 Task: Find connections with filter location Muhammadābād with filter topic #Mobileapplicationswith filter profile language German with filter current company EaseMyTrip.com with filter school N M A M Institute of Technology, NITTE with filter industry Plastics and Rubber Product Manufacturing with filter service category Videography with filter keywords title Market Researcher
Action: Mouse moved to (525, 60)
Screenshot: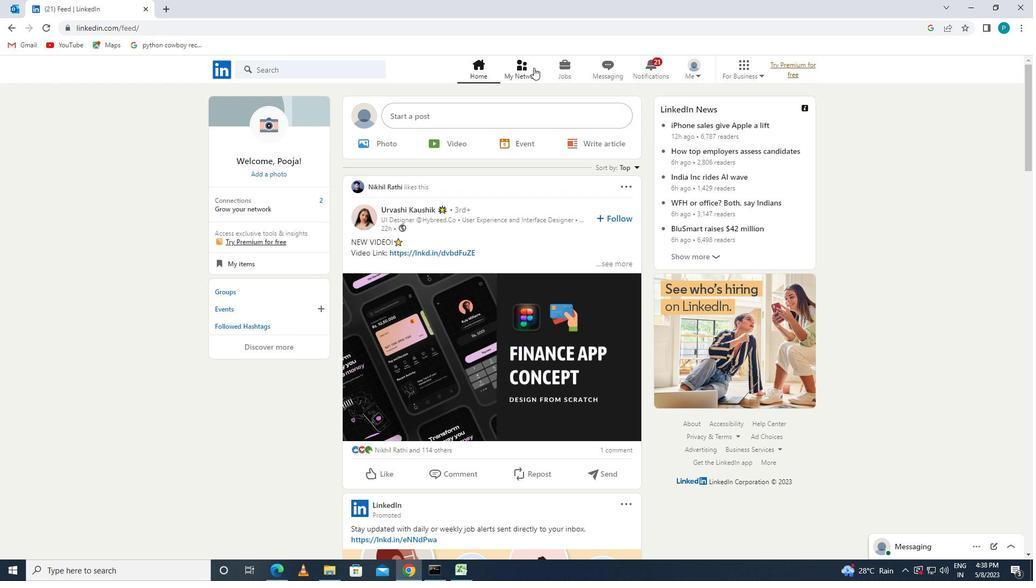 
Action: Mouse pressed left at (525, 60)
Screenshot: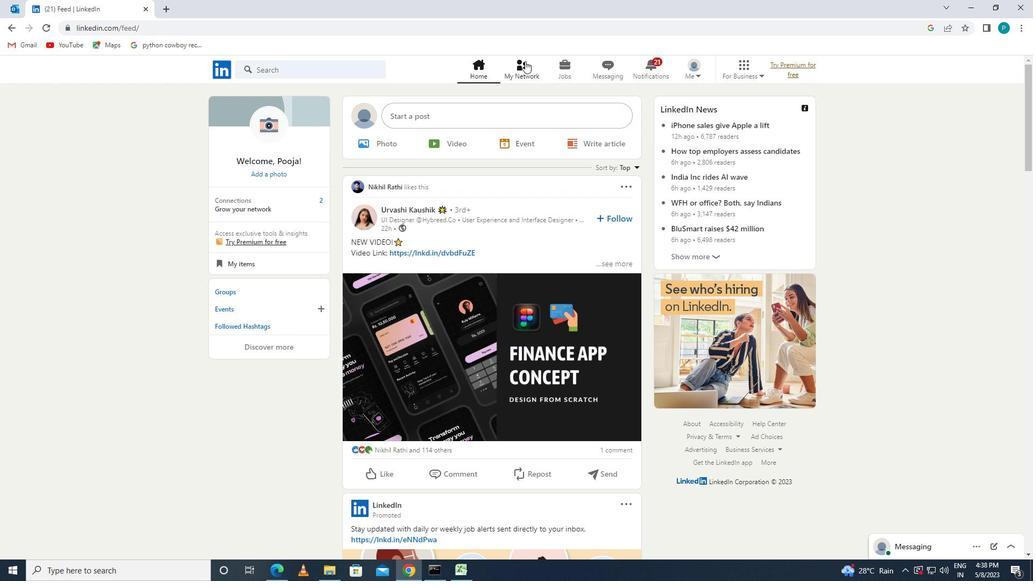 
Action: Mouse moved to (280, 130)
Screenshot: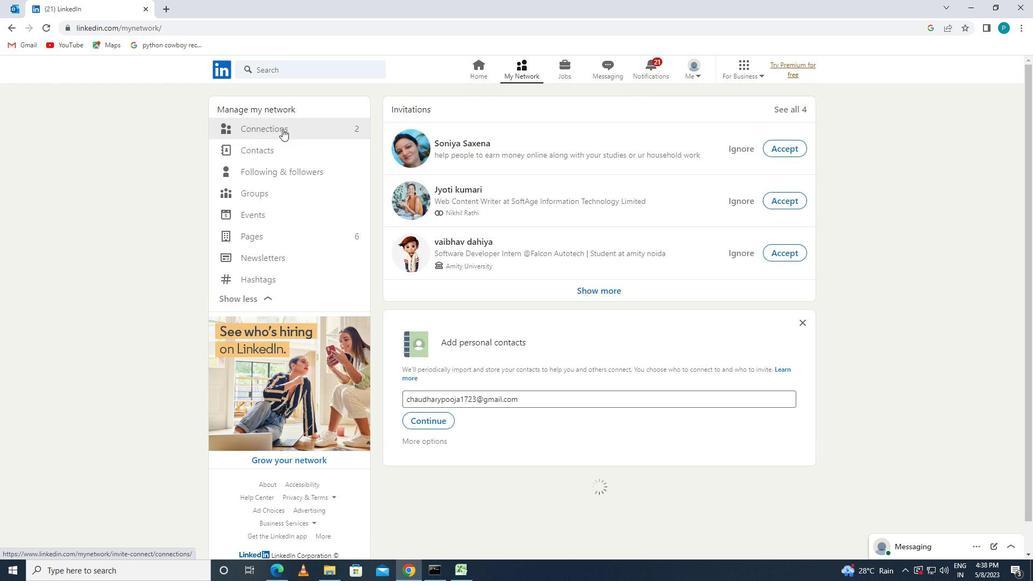 
Action: Mouse pressed left at (280, 130)
Screenshot: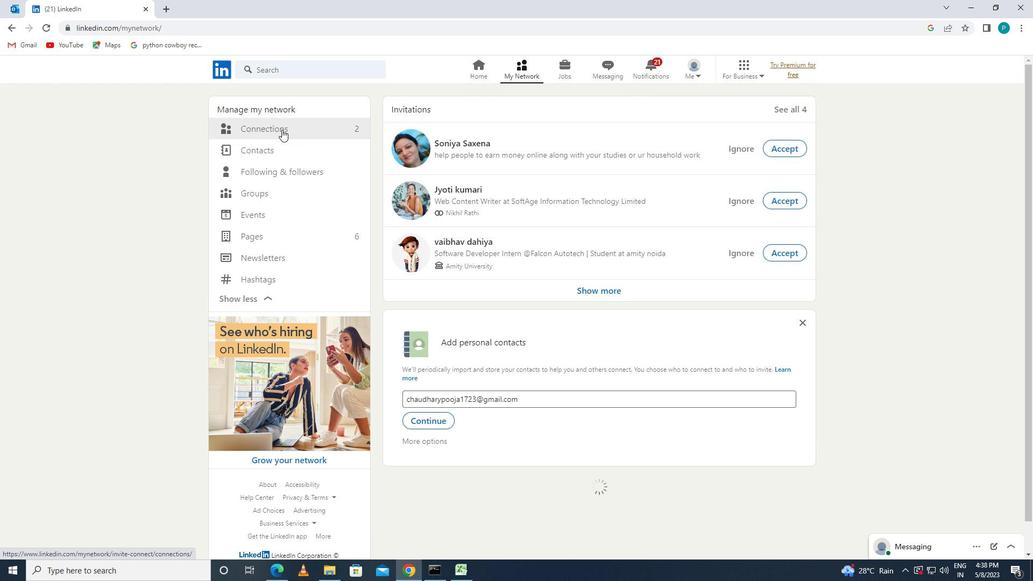 
Action: Mouse moved to (623, 125)
Screenshot: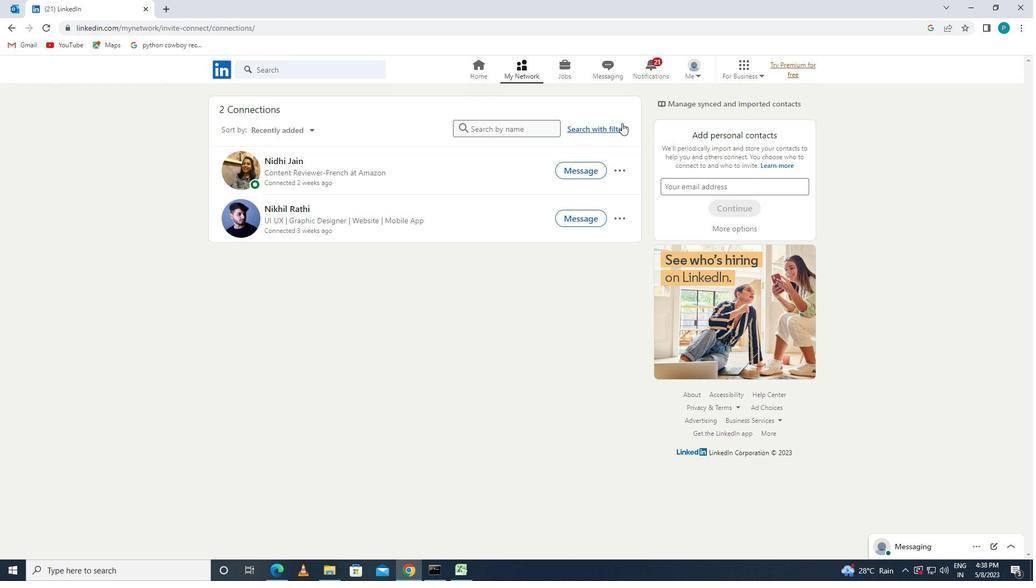 
Action: Mouse pressed left at (623, 125)
Screenshot: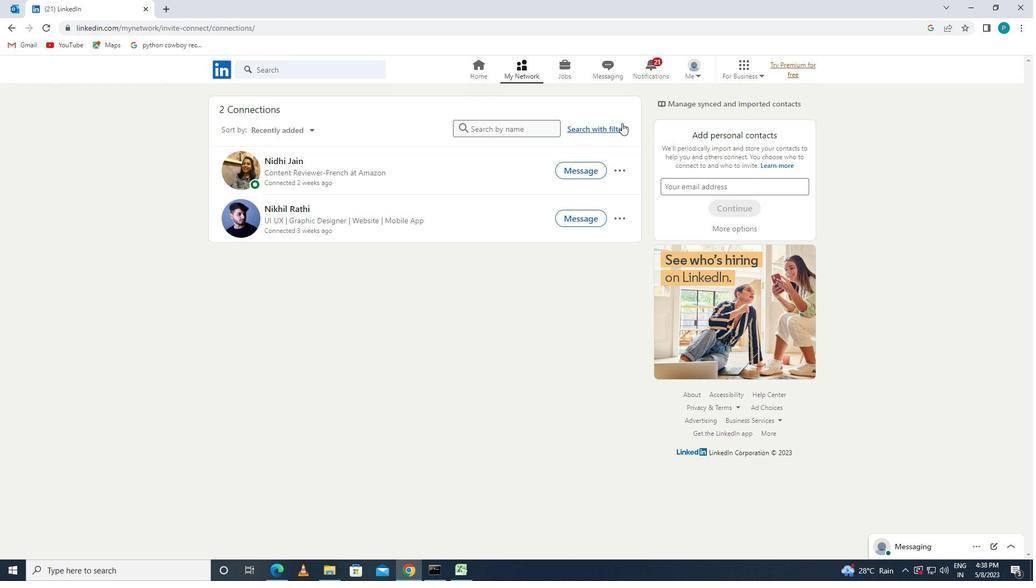 
Action: Mouse moved to (542, 98)
Screenshot: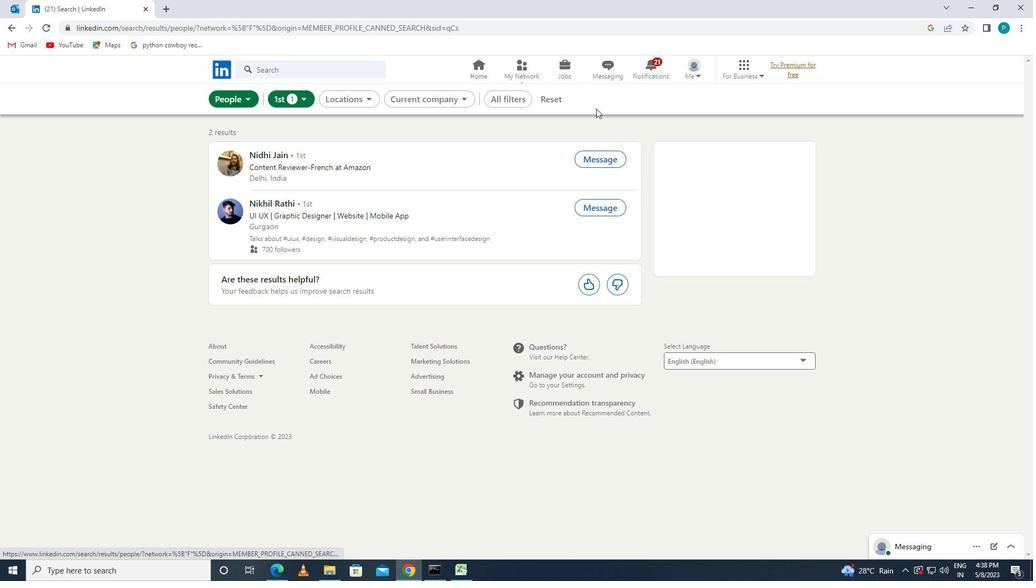 
Action: Mouse pressed left at (542, 98)
Screenshot: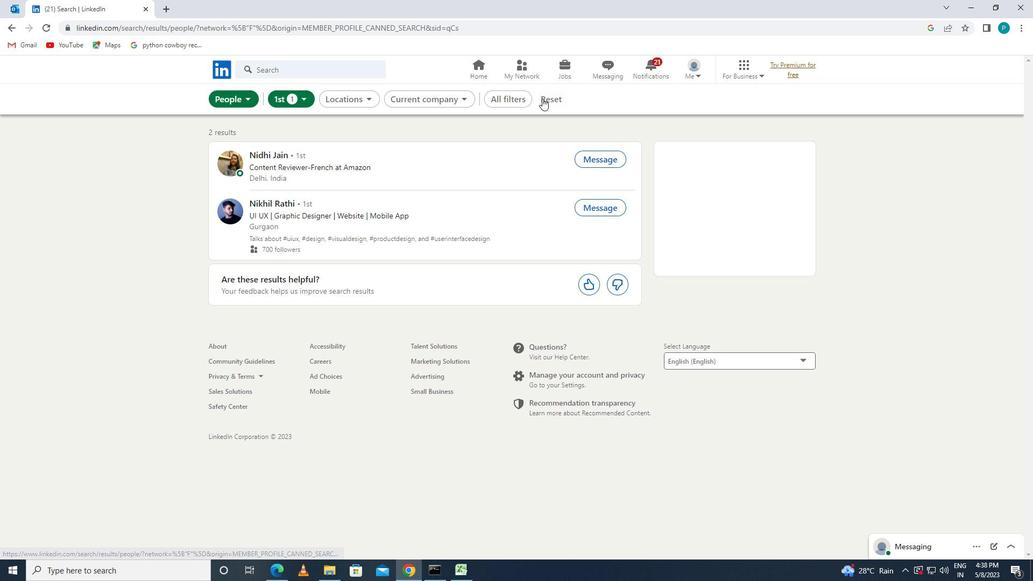 
Action: Mouse moved to (533, 96)
Screenshot: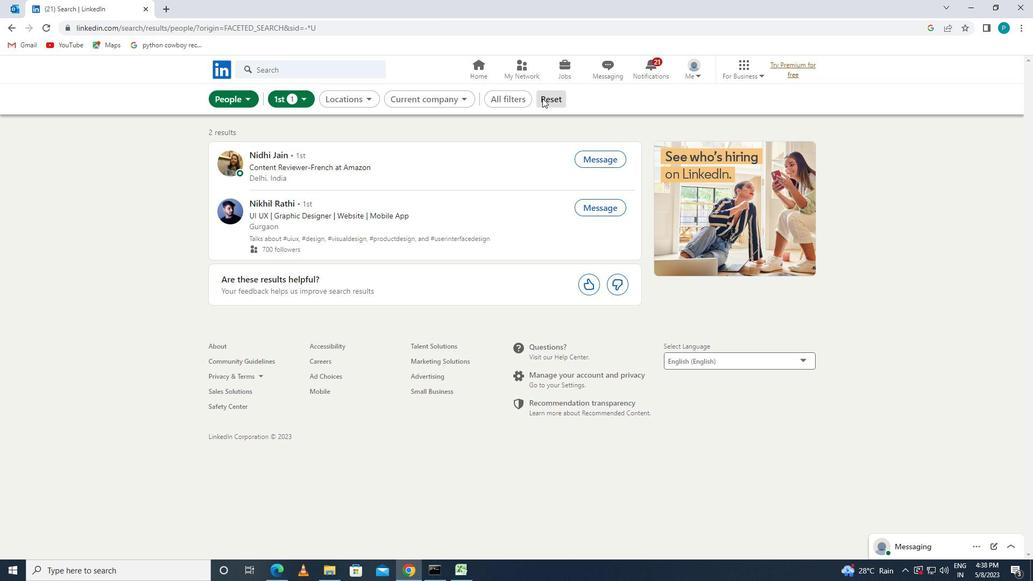
Action: Mouse pressed left at (533, 96)
Screenshot: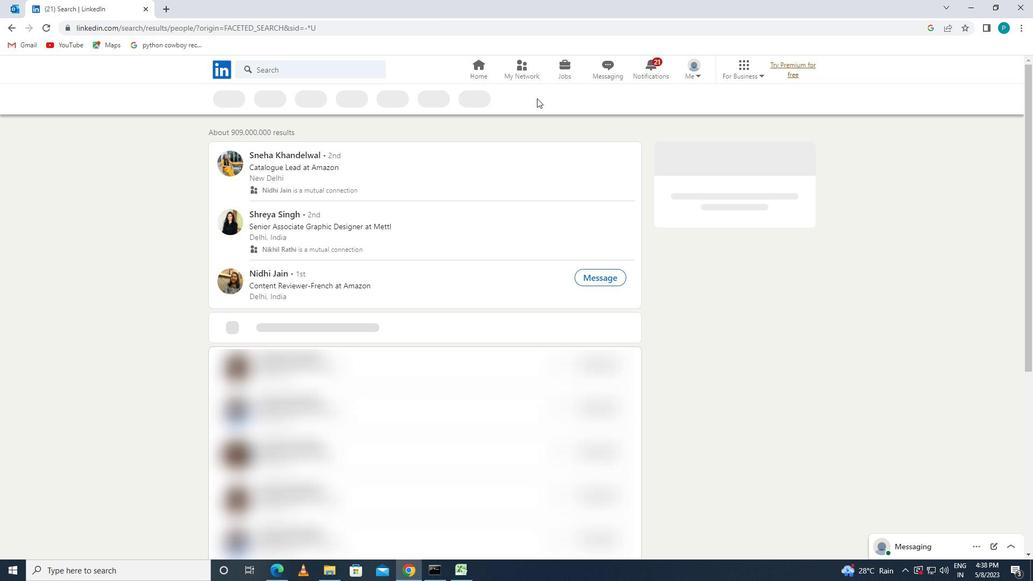
Action: Mouse moved to (848, 380)
Screenshot: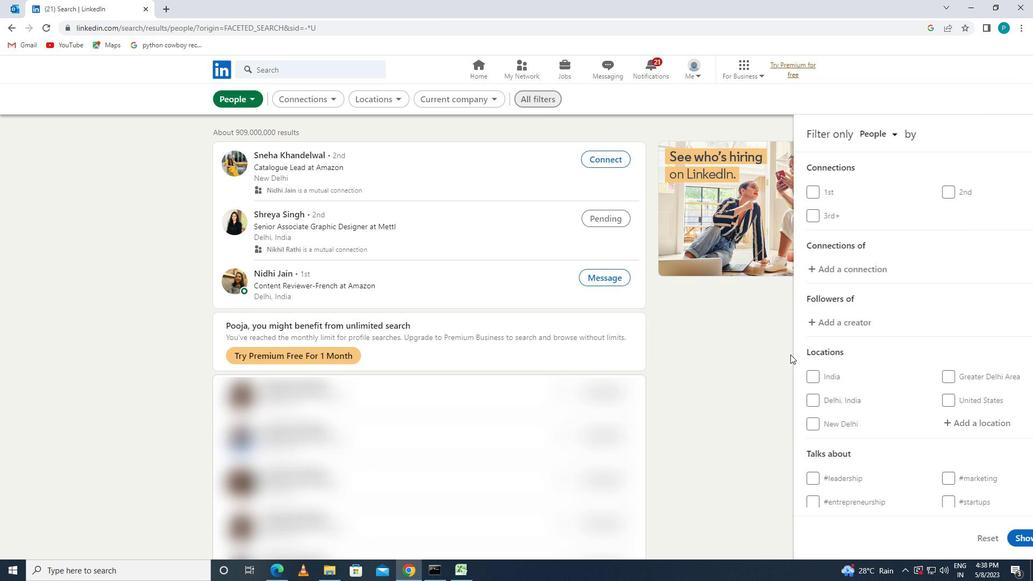 
Action: Mouse scrolled (848, 380) with delta (0, 0)
Screenshot: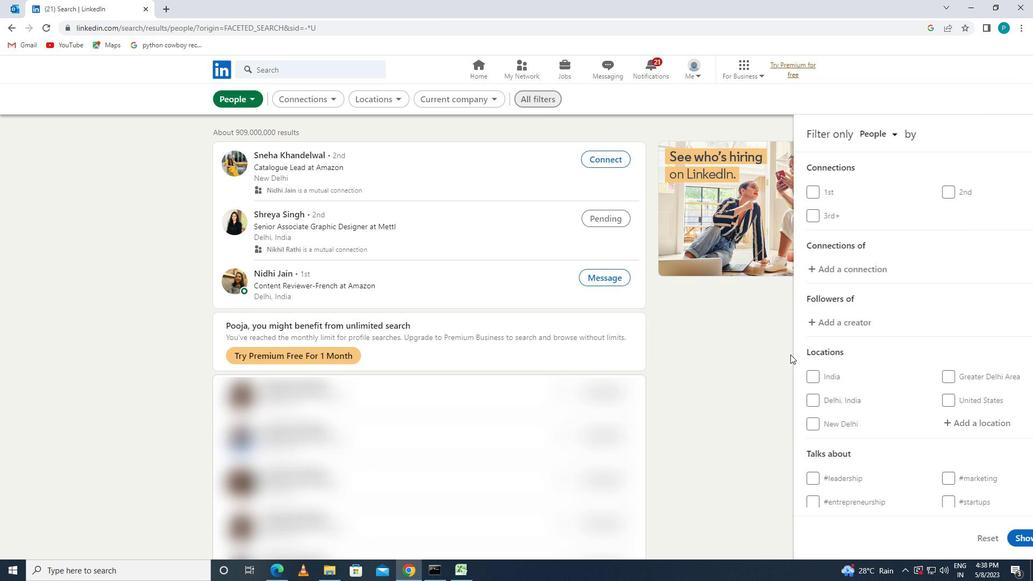 
Action: Mouse moved to (849, 382)
Screenshot: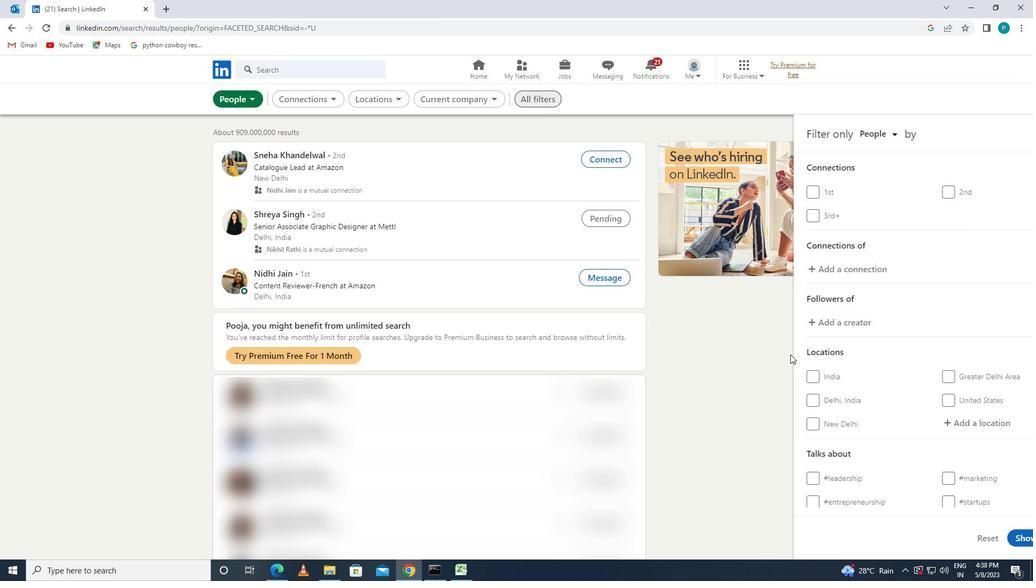 
Action: Mouse scrolled (849, 381) with delta (0, 0)
Screenshot: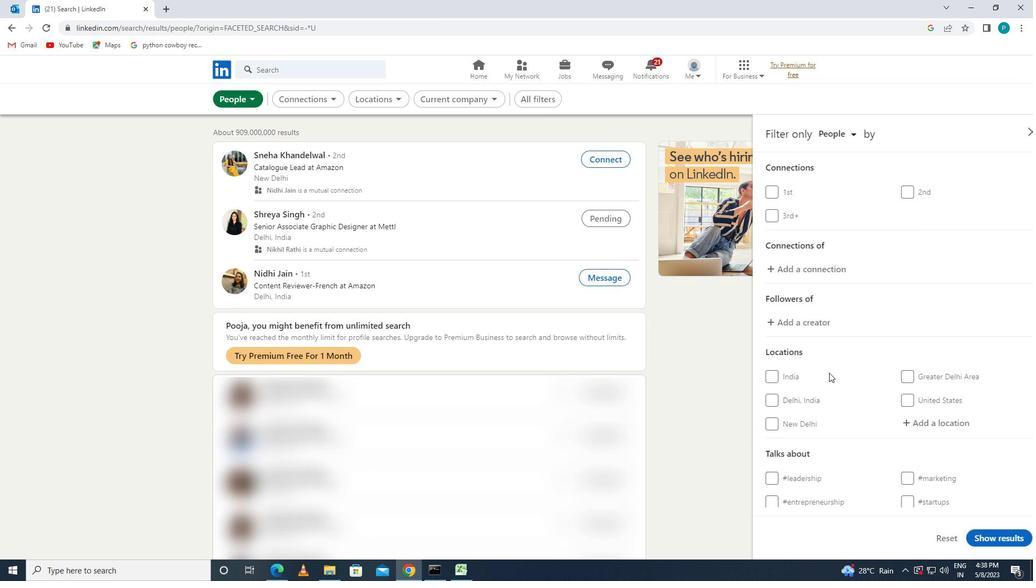 
Action: Mouse moved to (899, 317)
Screenshot: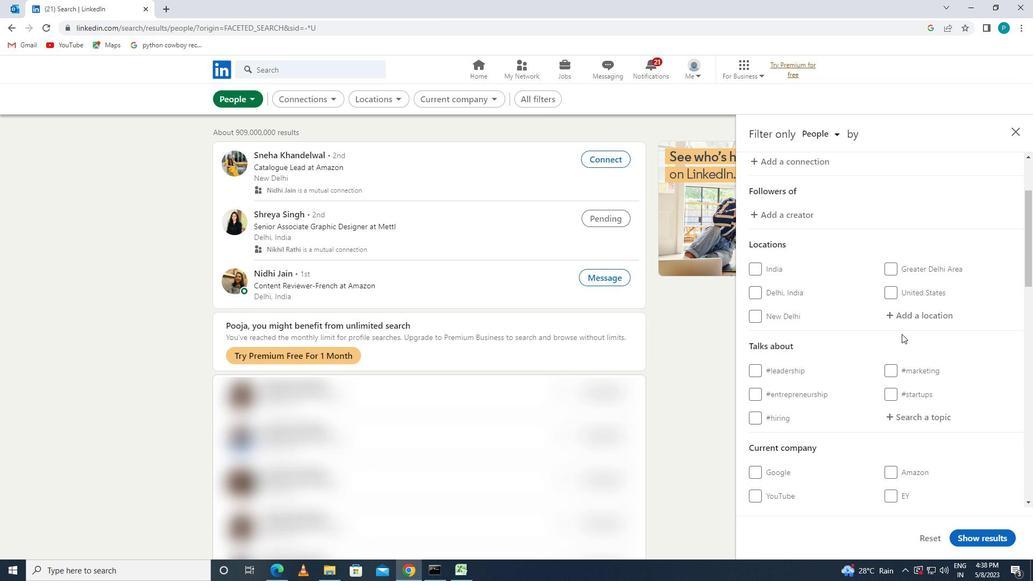 
Action: Mouse pressed left at (899, 317)
Screenshot: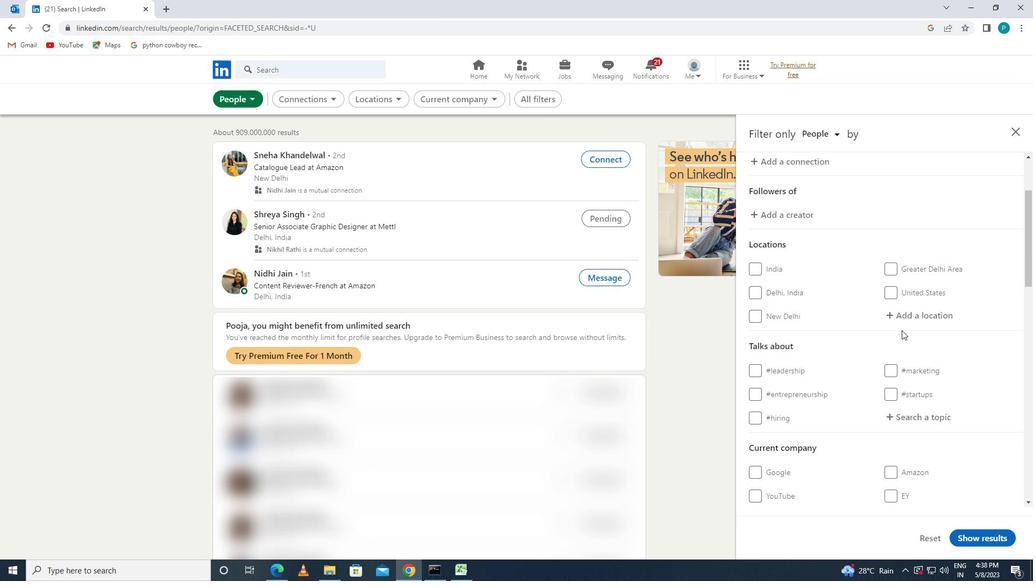 
Action: Key pressed <Key.caps_lock>m<Key.caps_lock>uhammada
Screenshot: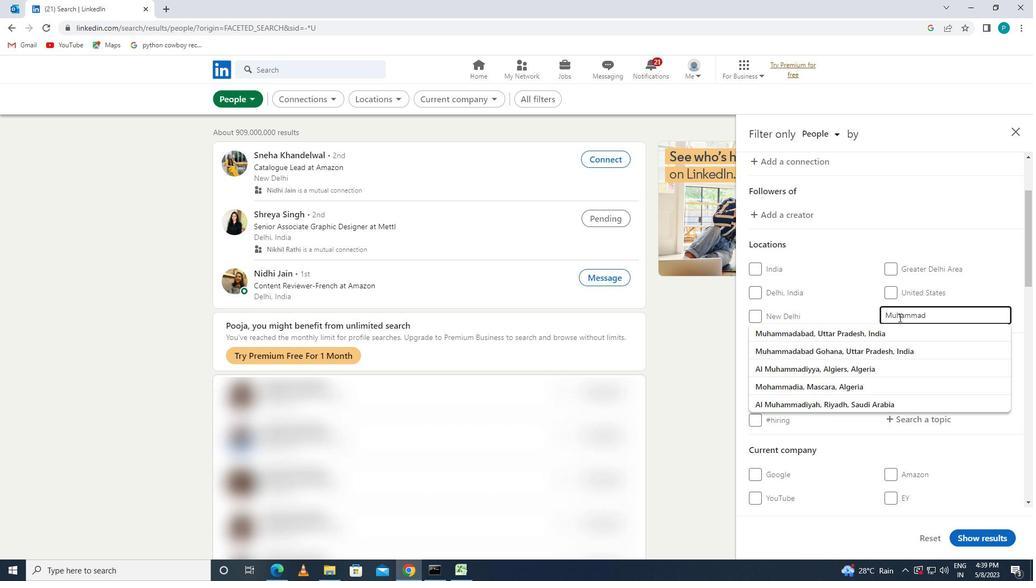 
Action: Mouse moved to (836, 333)
Screenshot: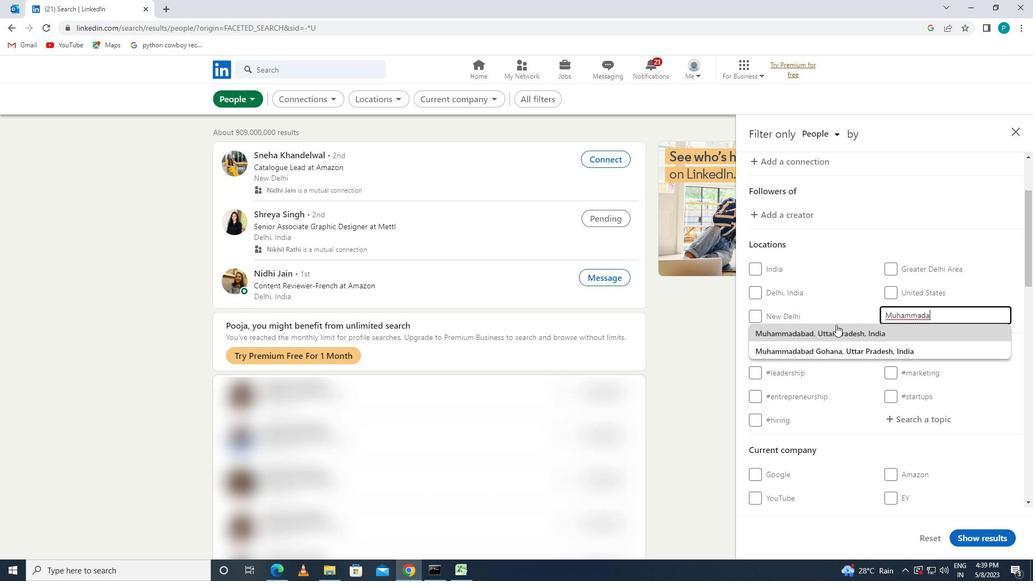 
Action: Mouse pressed left at (836, 333)
Screenshot: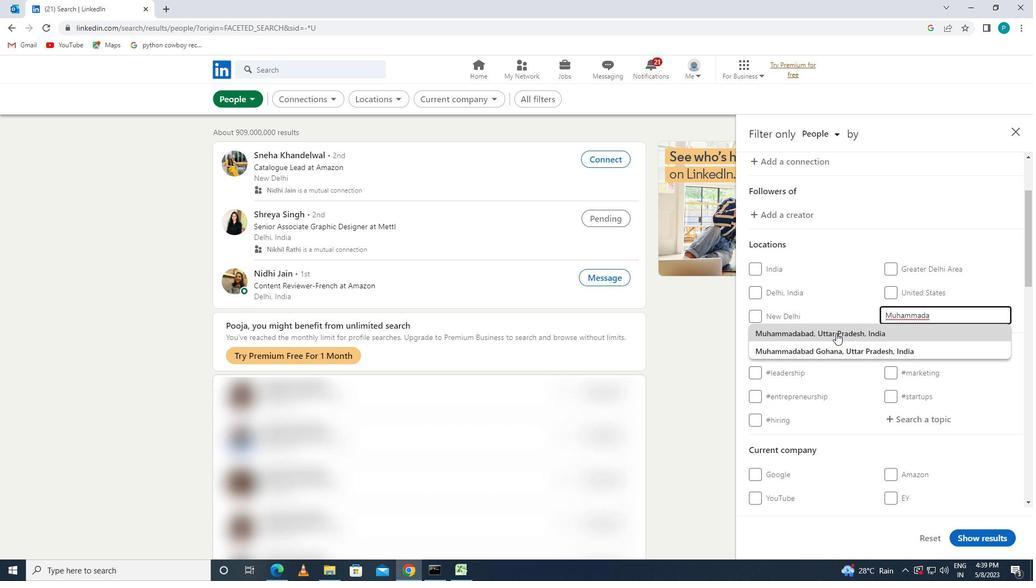 
Action: Mouse moved to (914, 445)
Screenshot: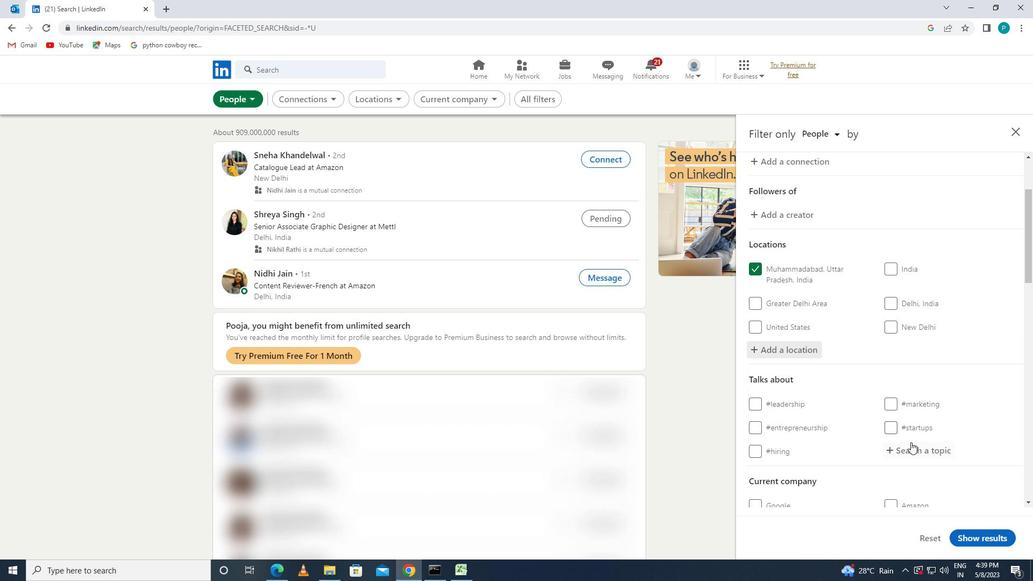 
Action: Mouse pressed left at (914, 445)
Screenshot: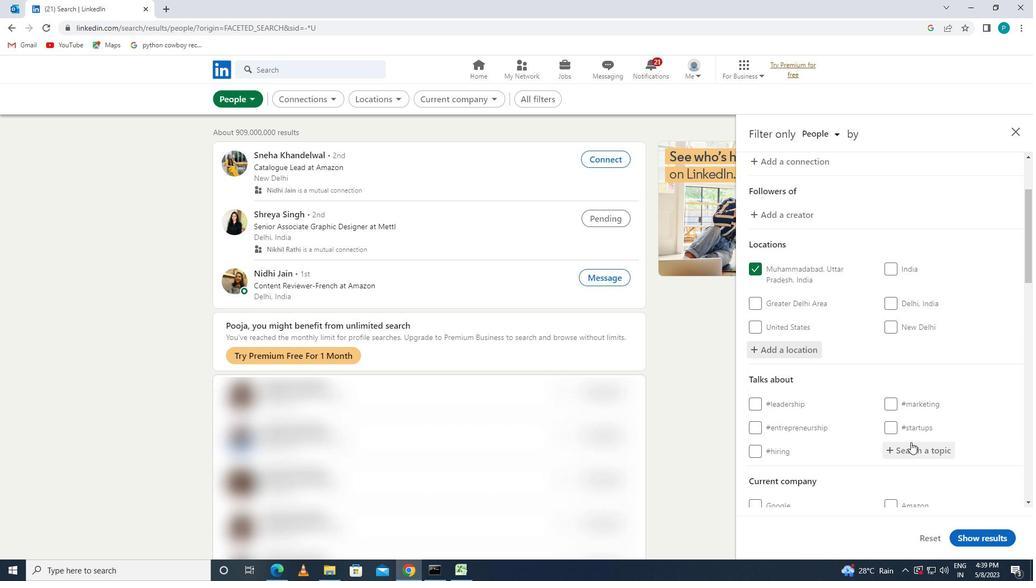 
Action: Mouse moved to (915, 445)
Screenshot: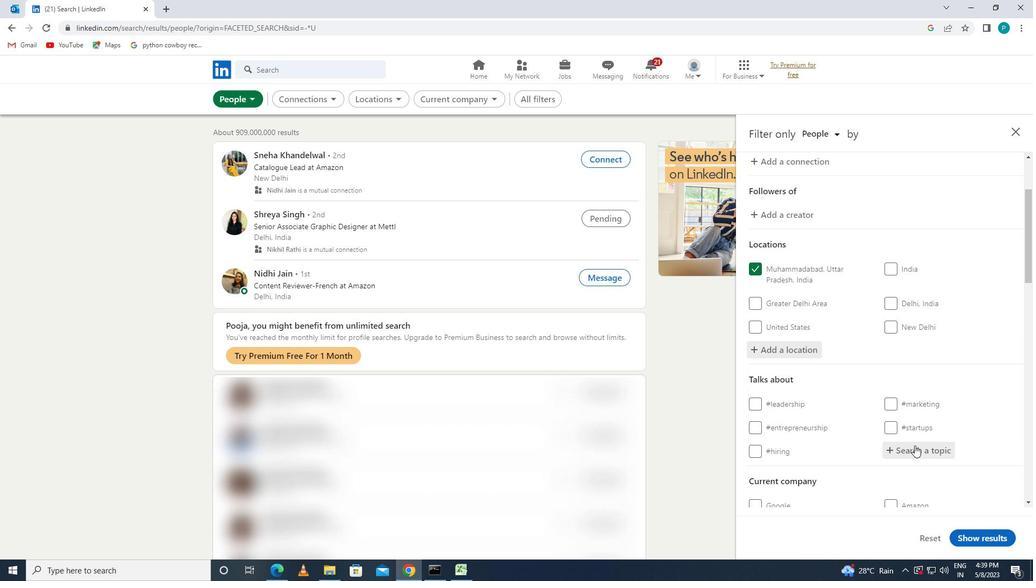 
Action: Key pressed <Key.shift>#<Key.caps_lock>M<Key.caps_lock>OBILEAPPLICATIONS
Screenshot: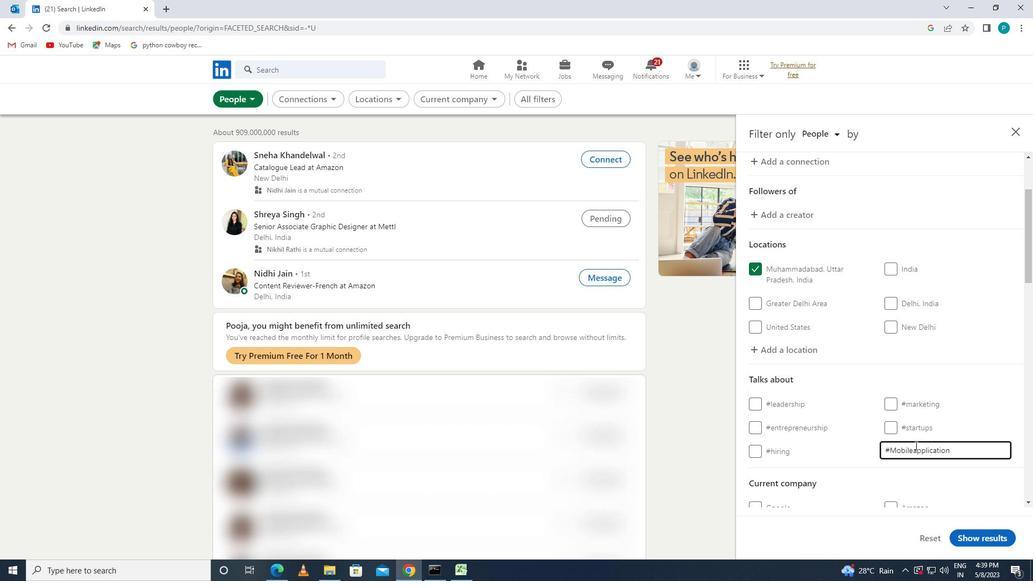 
Action: Mouse moved to (887, 419)
Screenshot: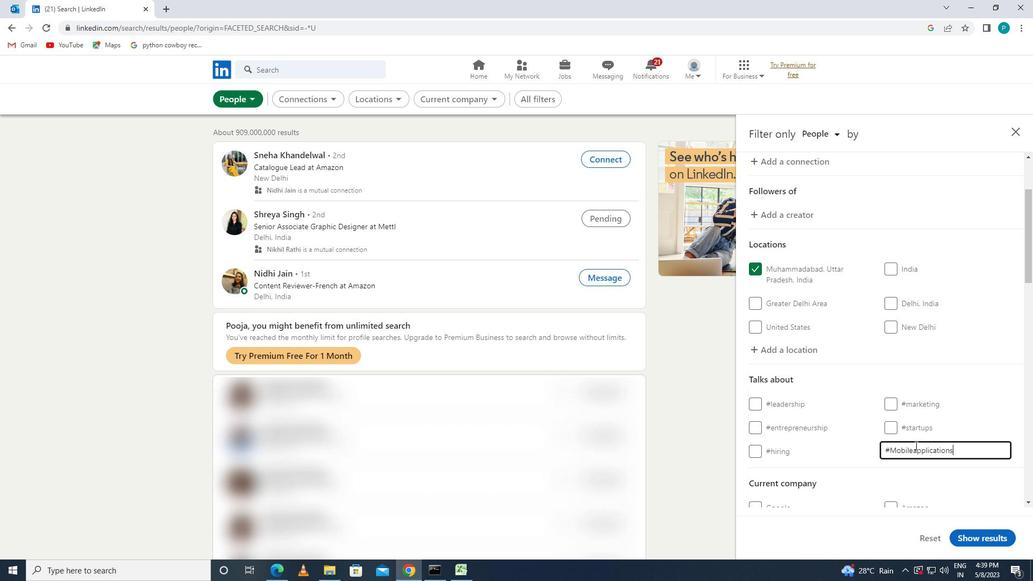 
Action: Mouse scrolled (887, 419) with delta (0, 0)
Screenshot: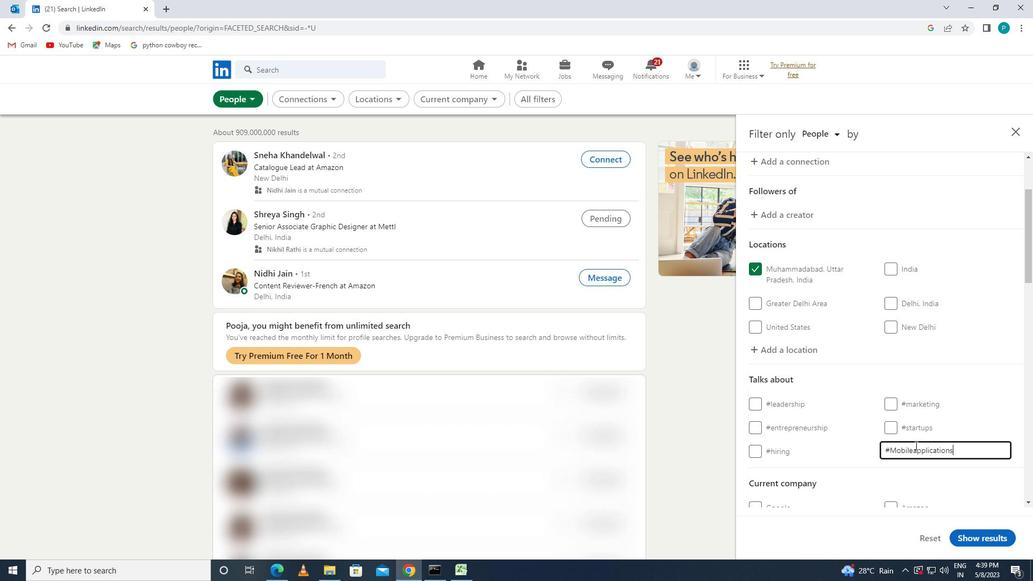 
Action: Mouse scrolled (887, 419) with delta (0, 0)
Screenshot: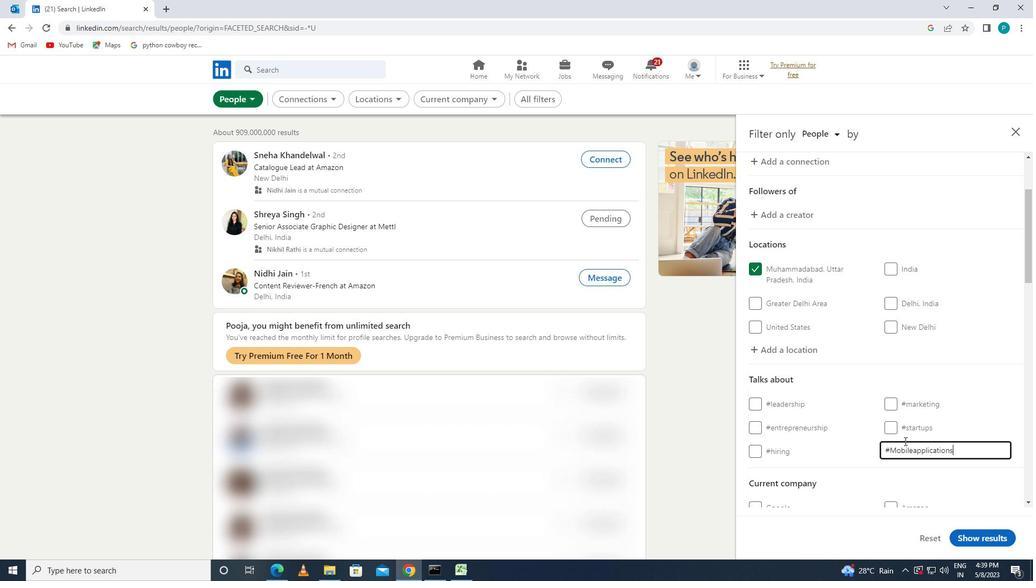 
Action: Mouse moved to (886, 419)
Screenshot: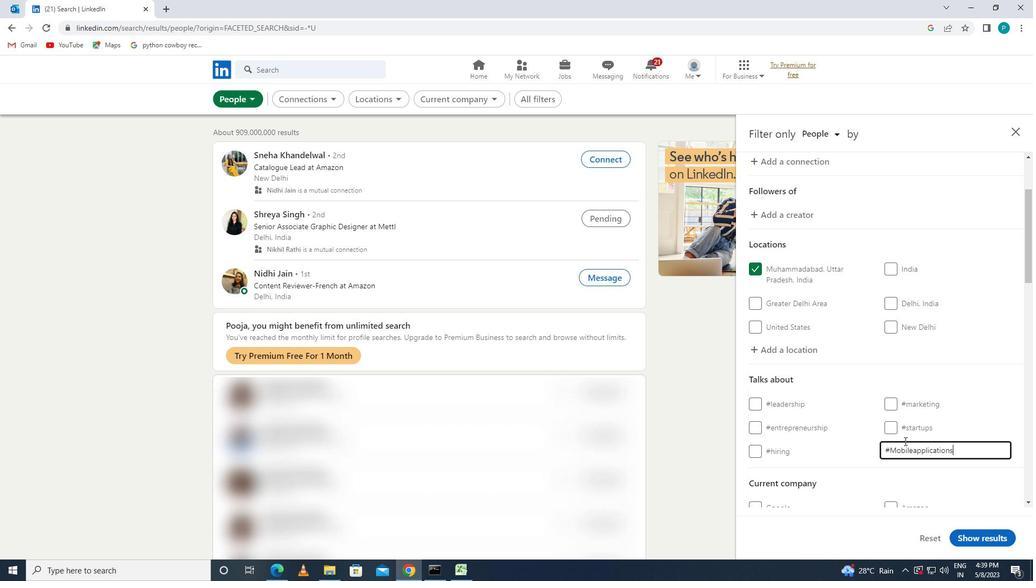 
Action: Mouse scrolled (886, 418) with delta (0, 0)
Screenshot: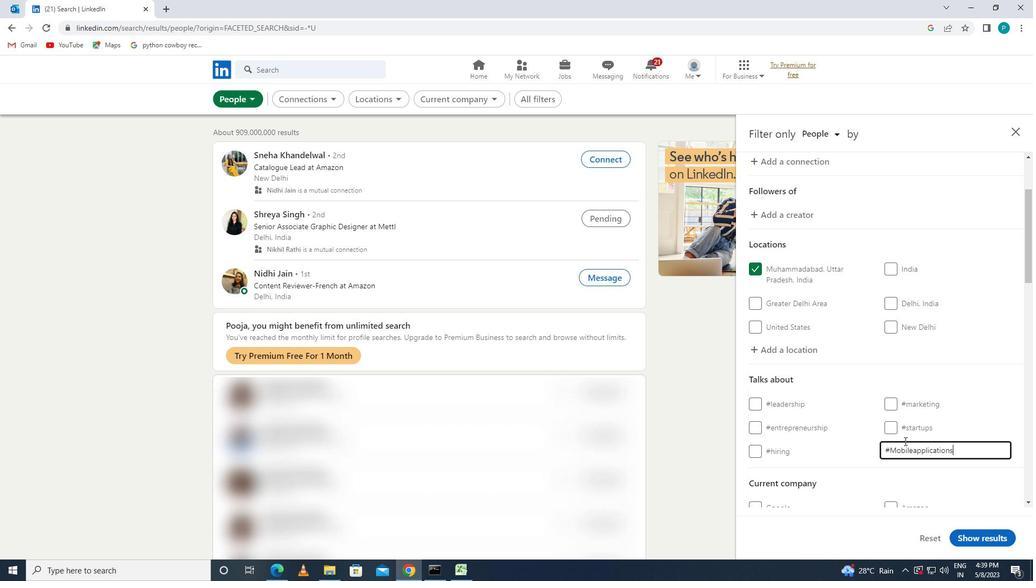 
Action: Mouse scrolled (886, 418) with delta (0, 0)
Screenshot: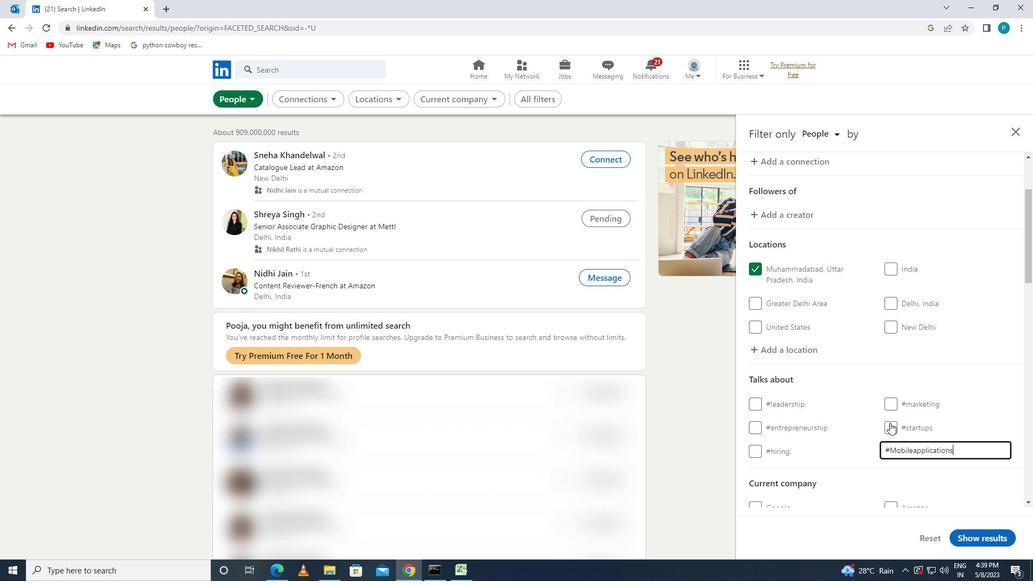 
Action: Mouse moved to (823, 423)
Screenshot: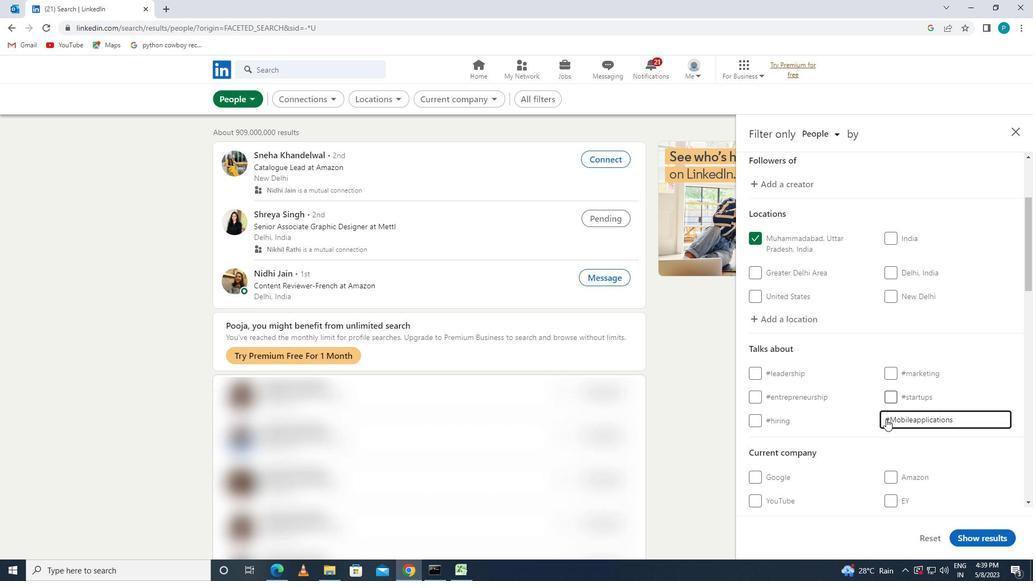 
Action: Mouse scrolled (823, 422) with delta (0, 0)
Screenshot: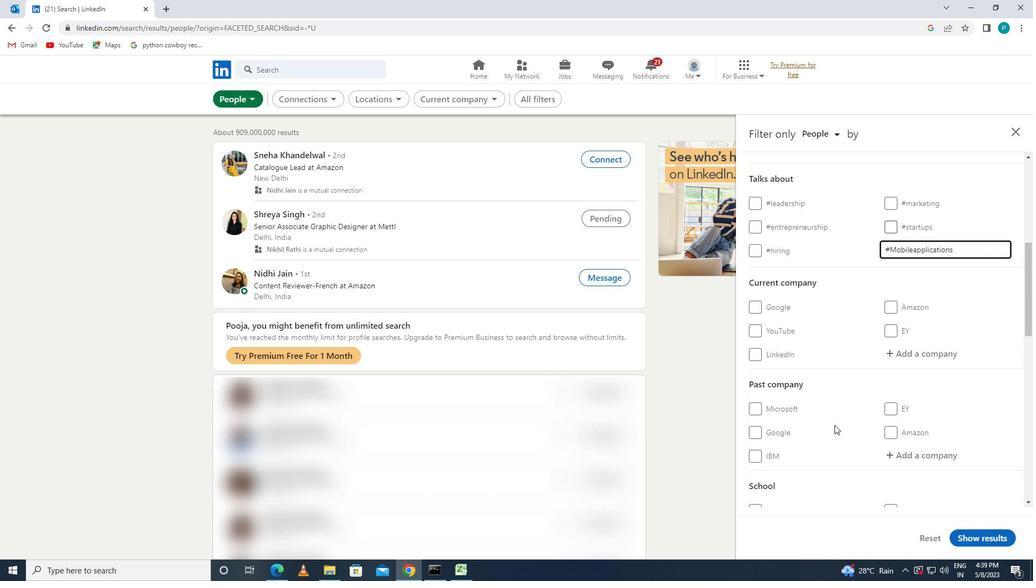 
Action: Mouse scrolled (823, 422) with delta (0, 0)
Screenshot: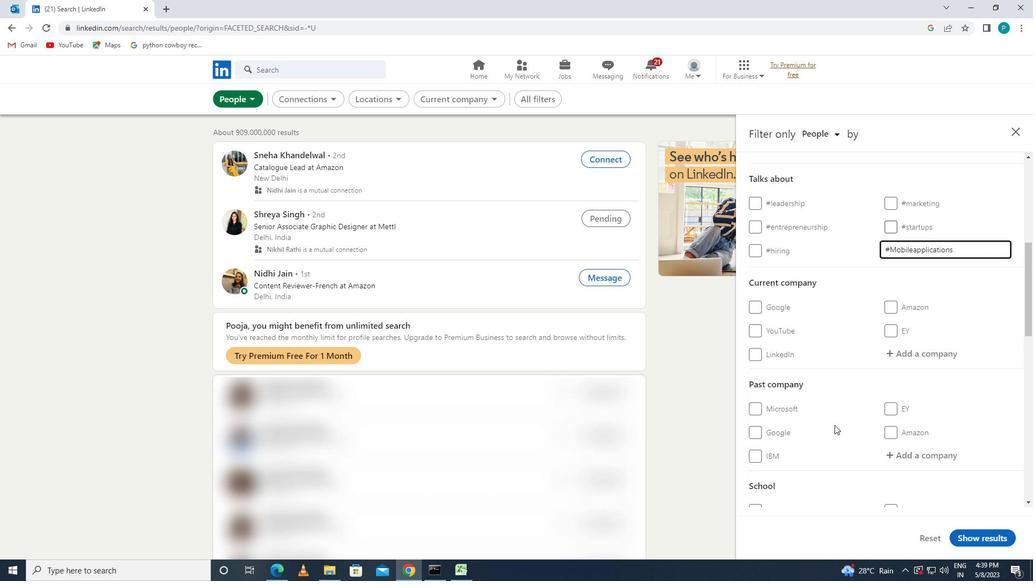 
Action: Mouse scrolled (823, 422) with delta (0, 0)
Screenshot: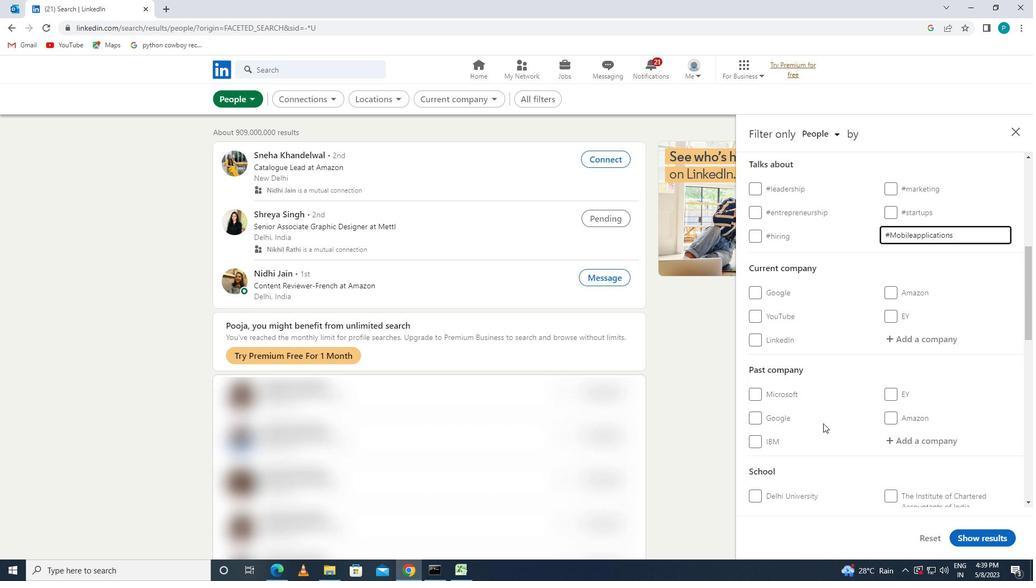 
Action: Mouse moved to (768, 421)
Screenshot: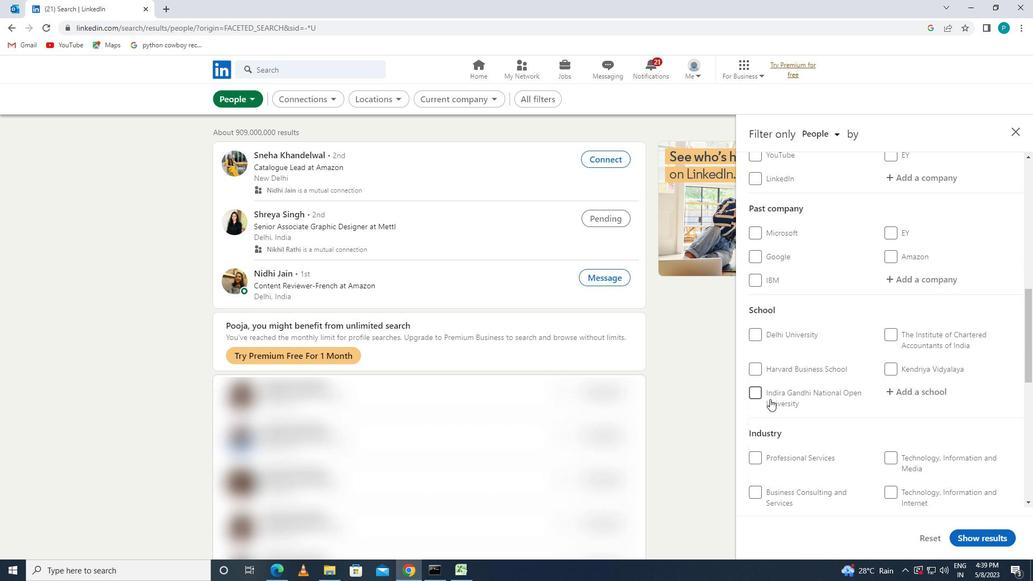 
Action: Mouse scrolled (768, 420) with delta (0, 0)
Screenshot: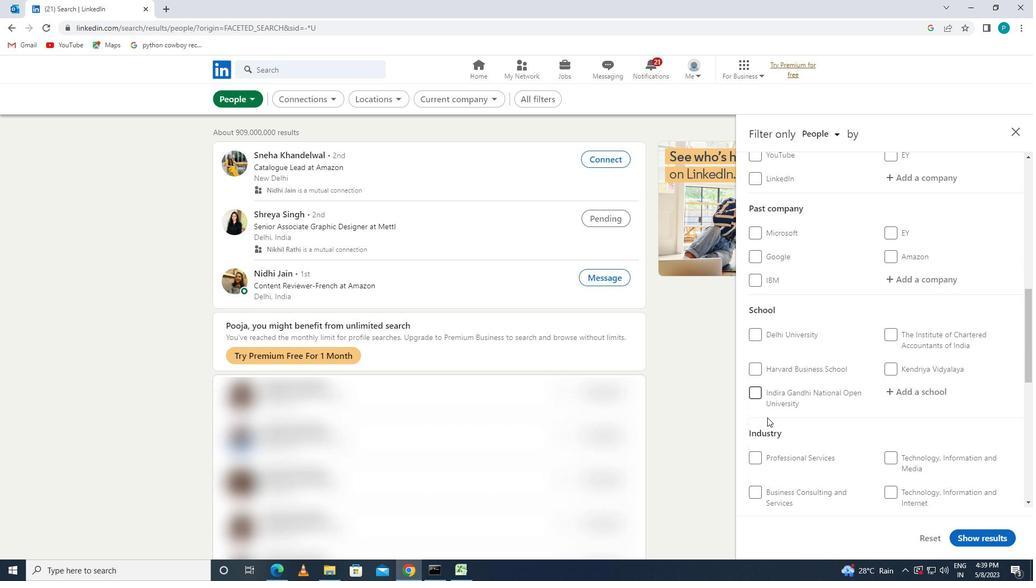 
Action: Mouse scrolled (768, 420) with delta (0, 0)
Screenshot: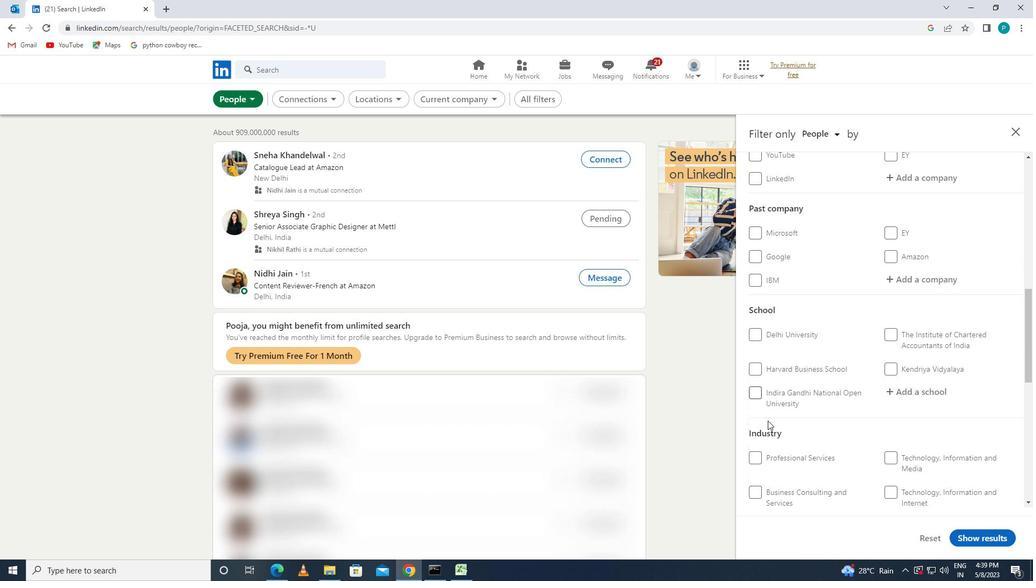 
Action: Mouse moved to (776, 484)
Screenshot: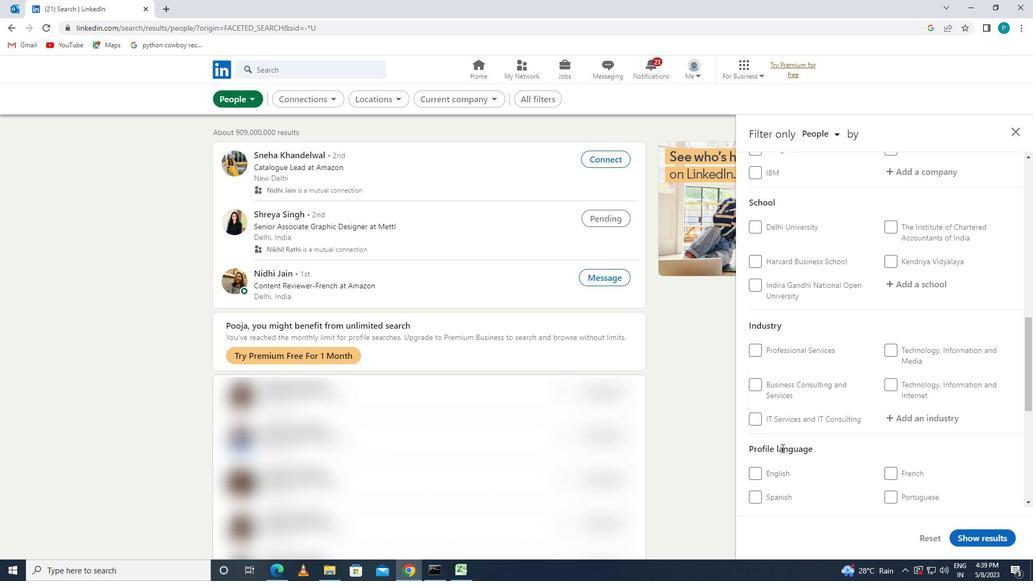 
Action: Mouse scrolled (776, 483) with delta (0, 0)
Screenshot: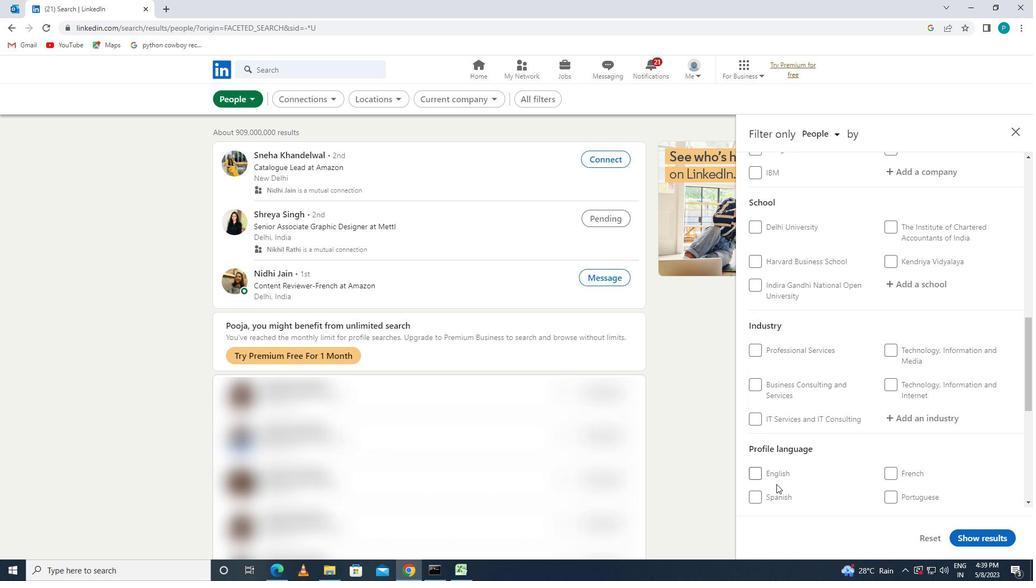 
Action: Mouse moved to (778, 470)
Screenshot: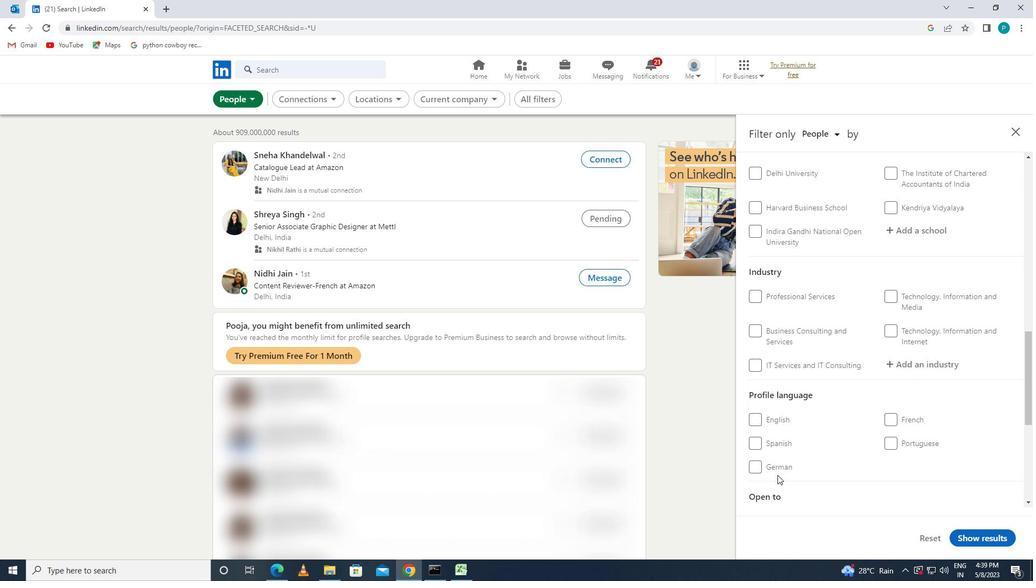
Action: Mouse pressed left at (778, 470)
Screenshot: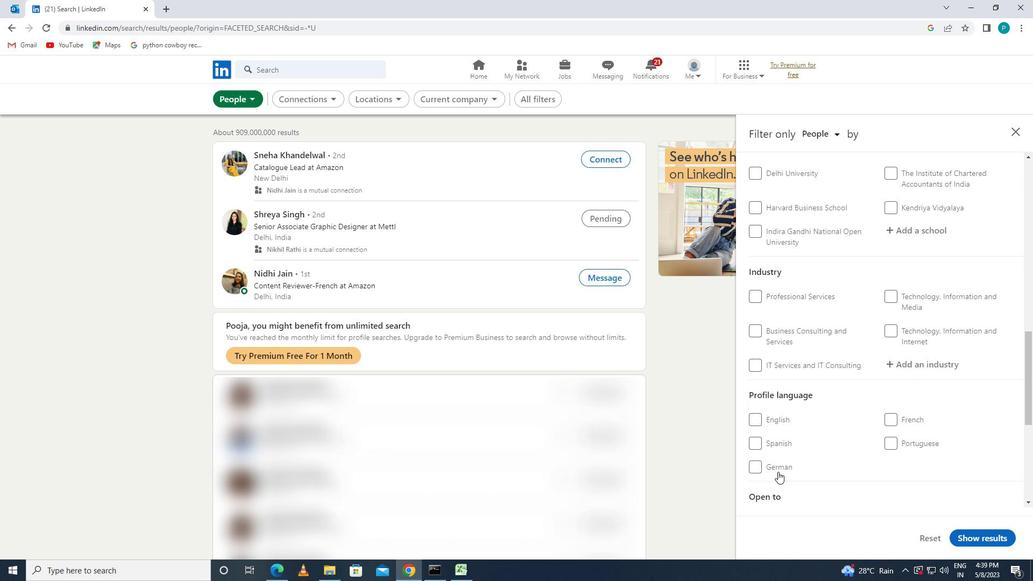 
Action: Mouse moved to (907, 450)
Screenshot: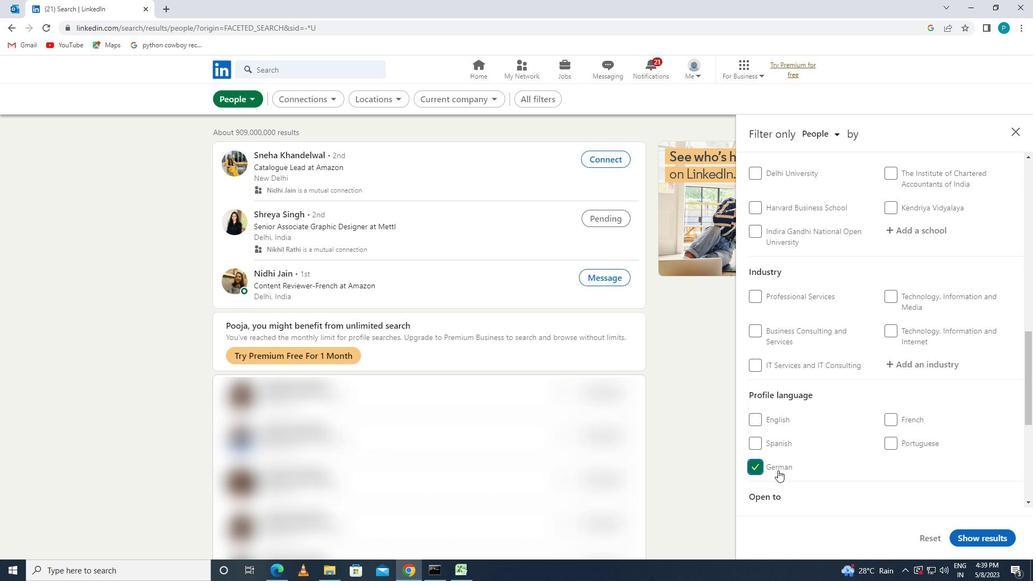 
Action: Mouse scrolled (907, 451) with delta (0, 0)
Screenshot: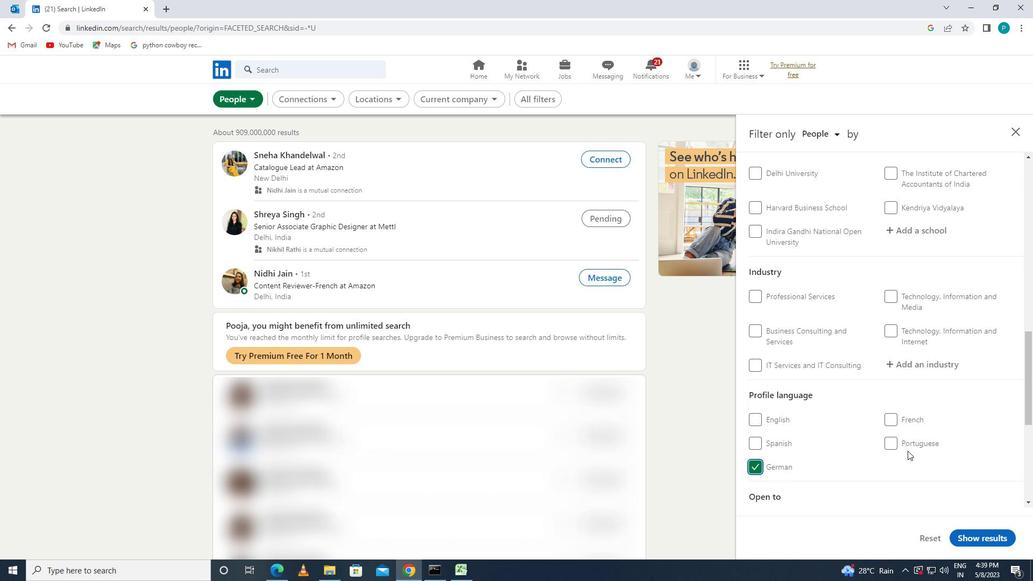 
Action: Mouse scrolled (907, 451) with delta (0, 0)
Screenshot: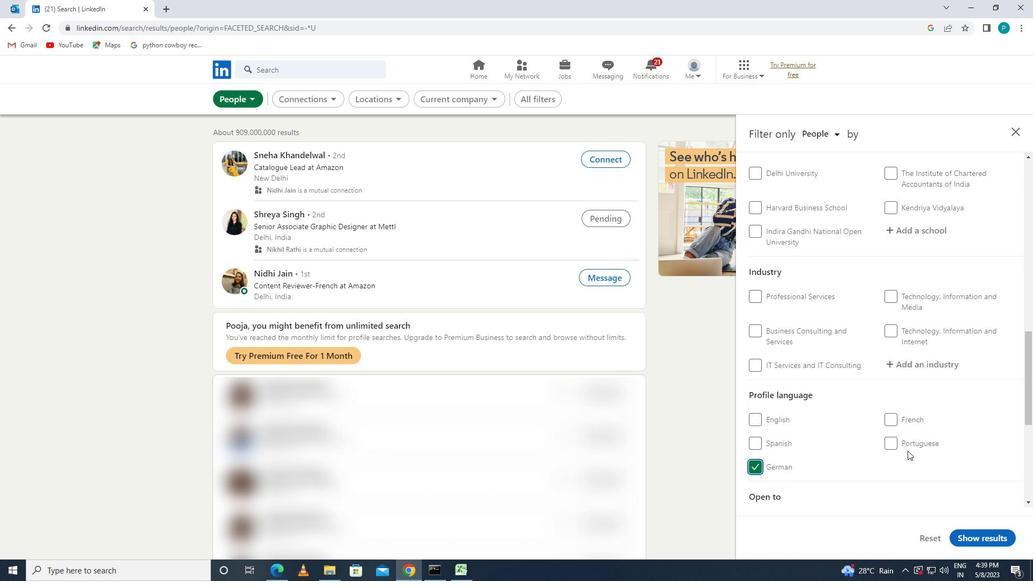 
Action: Mouse scrolled (907, 451) with delta (0, 0)
Screenshot: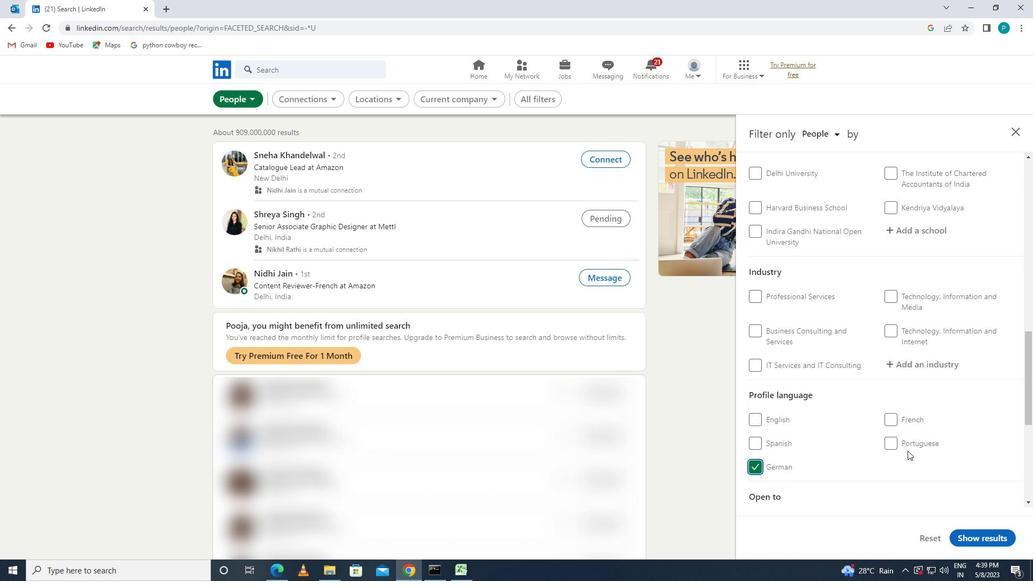 
Action: Mouse scrolled (907, 451) with delta (0, 0)
Screenshot: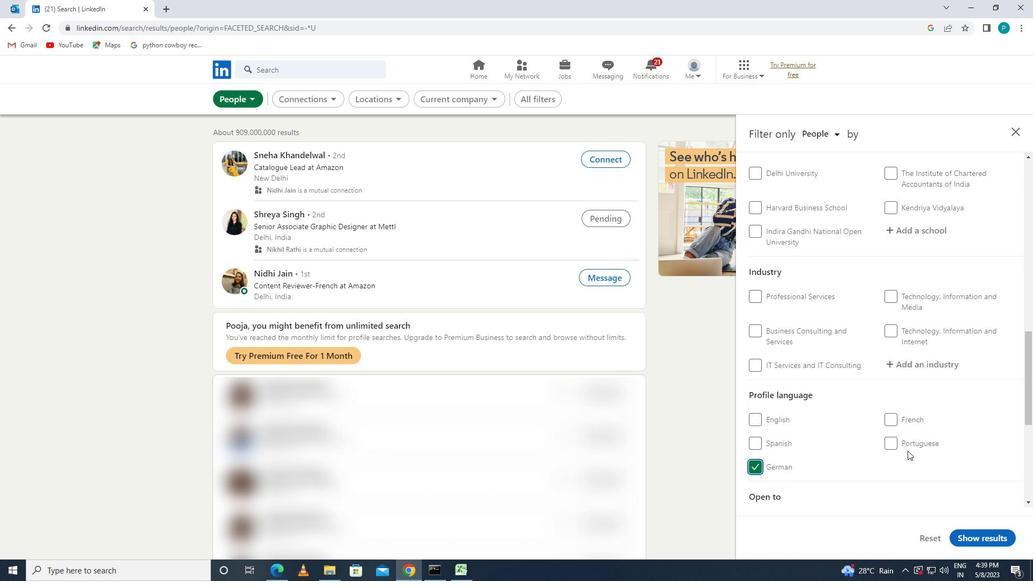 
Action: Mouse moved to (927, 422)
Screenshot: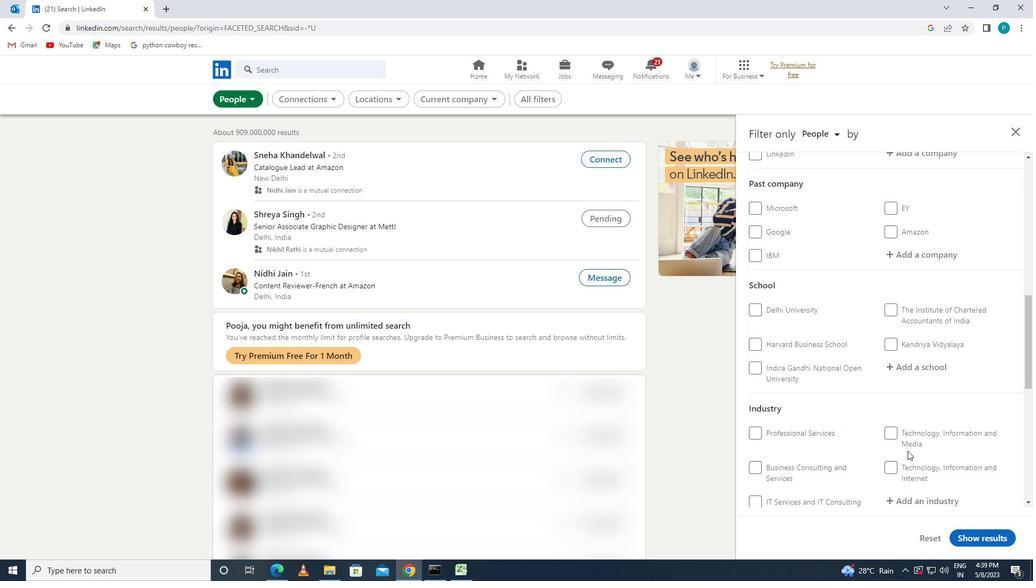 
Action: Mouse scrolled (927, 422) with delta (0, 0)
Screenshot: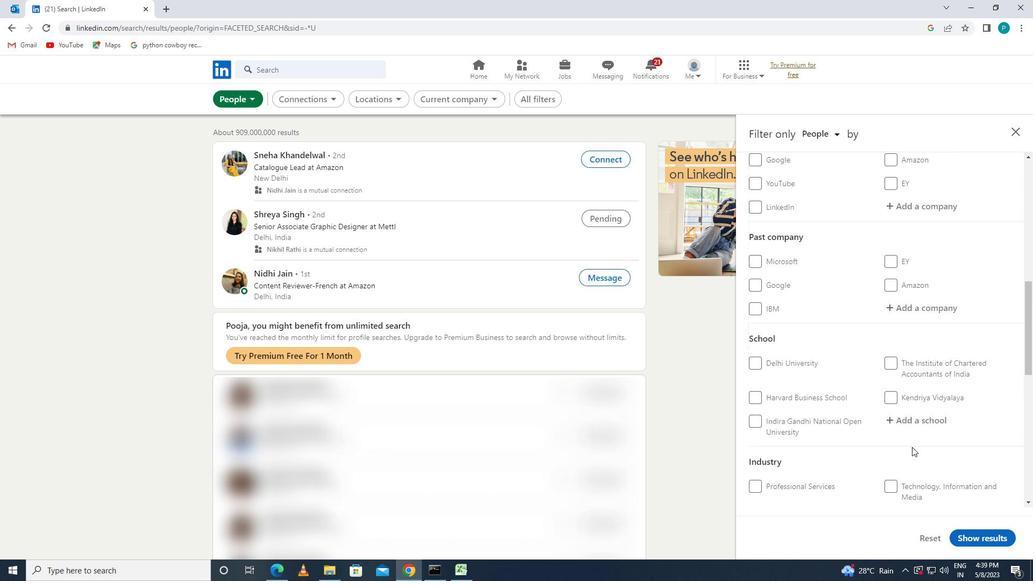 
Action: Mouse scrolled (927, 422) with delta (0, 0)
Screenshot: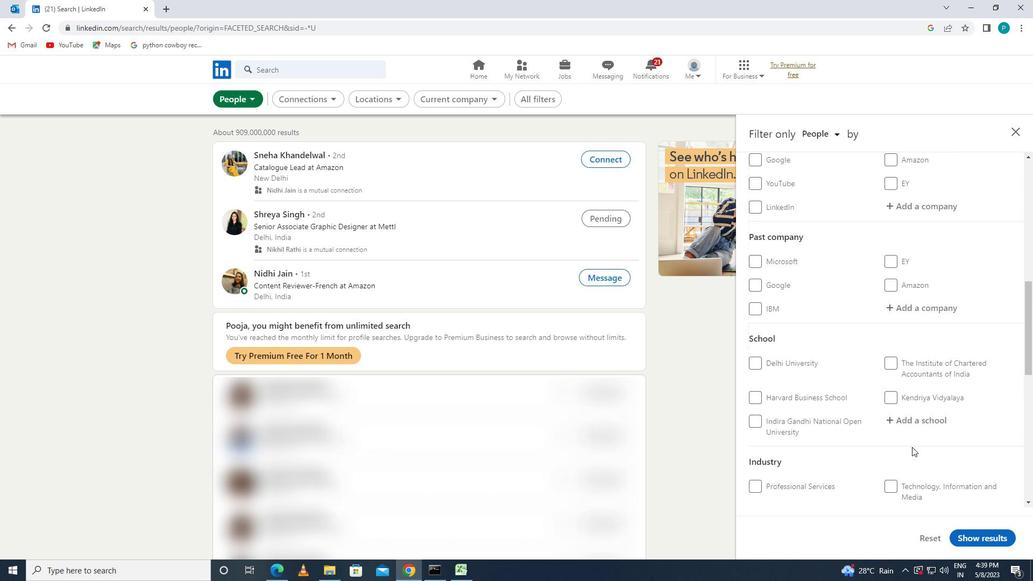 
Action: Mouse scrolled (927, 422) with delta (0, 0)
Screenshot: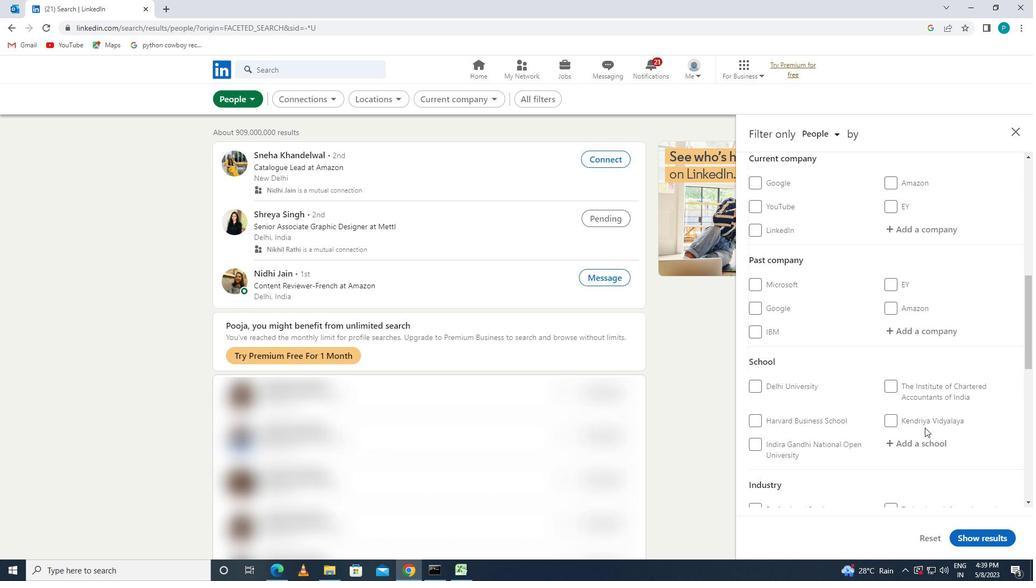
Action: Mouse moved to (932, 399)
Screenshot: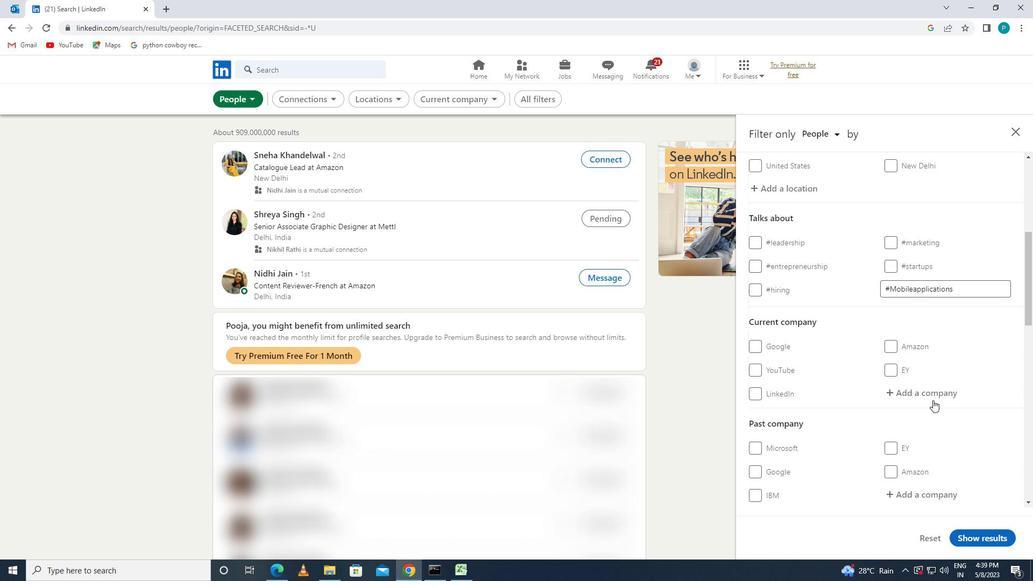 
Action: Mouse pressed left at (932, 399)
Screenshot: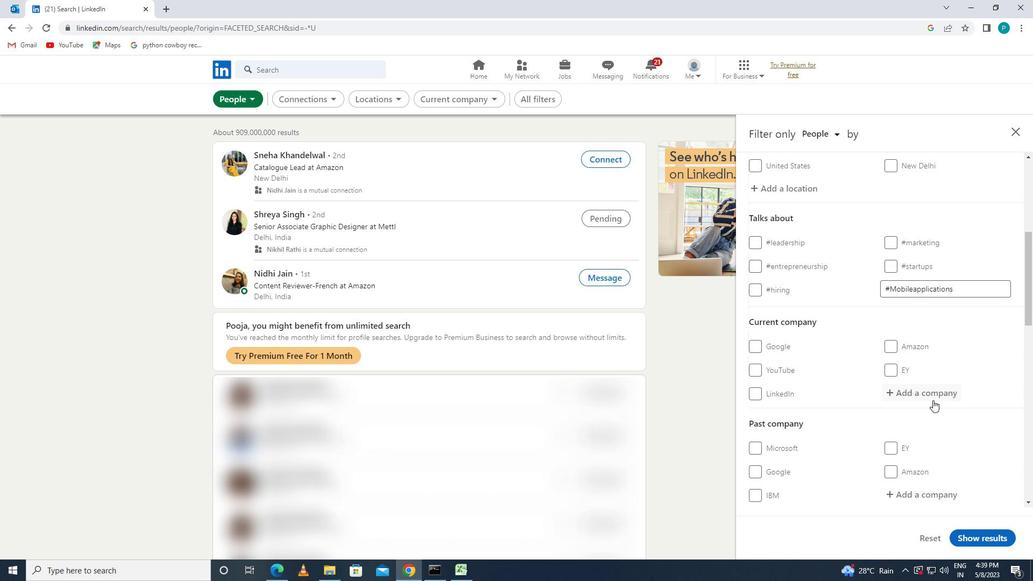 
Action: Key pressed <Key.caps_lock>E<Key.caps_lock>ASE
Screenshot: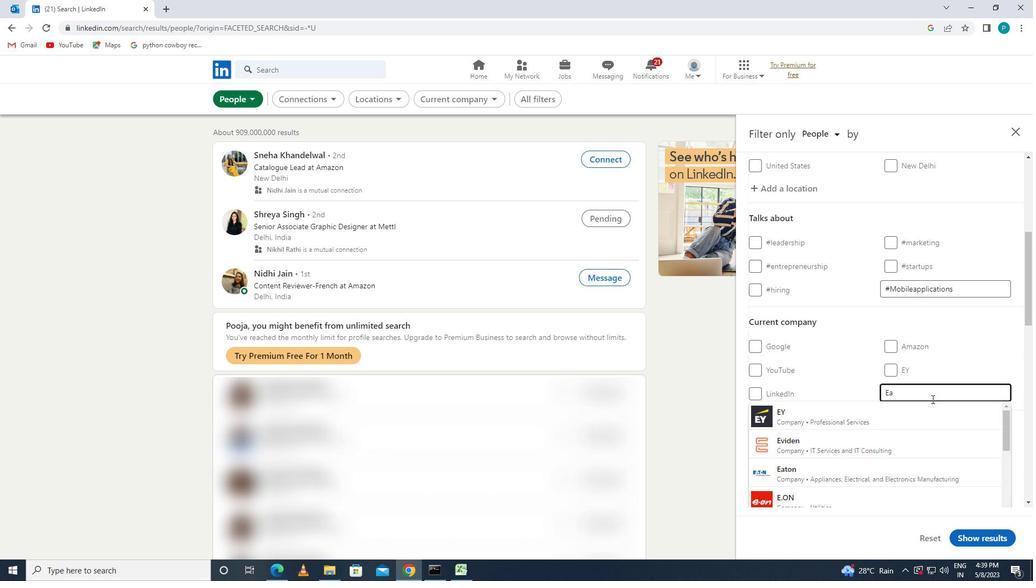 
Action: Mouse moved to (854, 446)
Screenshot: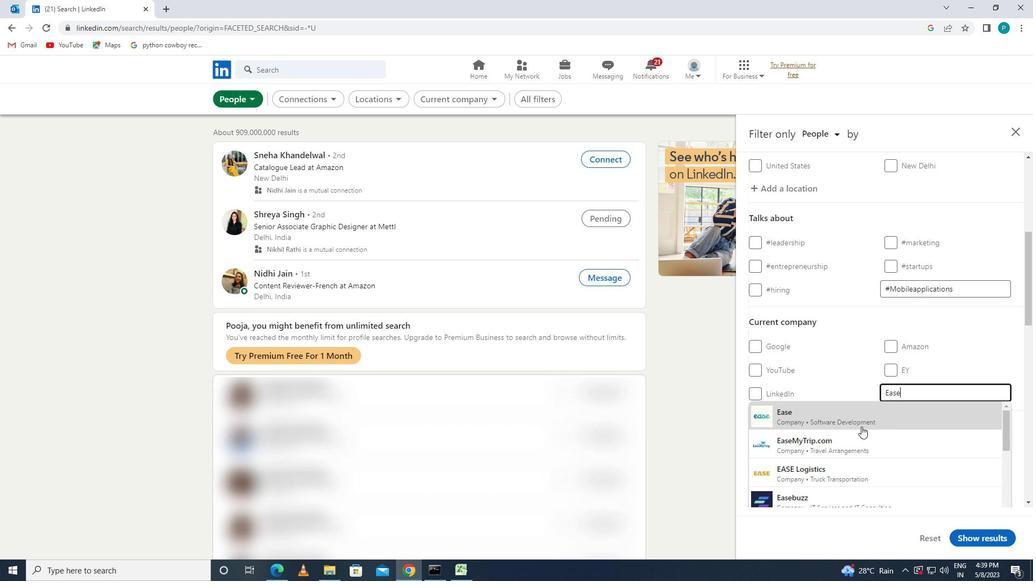 
Action: Mouse pressed left at (854, 446)
Screenshot: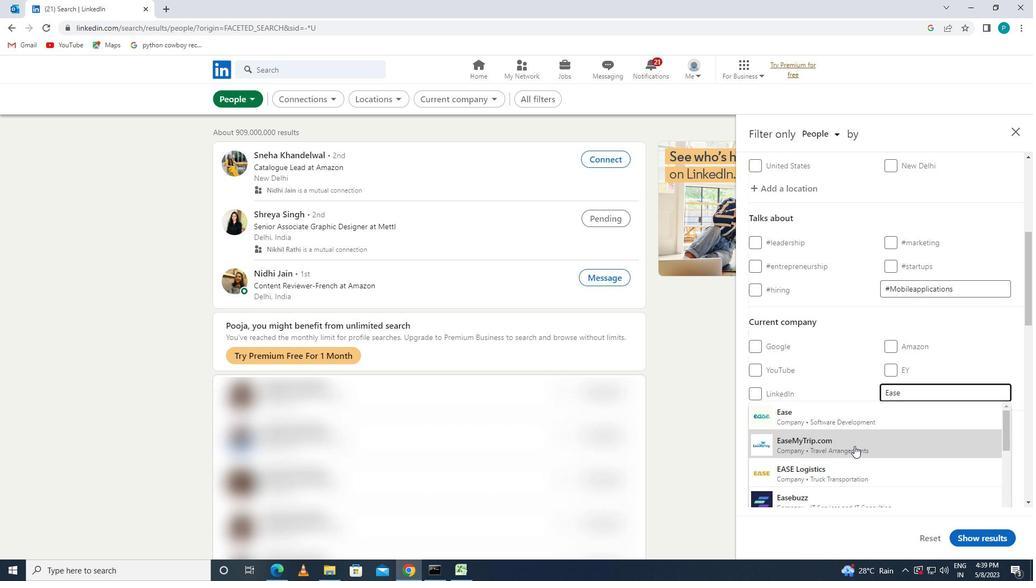 
Action: Mouse moved to (905, 426)
Screenshot: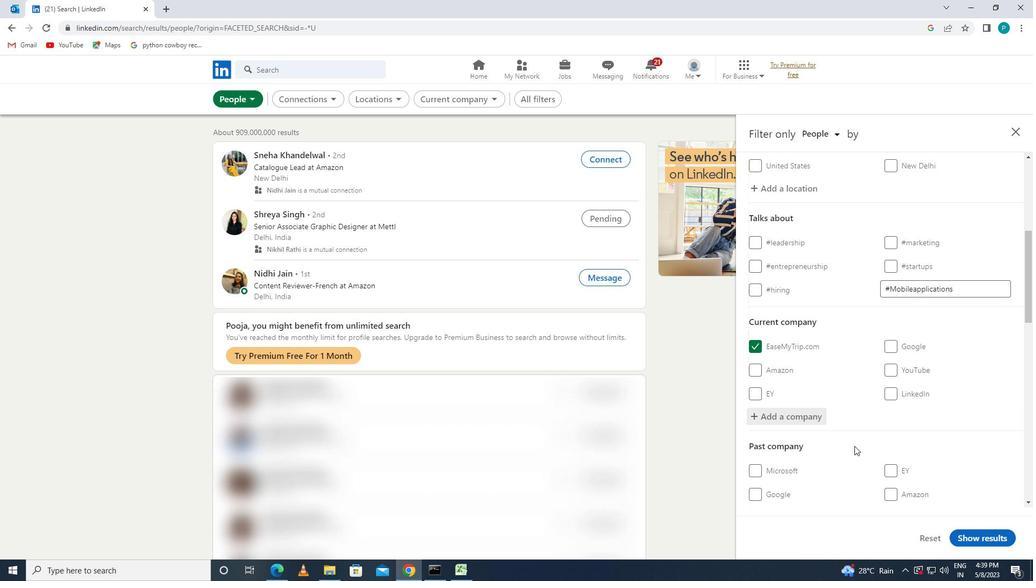 
Action: Mouse scrolled (905, 425) with delta (0, 0)
Screenshot: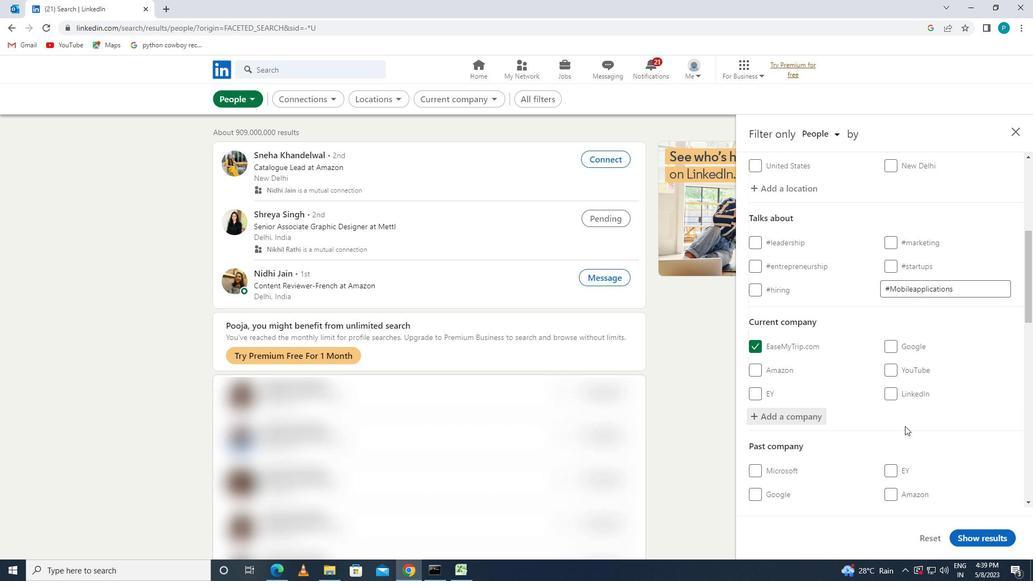 
Action: Mouse scrolled (905, 425) with delta (0, 0)
Screenshot: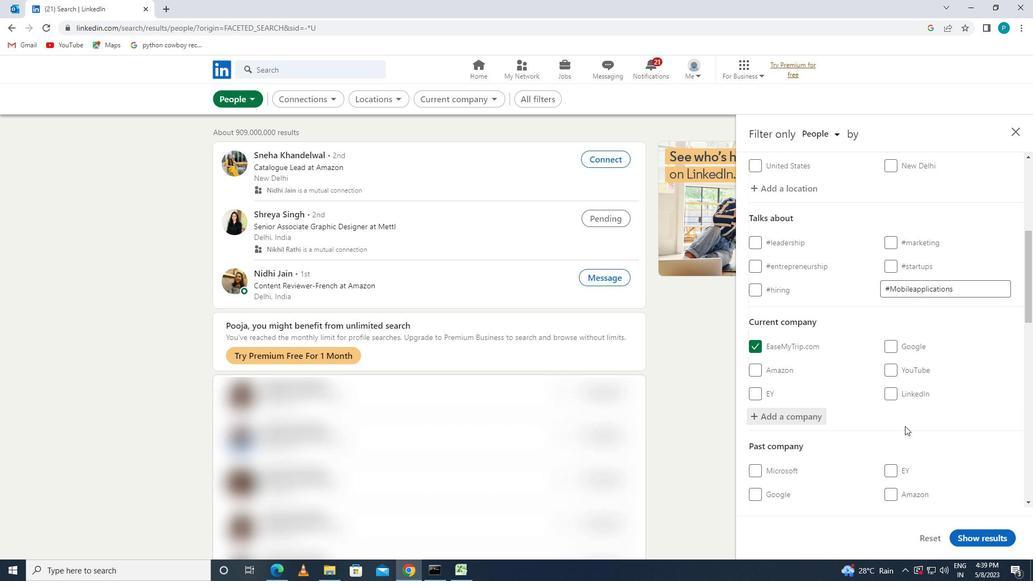 
Action: Mouse scrolled (905, 425) with delta (0, 0)
Screenshot: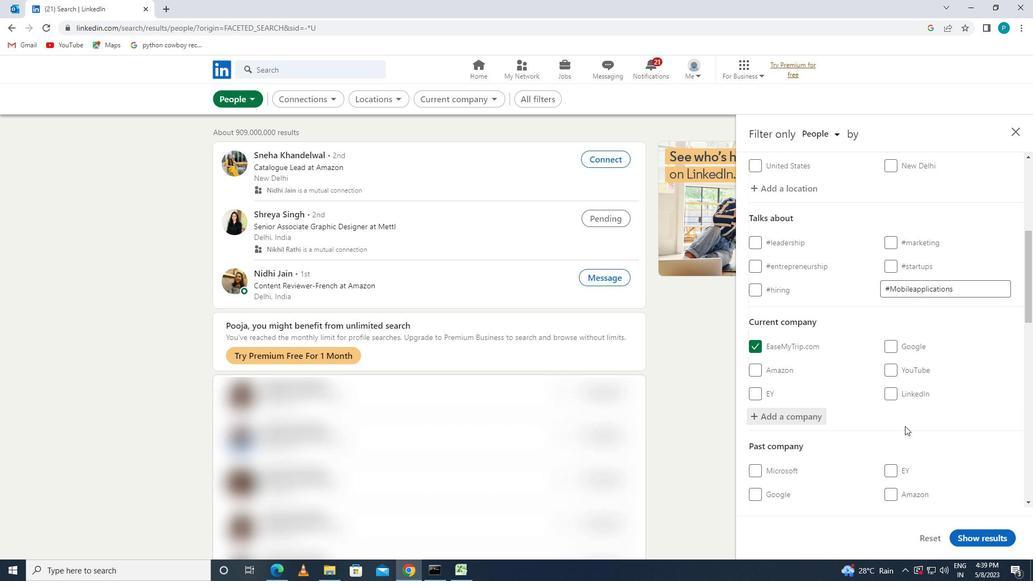 
Action: Mouse moved to (903, 400)
Screenshot: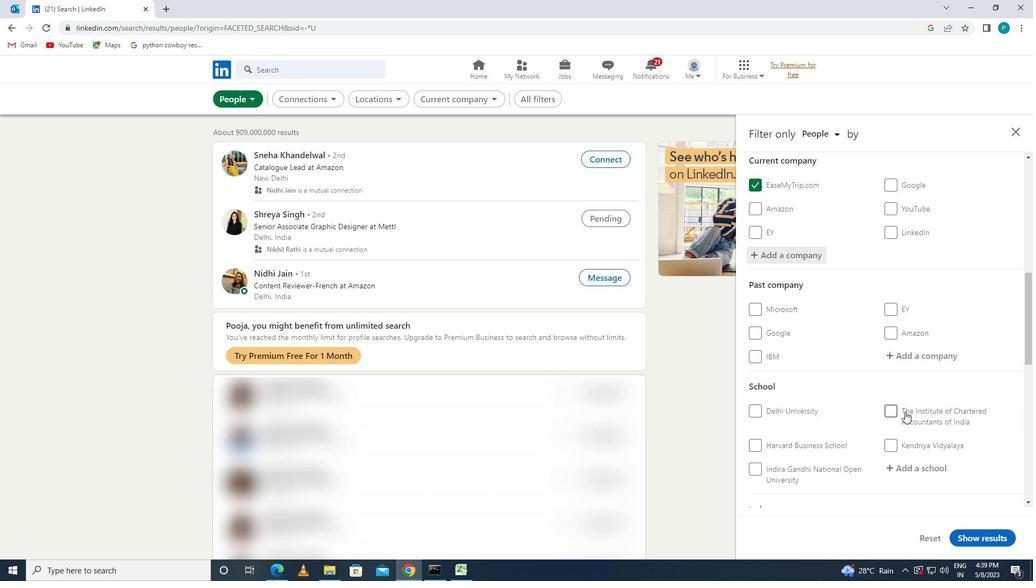 
Action: Mouse scrolled (903, 400) with delta (0, 0)
Screenshot: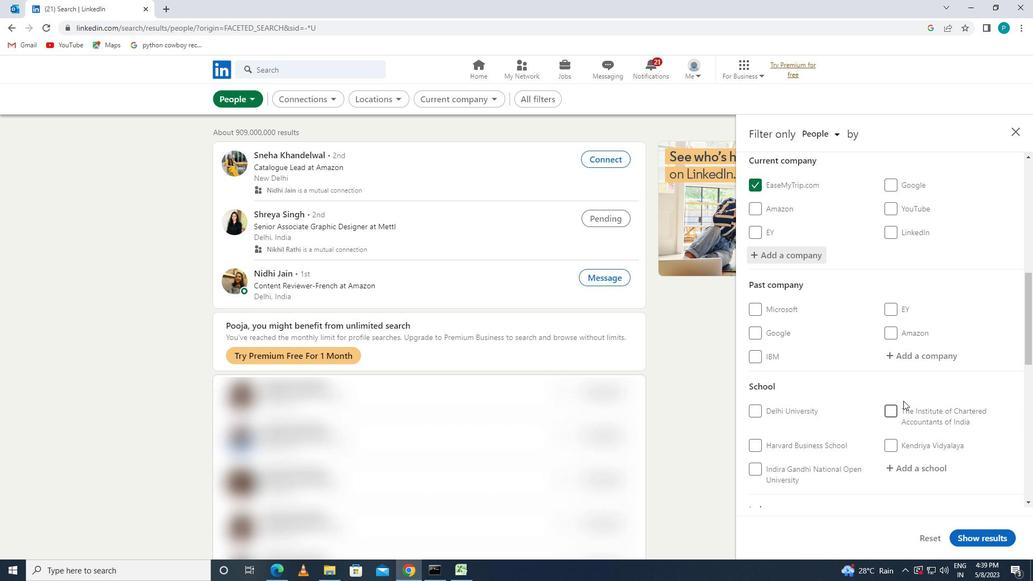 
Action: Mouse moved to (904, 408)
Screenshot: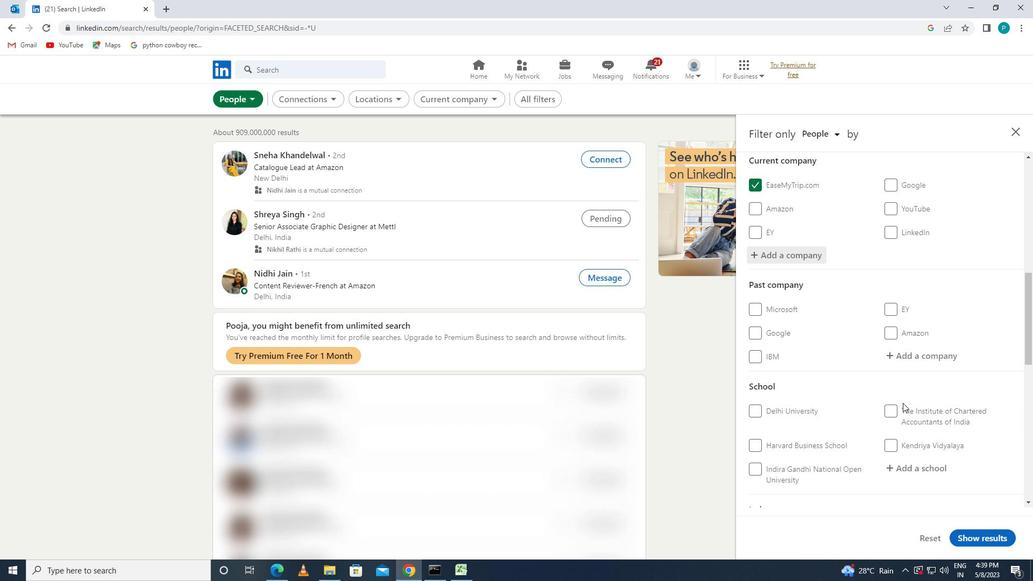 
Action: Mouse pressed left at (904, 408)
Screenshot: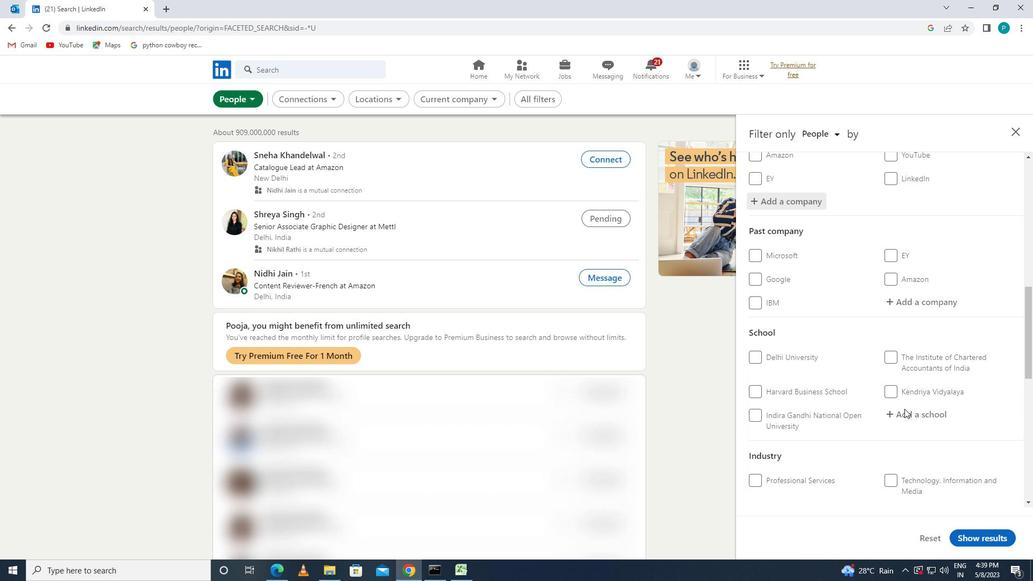 
Action: Key pressed <Key.caps_lock>NA<Key.backspace>MAM
Screenshot: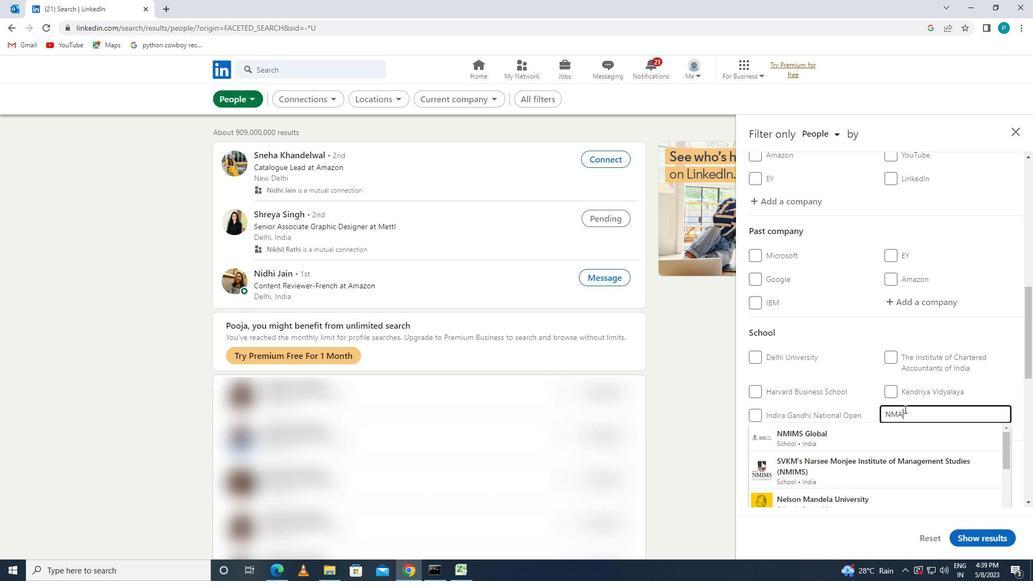 
Action: Mouse moved to (942, 390)
Screenshot: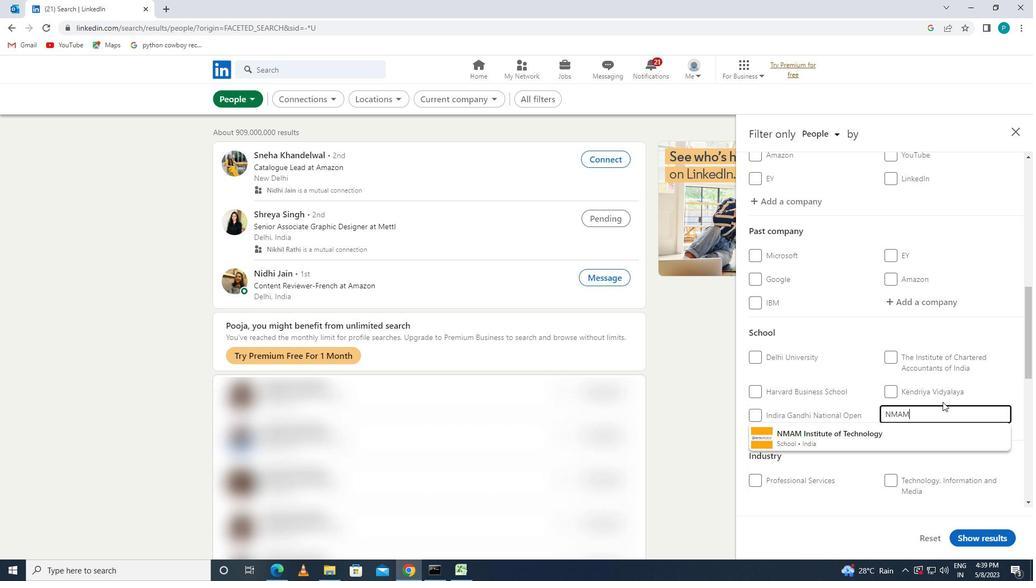 
Action: Key pressed <Key.backspace><Key.backspace><Key.backspace><Key.space>M<Key.space>A<Key.space>M
Screenshot: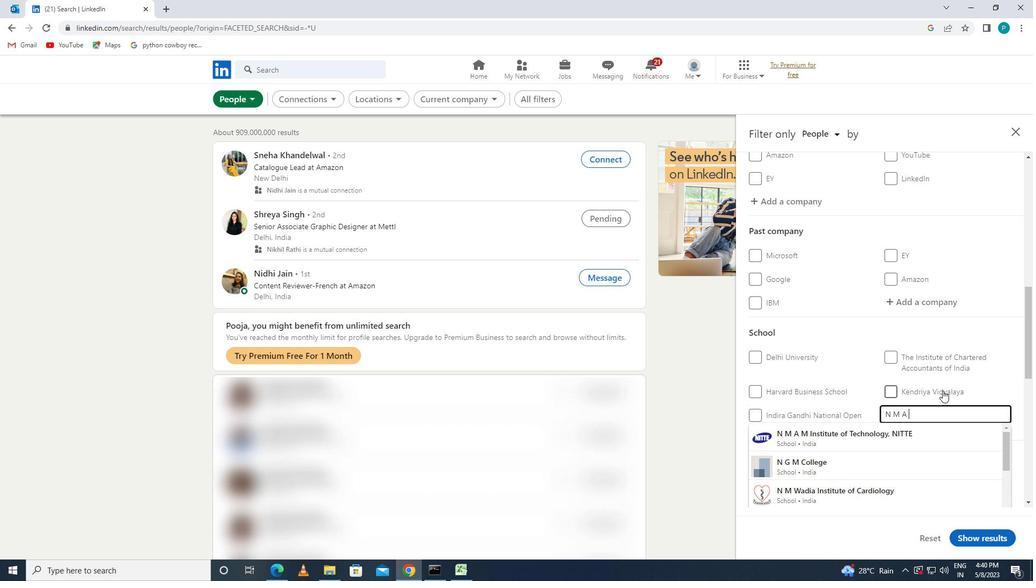 
Action: Mouse moved to (927, 435)
Screenshot: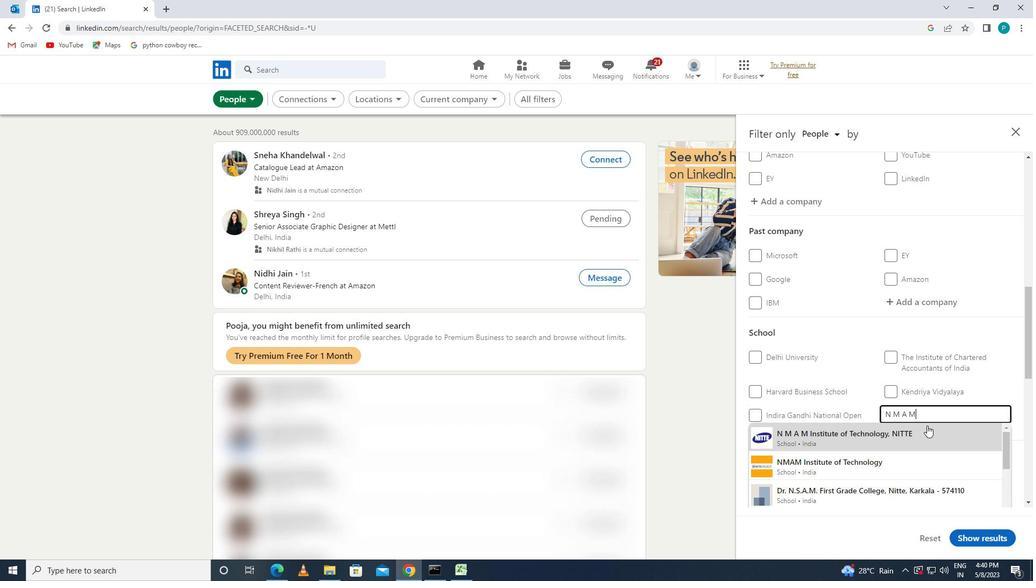 
Action: Mouse pressed left at (927, 435)
Screenshot: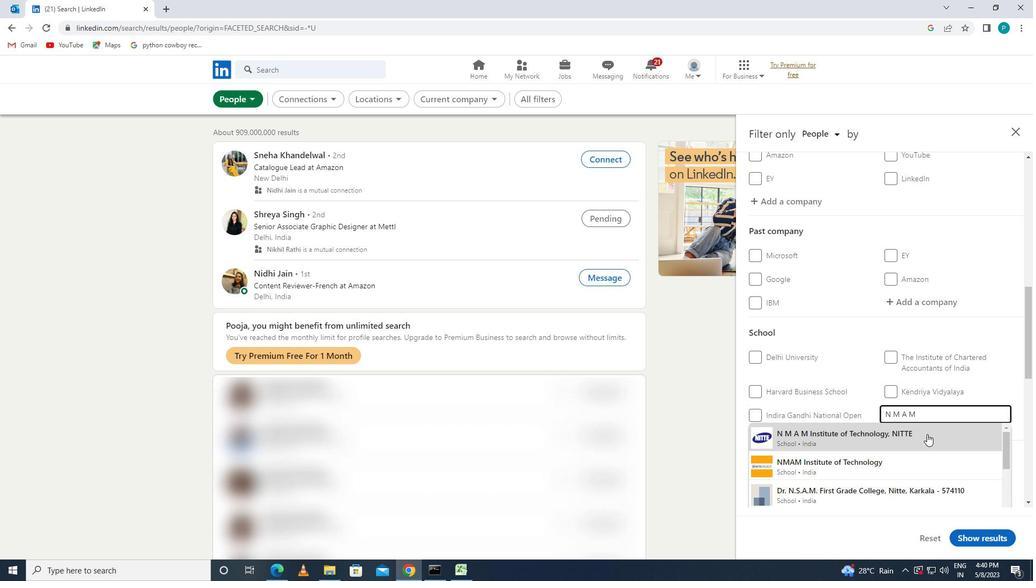 
Action: Mouse moved to (997, 379)
Screenshot: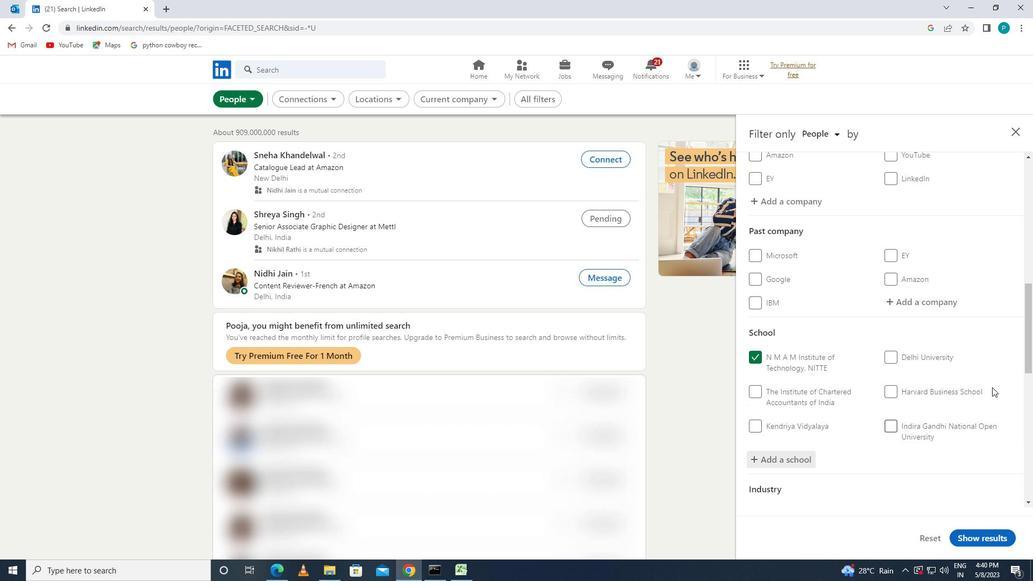 
Action: Mouse scrolled (997, 379) with delta (0, 0)
Screenshot: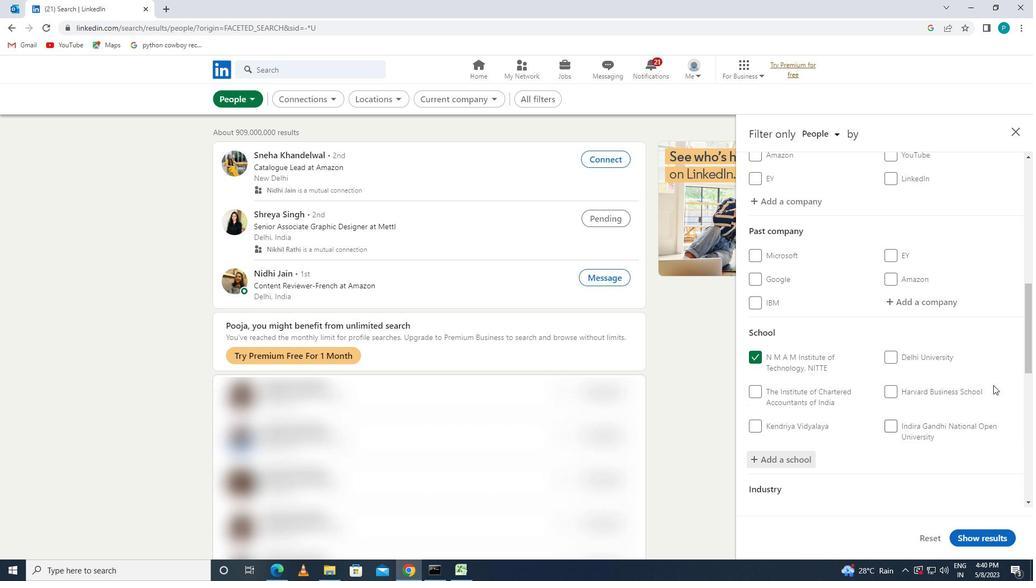 
Action: Mouse scrolled (997, 379) with delta (0, 0)
Screenshot: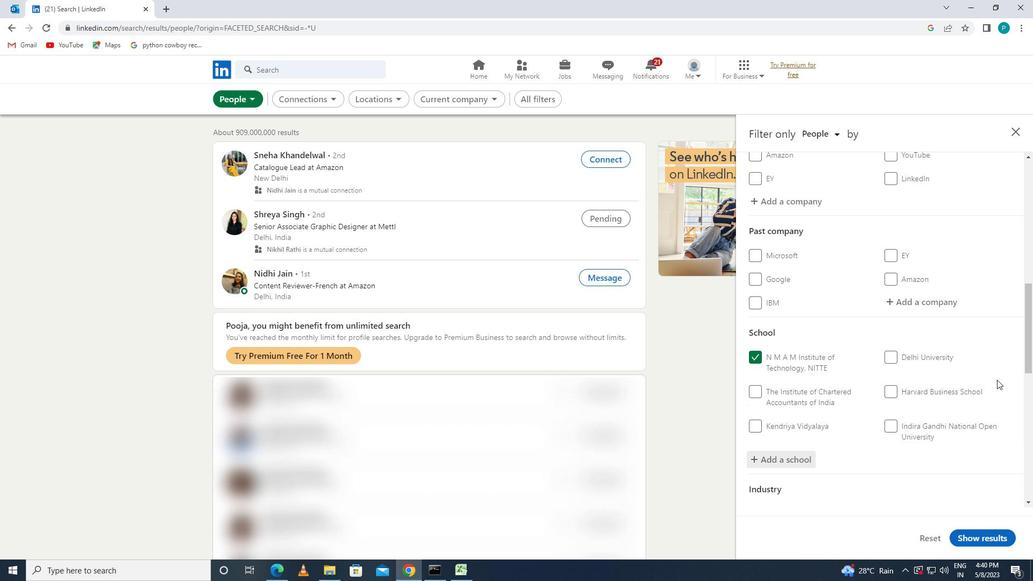 
Action: Mouse scrolled (997, 379) with delta (0, 0)
Screenshot: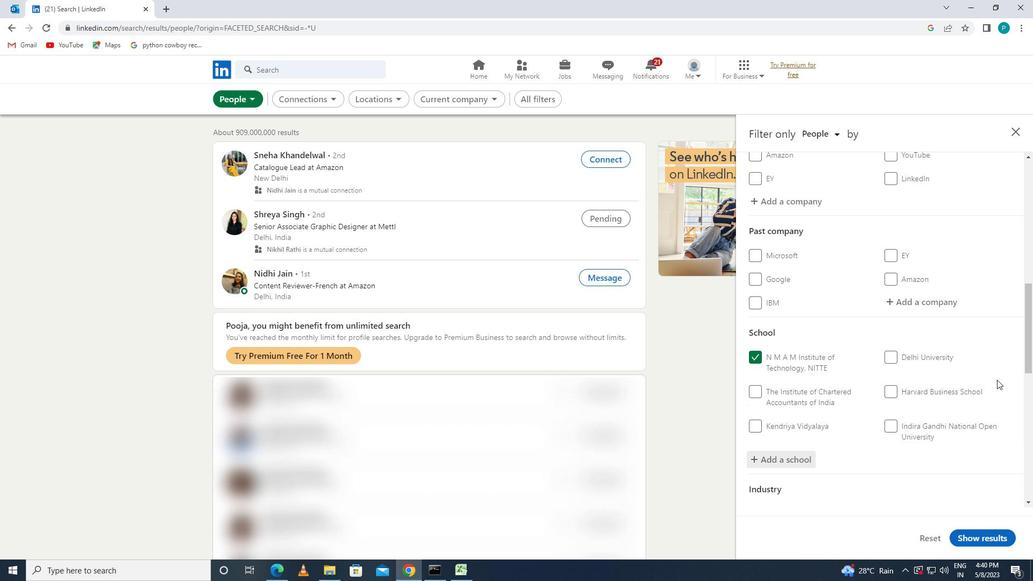 
Action: Mouse moved to (1007, 389)
Screenshot: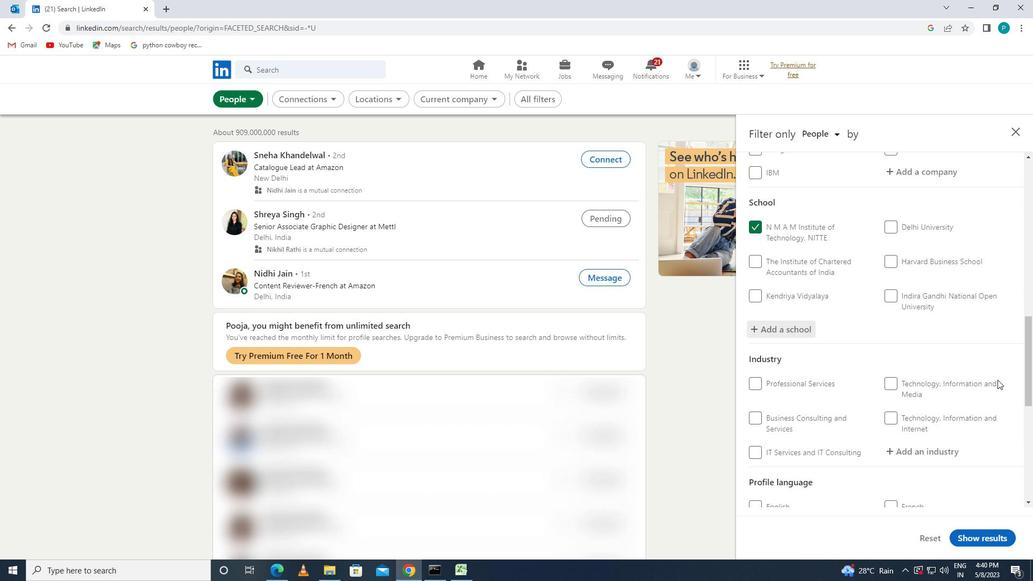 
Action: Mouse scrolled (1007, 388) with delta (0, 0)
Screenshot: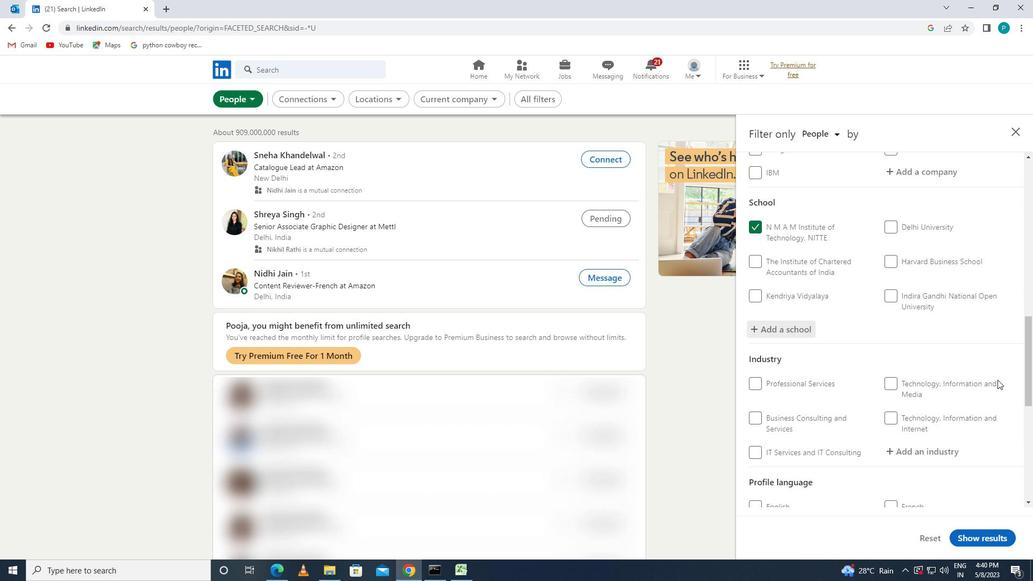 
Action: Mouse moved to (1009, 392)
Screenshot: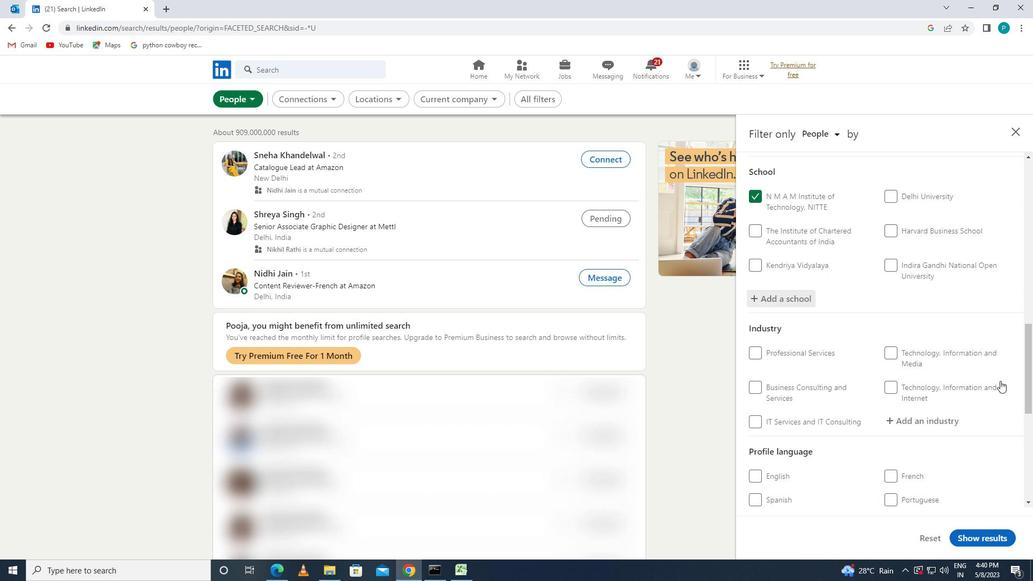 
Action: Mouse scrolled (1009, 392) with delta (0, 0)
Screenshot: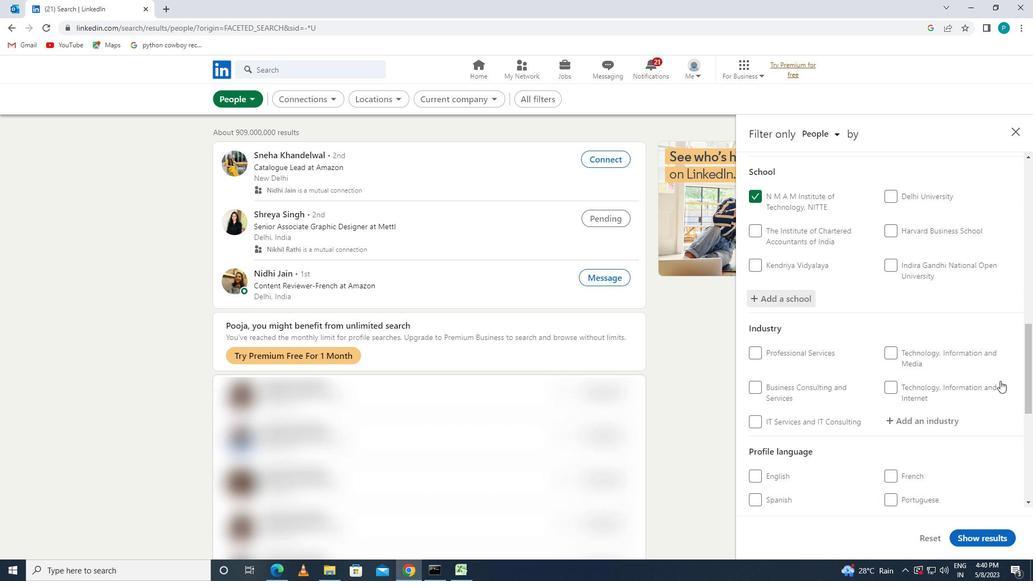 
Action: Mouse moved to (1009, 393)
Screenshot: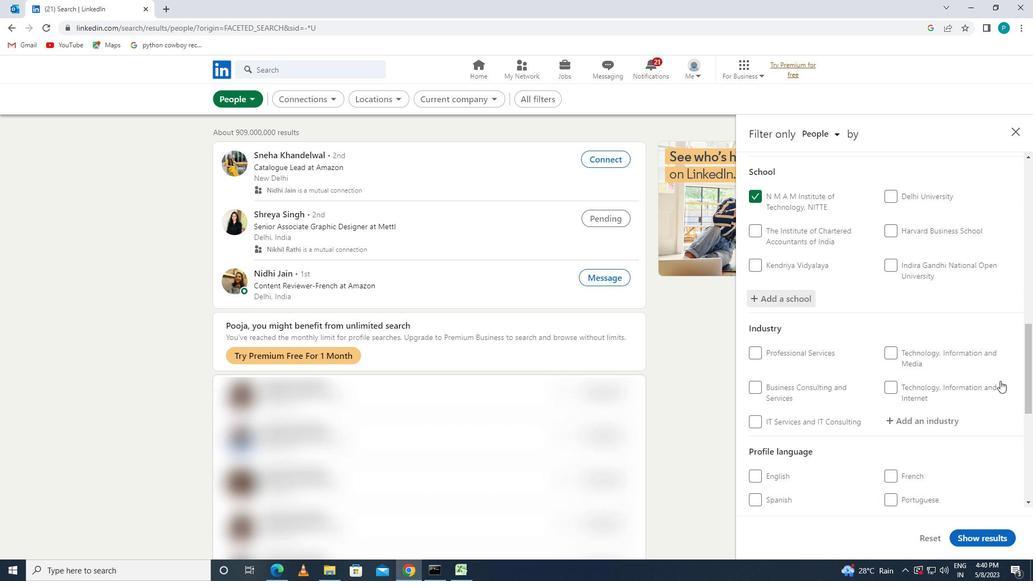 
Action: Mouse scrolled (1009, 392) with delta (0, 0)
Screenshot: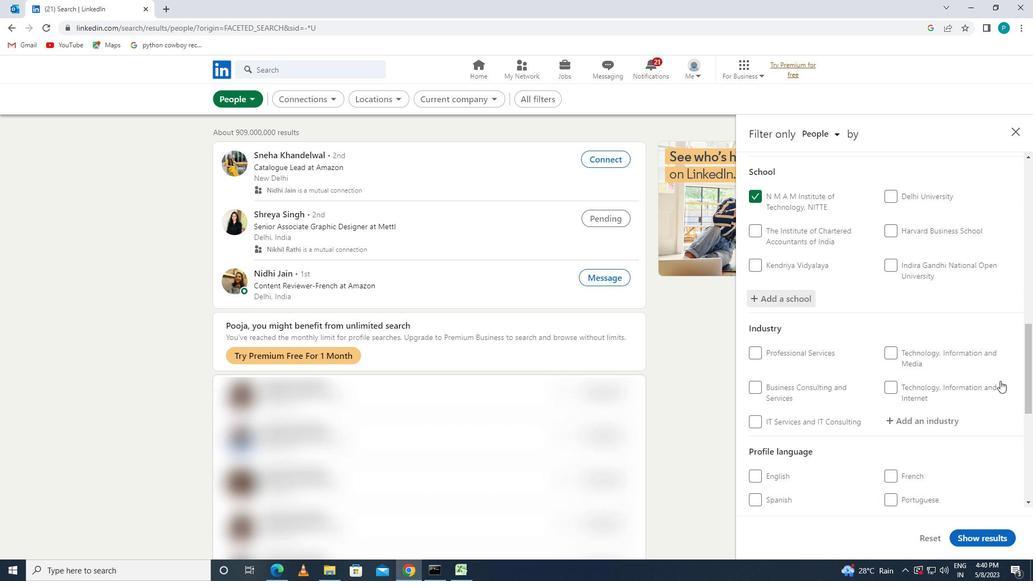 
Action: Mouse moved to (881, 263)
Screenshot: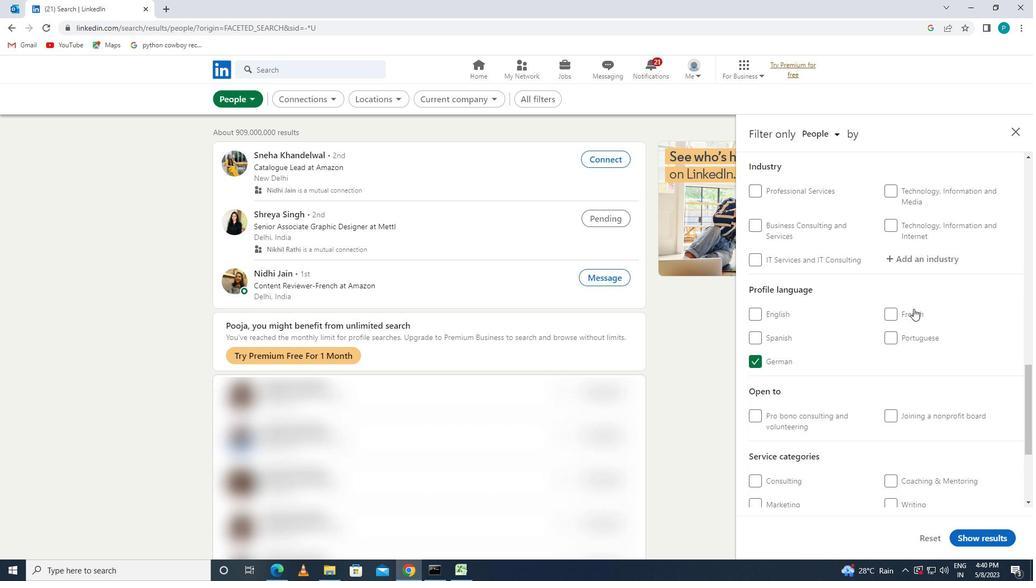 
Action: Mouse pressed left at (881, 263)
Screenshot: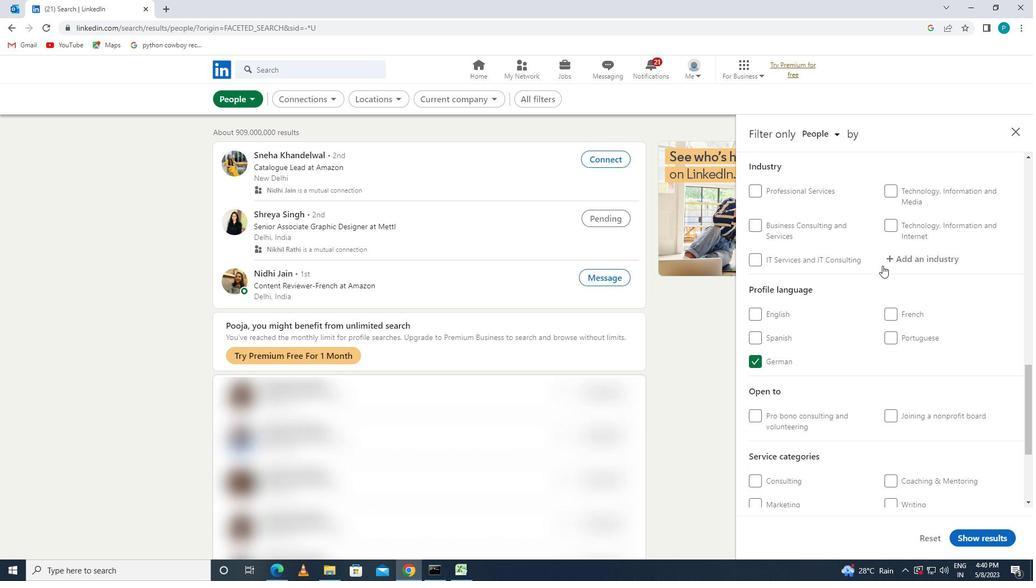 
Action: Mouse moved to (886, 259)
Screenshot: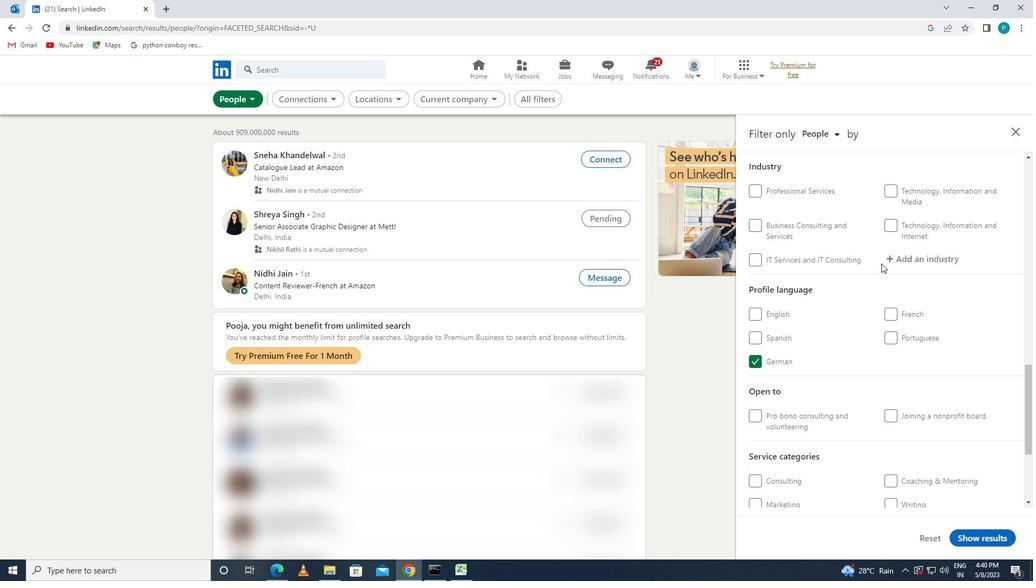 
Action: Mouse pressed left at (886, 259)
Screenshot: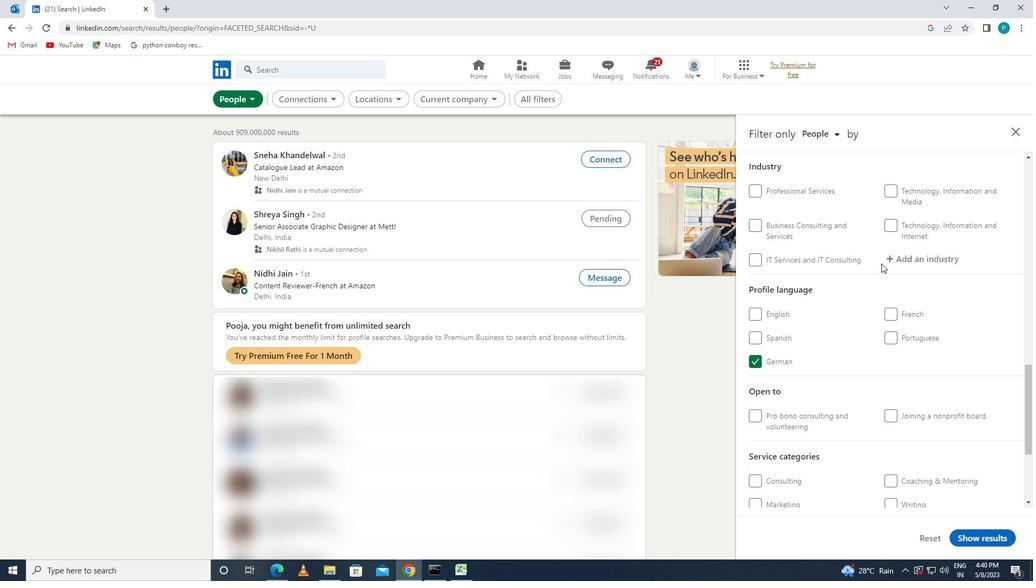 
Action: Mouse moved to (886, 259)
Screenshot: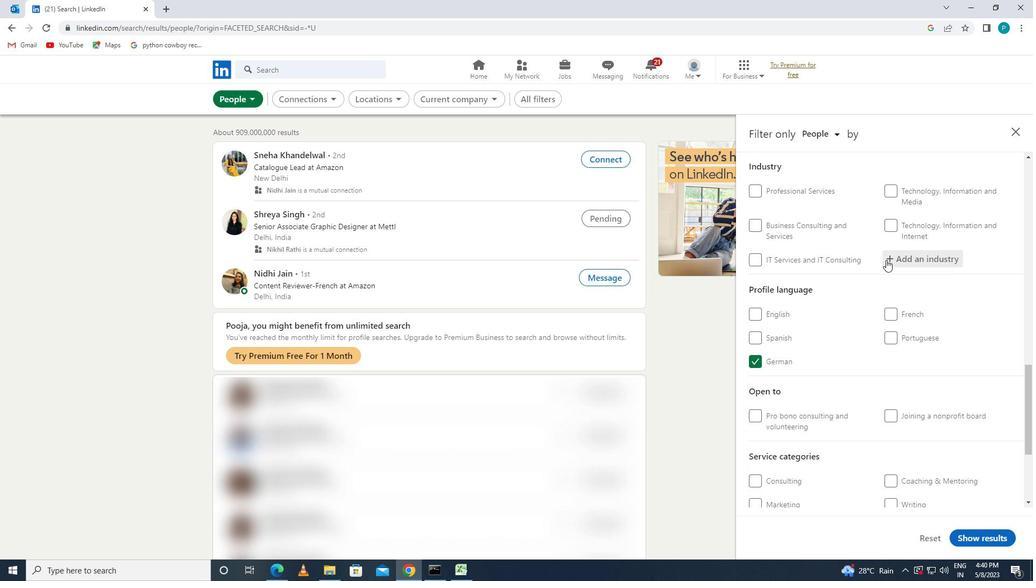 
Action: Key pressed <Key.caps_lock><Key.caps_lock>P<Key.caps_lock>LASTICS
Screenshot: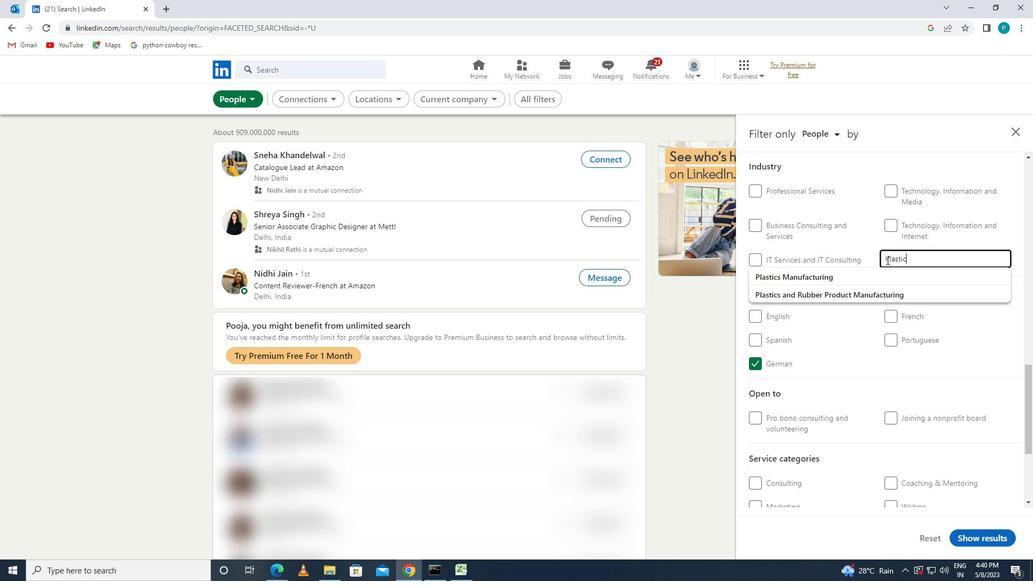 
Action: Mouse moved to (876, 291)
Screenshot: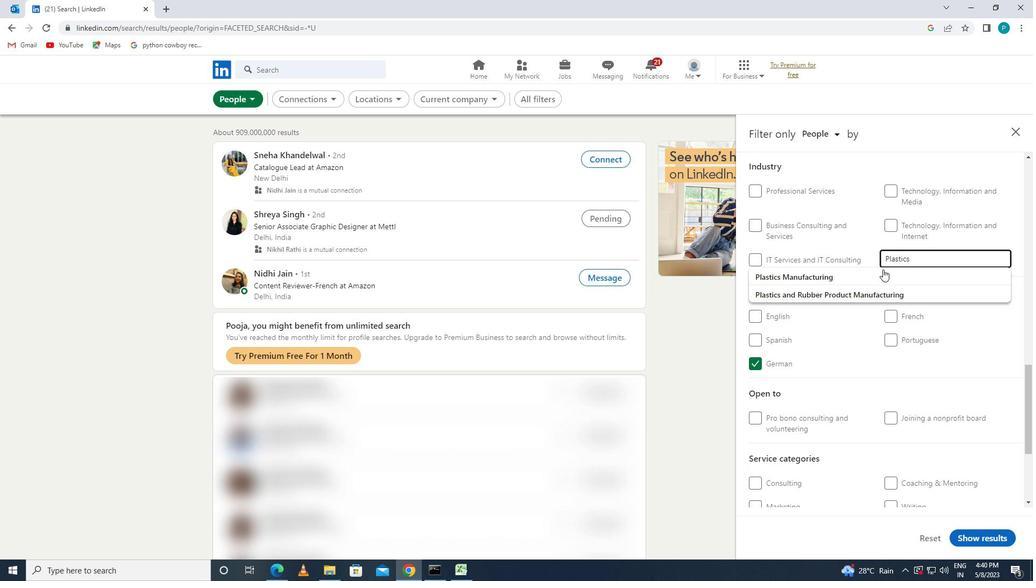 
Action: Mouse pressed left at (876, 291)
Screenshot: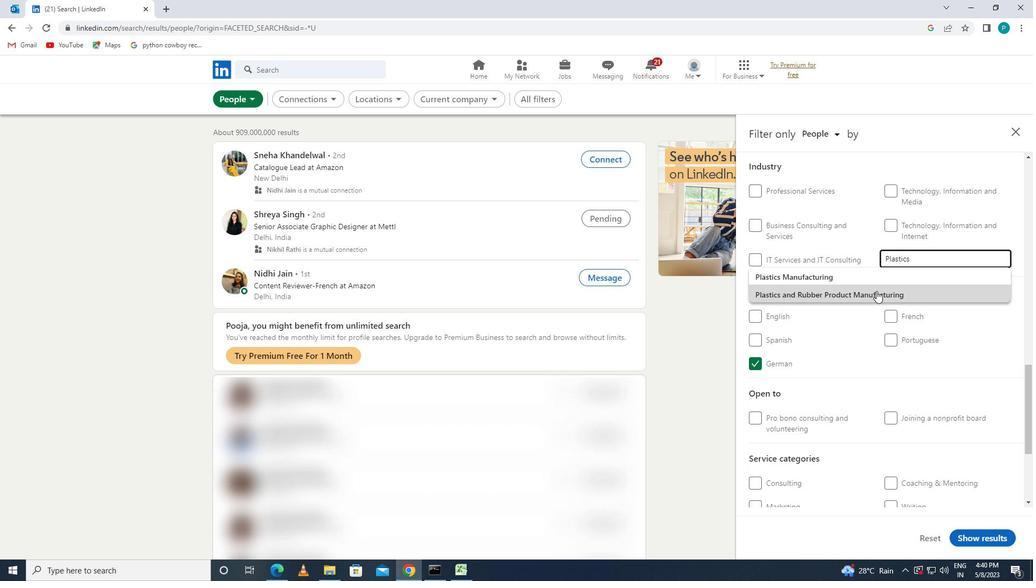 
Action: Mouse scrolled (876, 290) with delta (0, 0)
Screenshot: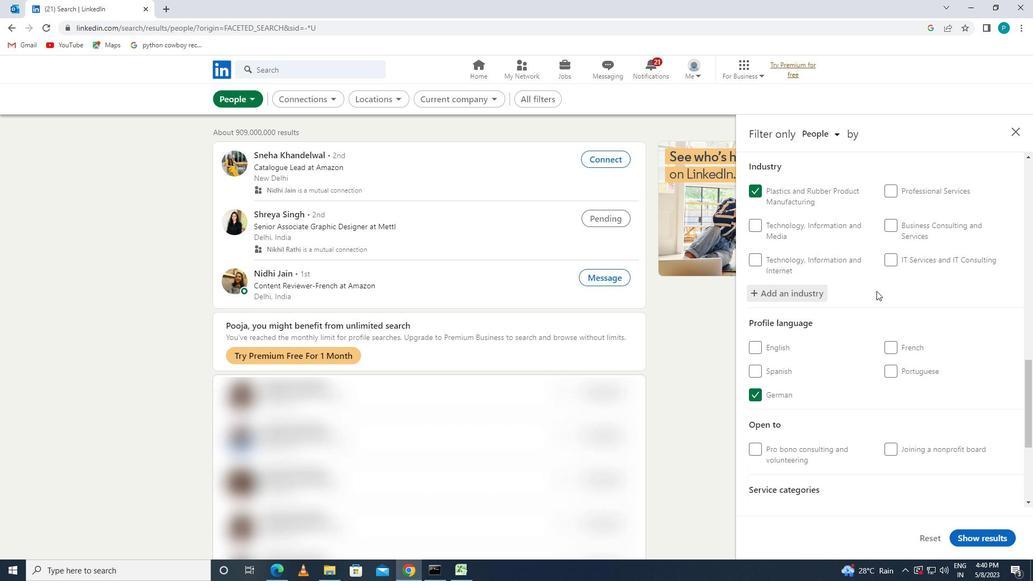 
Action: Mouse scrolled (876, 290) with delta (0, 0)
Screenshot: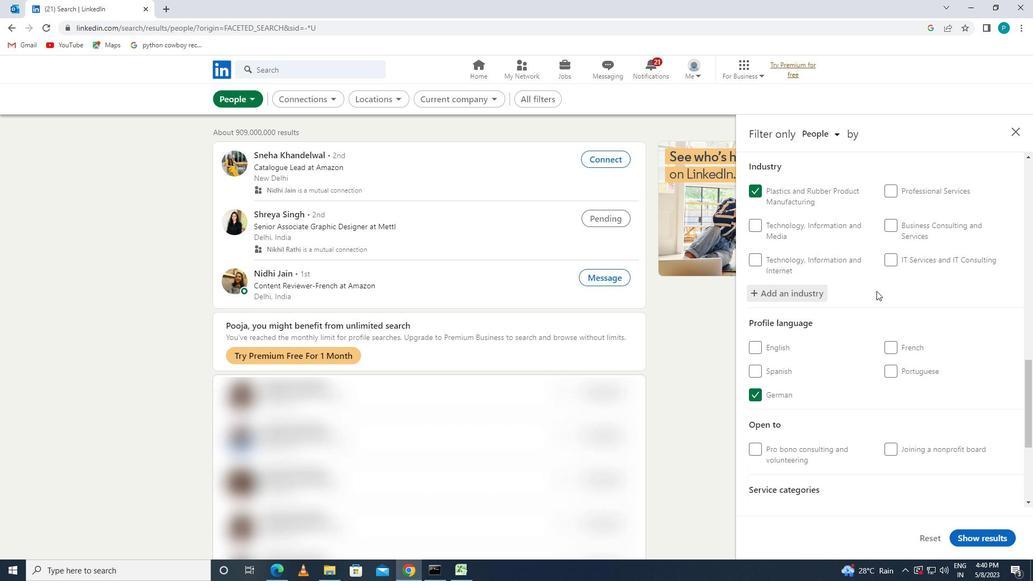 
Action: Mouse moved to (775, 272)
Screenshot: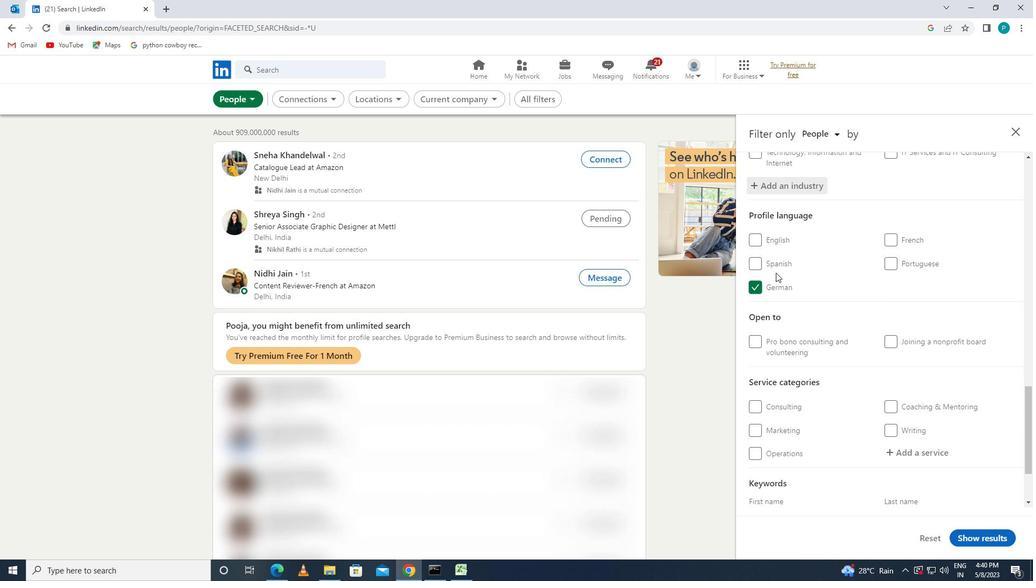 
Action: Mouse scrolled (775, 272) with delta (0, 0)
Screenshot: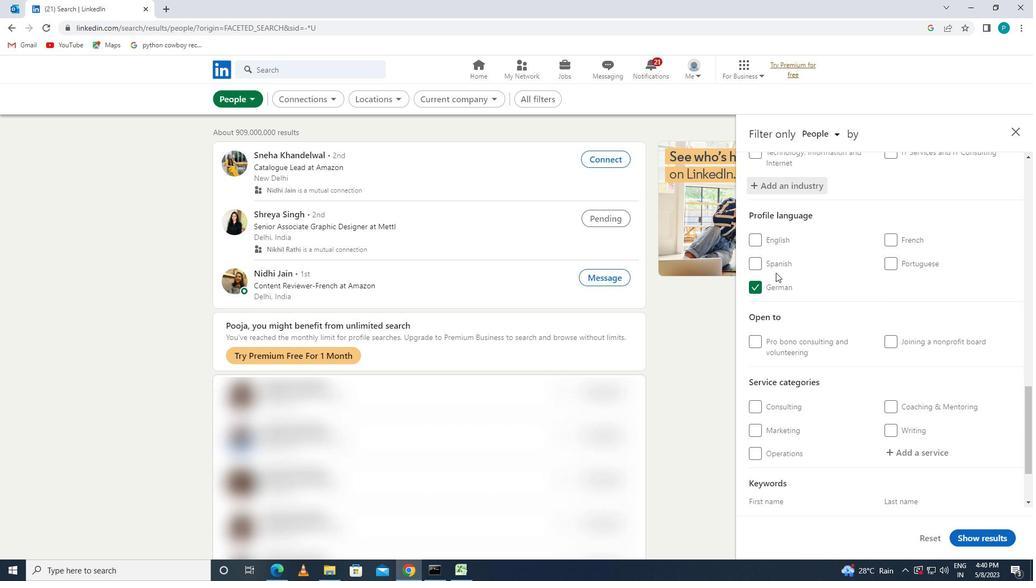 
Action: Mouse scrolled (775, 272) with delta (0, 0)
Screenshot: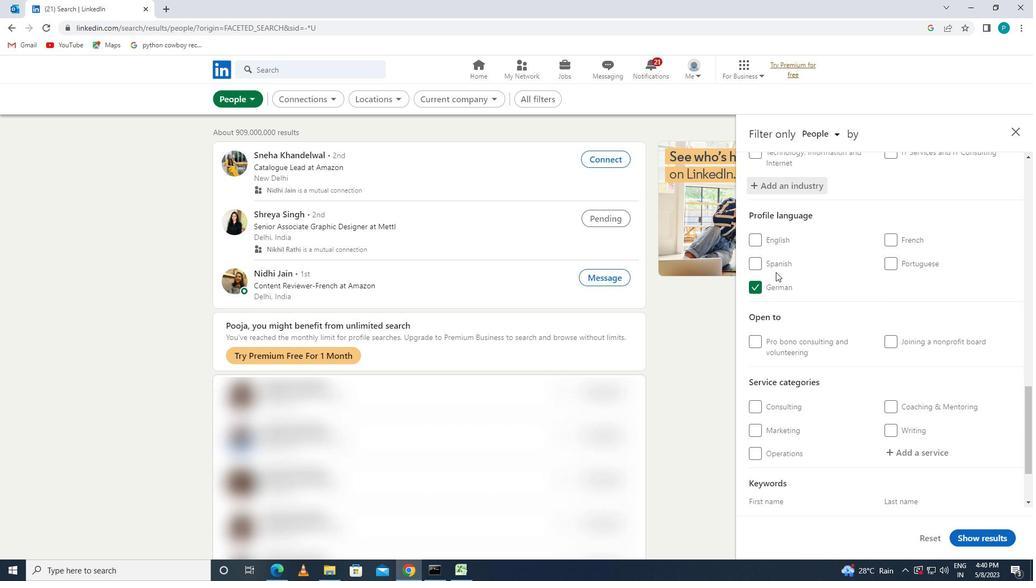 
Action: Mouse moved to (754, 188)
Screenshot: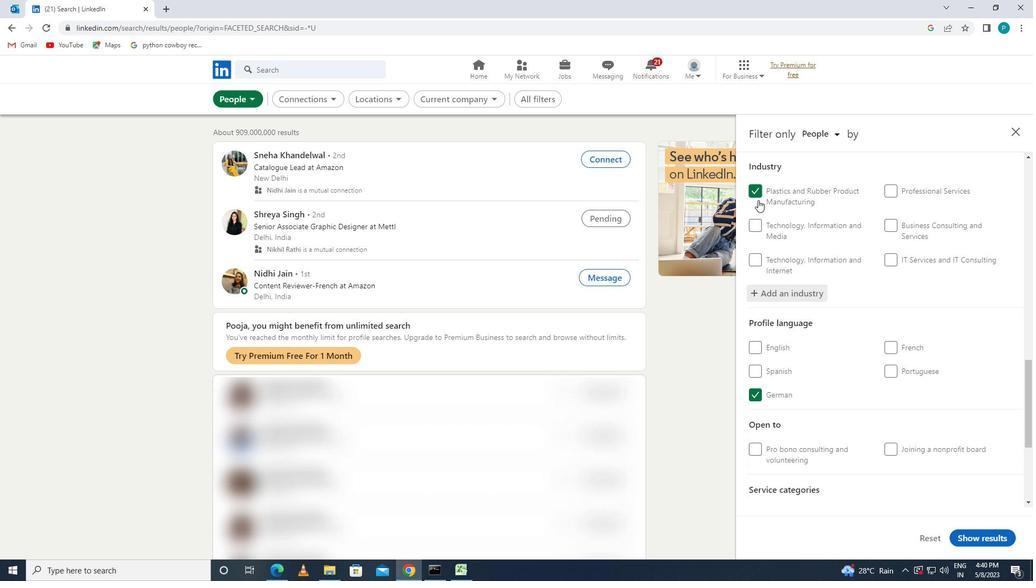 
Action: Mouse pressed left at (754, 188)
Screenshot: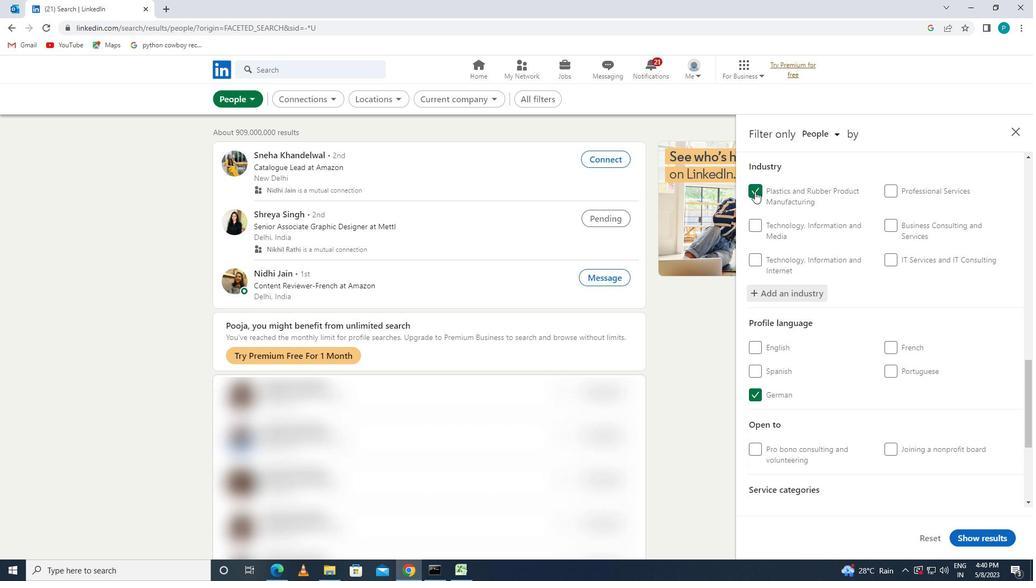 
Action: Mouse moved to (774, 302)
Screenshot: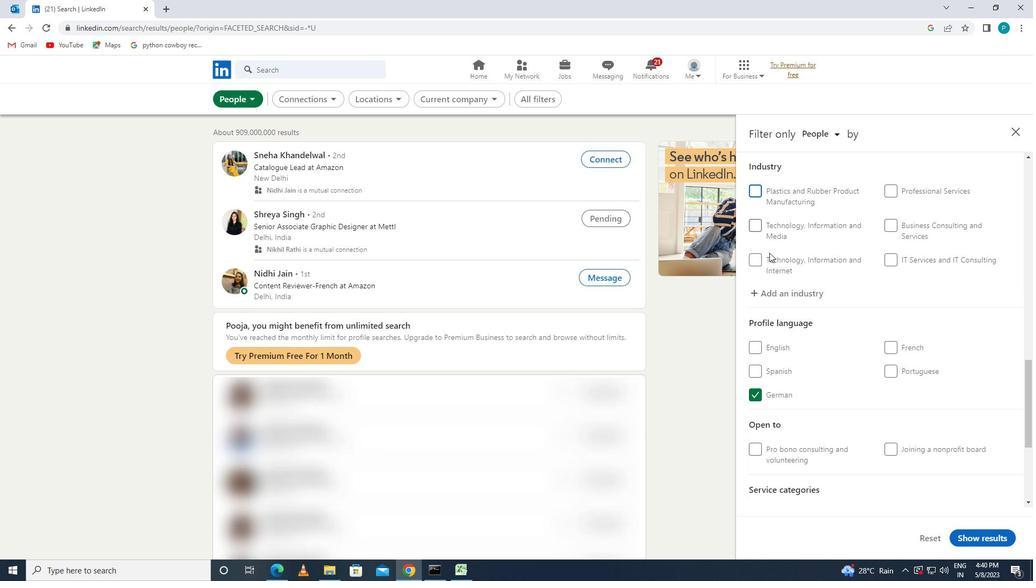 
Action: Mouse pressed left at (774, 302)
Screenshot: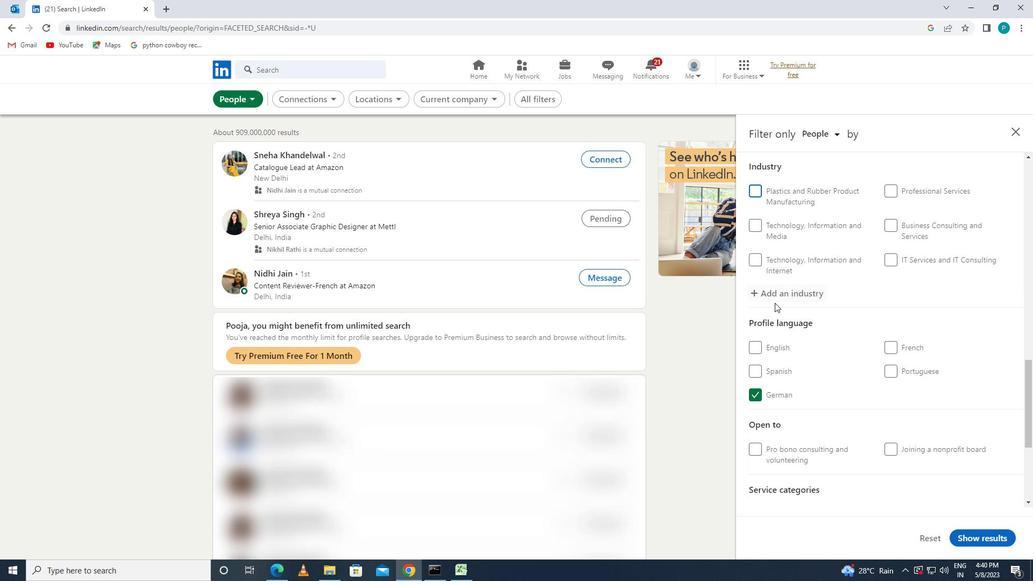 
Action: Mouse moved to (773, 294)
Screenshot: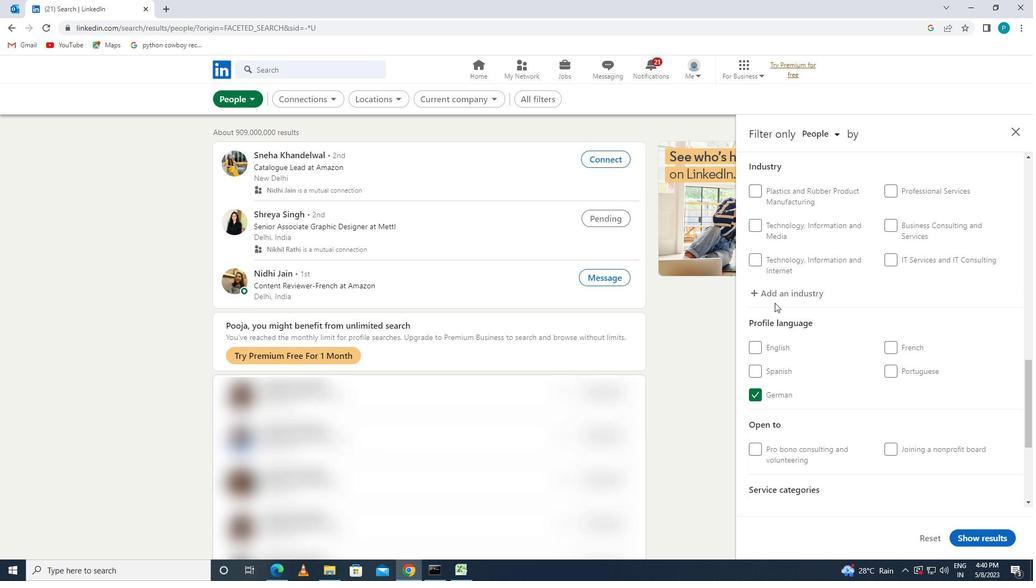 
Action: Mouse pressed left at (773, 294)
Screenshot: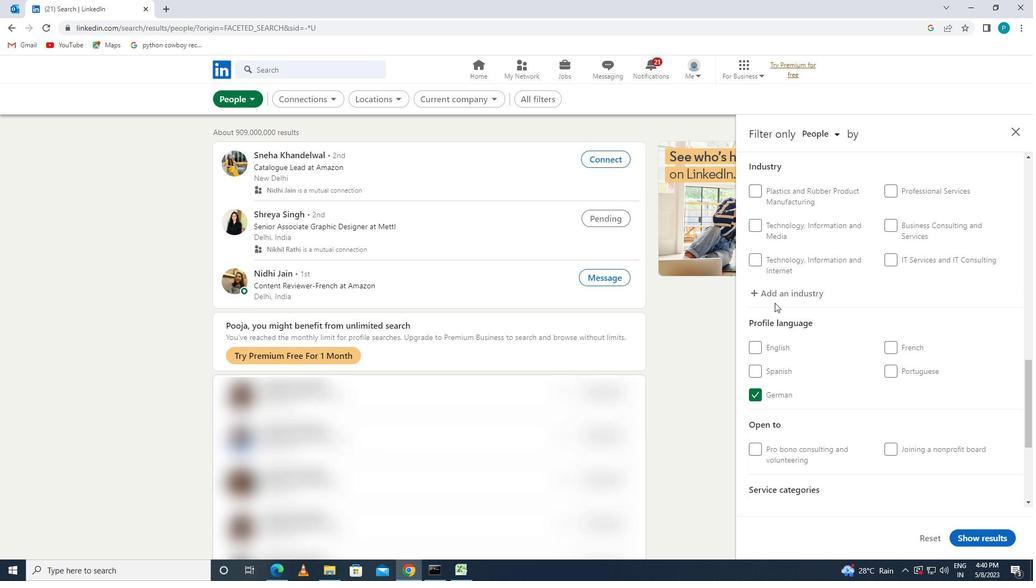 
Action: Mouse moved to (777, 195)
Screenshot: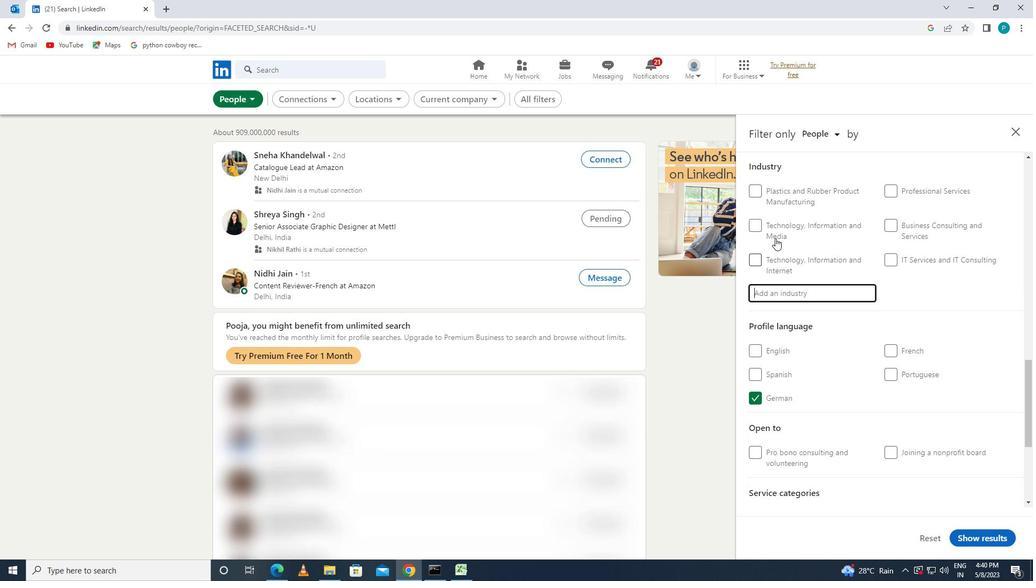 
Action: Mouse pressed left at (777, 195)
Screenshot: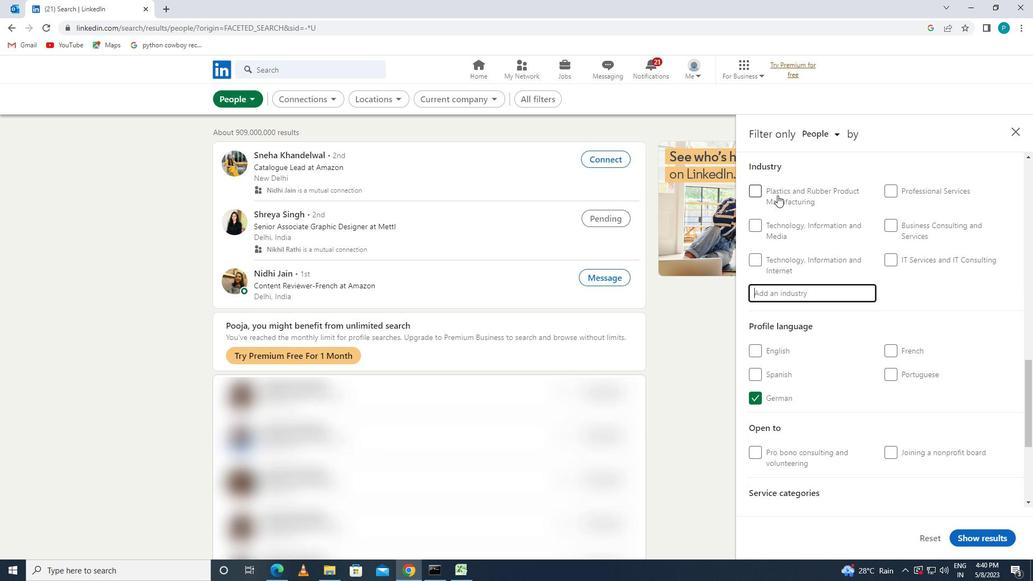
Action: Mouse moved to (803, 219)
Screenshot: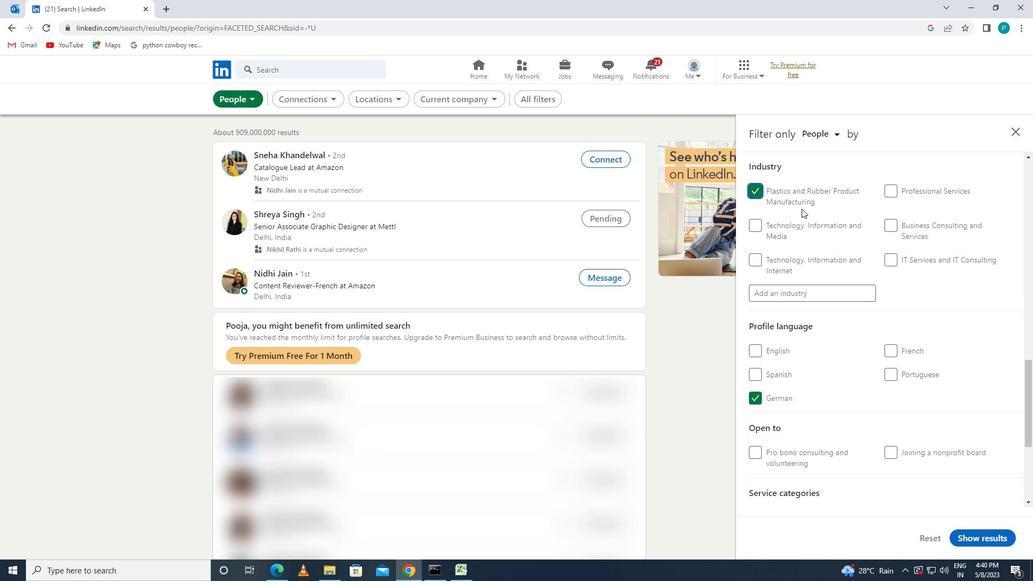 
Action: Mouse scrolled (803, 218) with delta (0, 0)
Screenshot: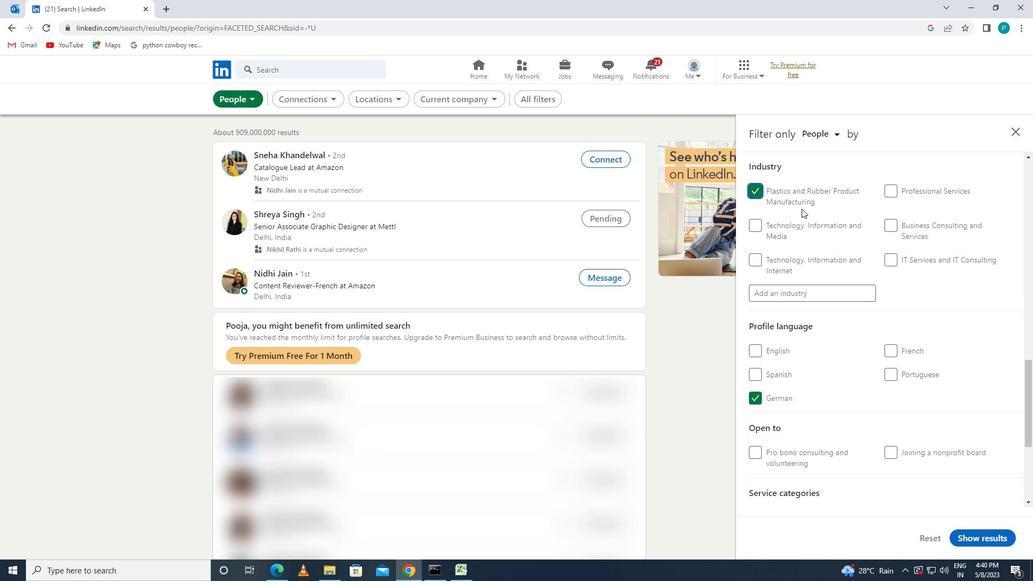
Action: Mouse moved to (803, 222)
Screenshot: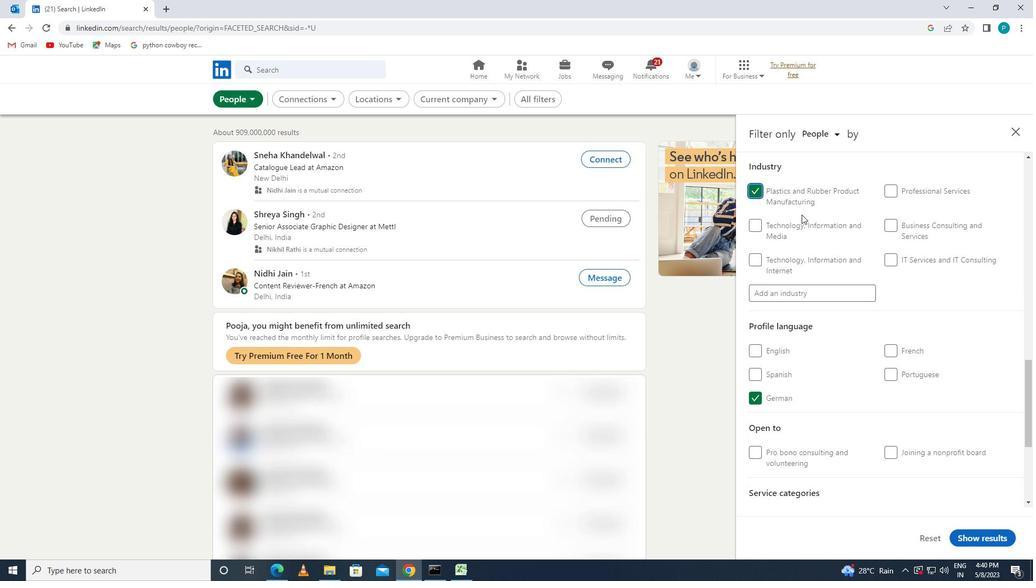 
Action: Mouse scrolled (803, 222) with delta (0, 0)
Screenshot: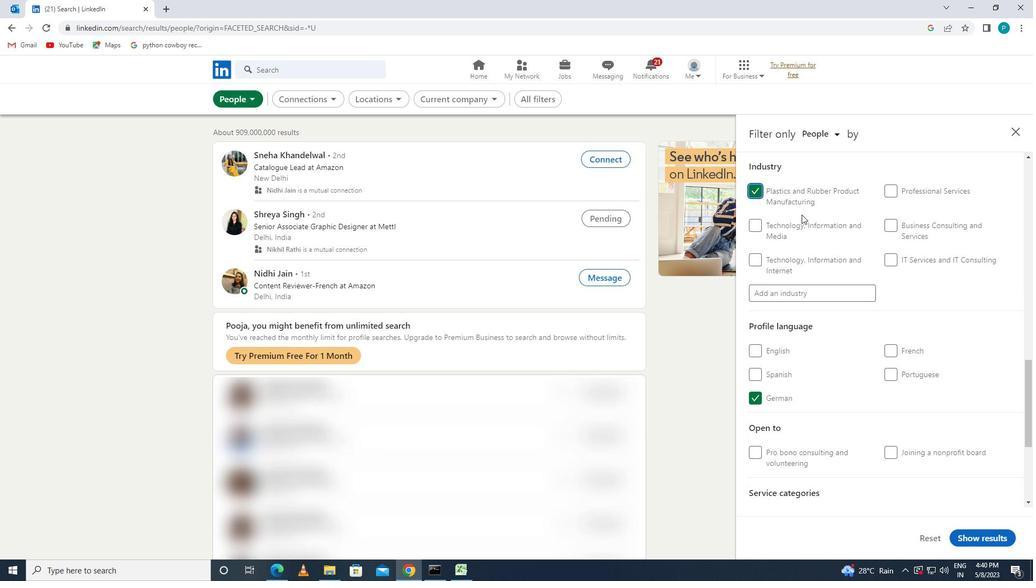 
Action: Mouse moved to (837, 328)
Screenshot: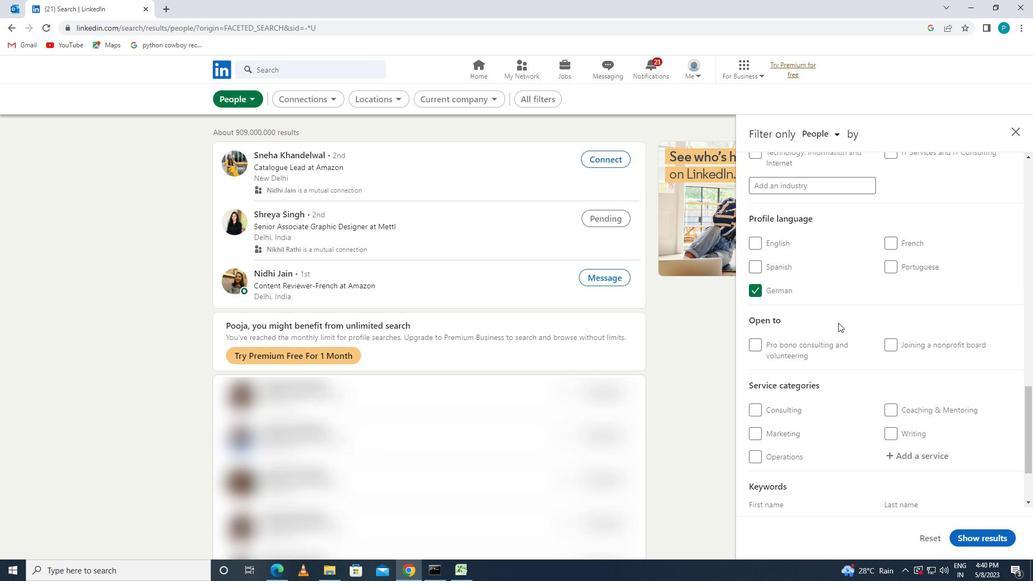 
Action: Mouse scrolled (837, 327) with delta (0, 0)
Screenshot: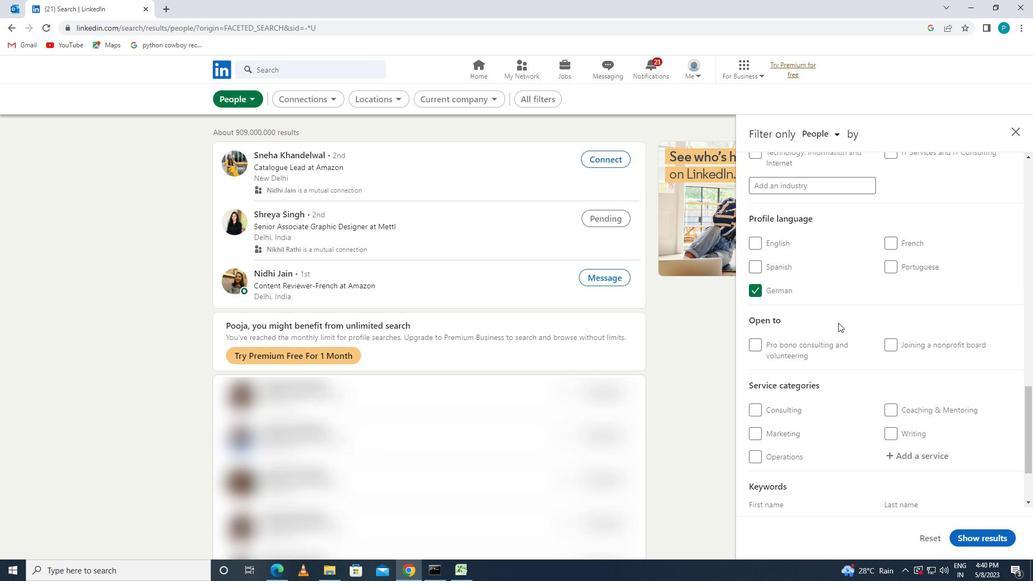 
Action: Mouse moved to (835, 330)
Screenshot: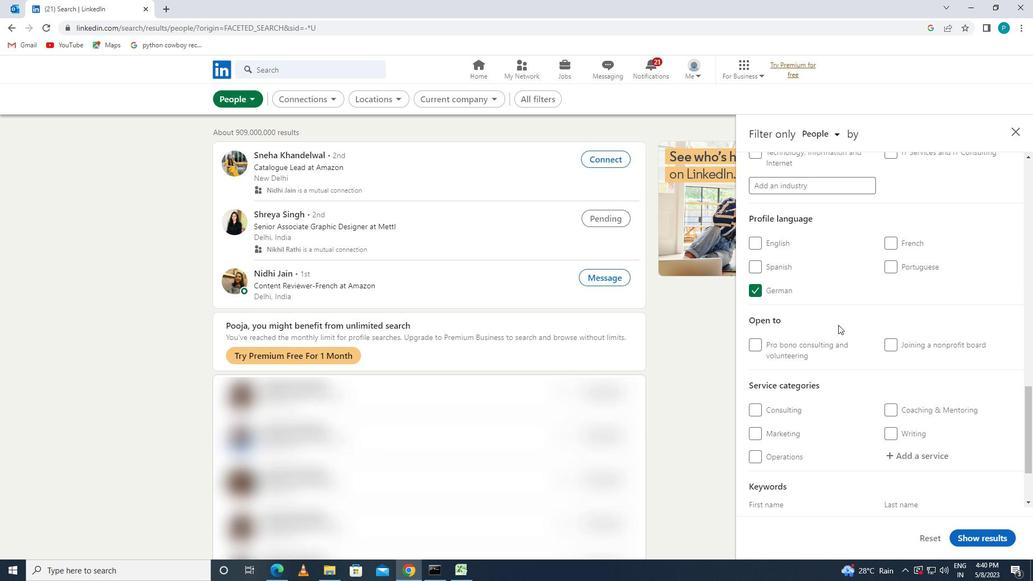 
Action: Mouse scrolled (835, 329) with delta (0, 0)
Screenshot: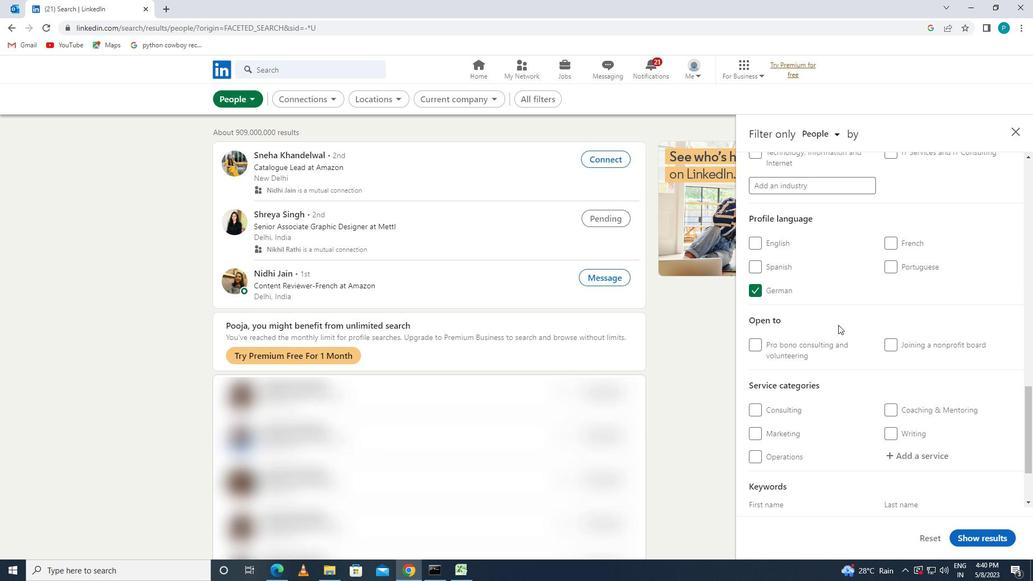 
Action: Mouse moved to (892, 368)
Screenshot: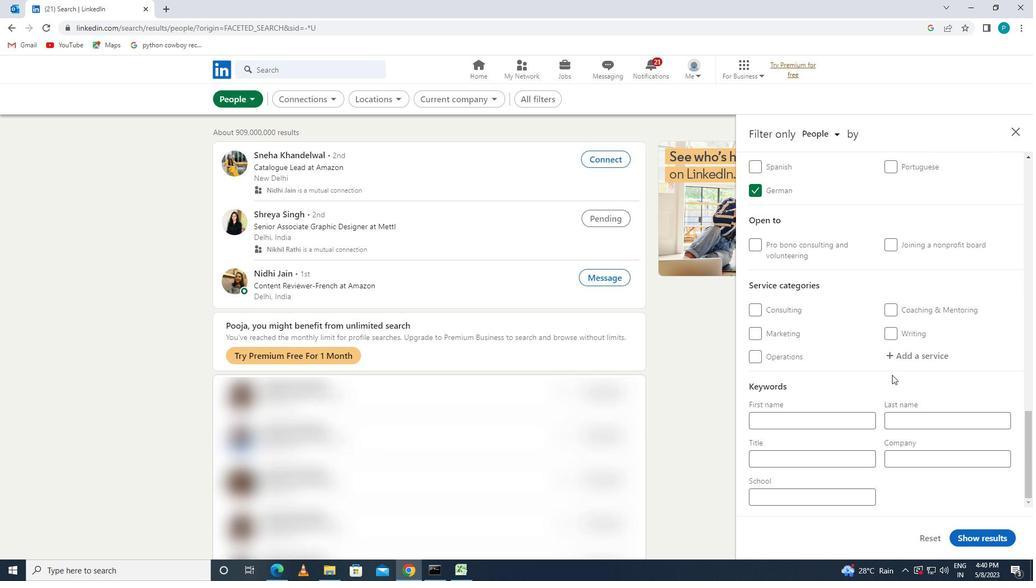
Action: Mouse pressed left at (892, 368)
Screenshot: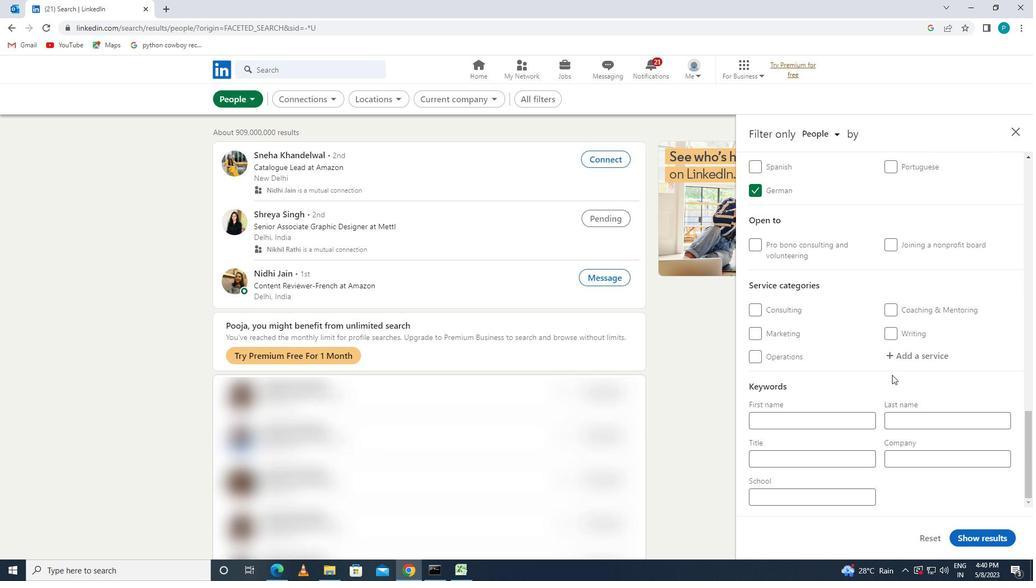 
Action: Mouse moved to (892, 358)
Screenshot: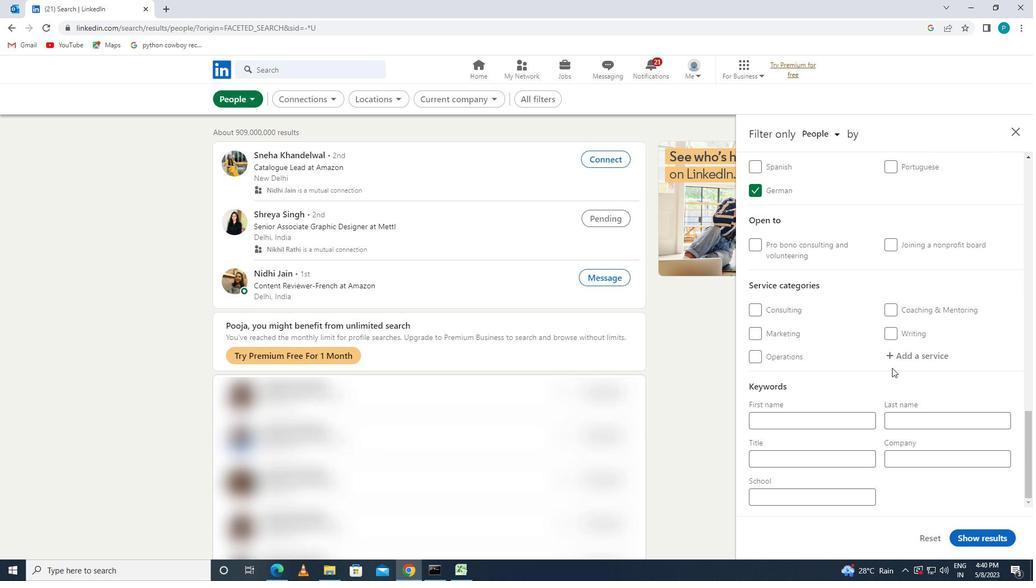 
Action: Mouse pressed left at (892, 358)
Screenshot: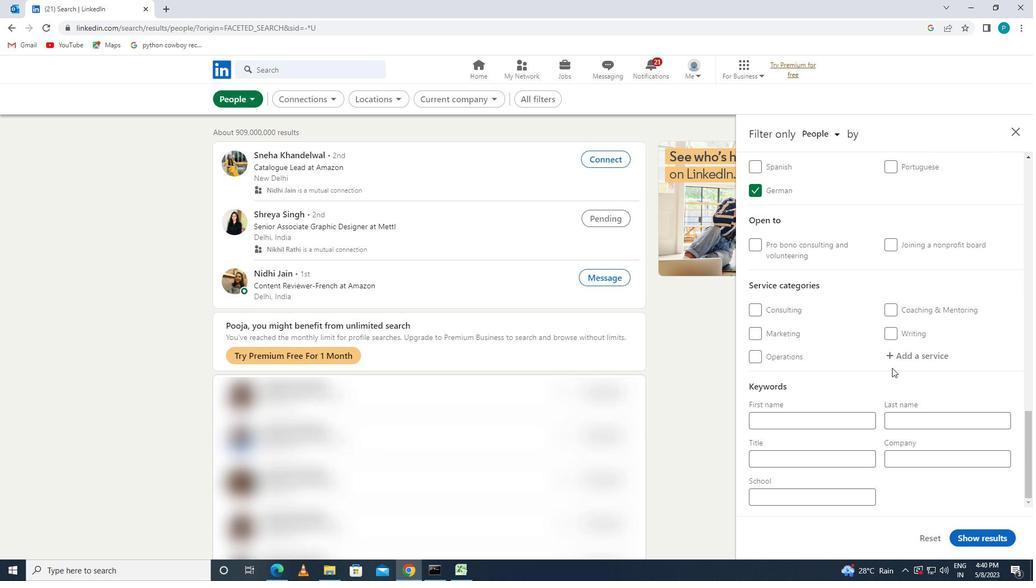 
Action: Key pressed <Key.caps_lock>V<Key.caps_lock>IDEO
Screenshot: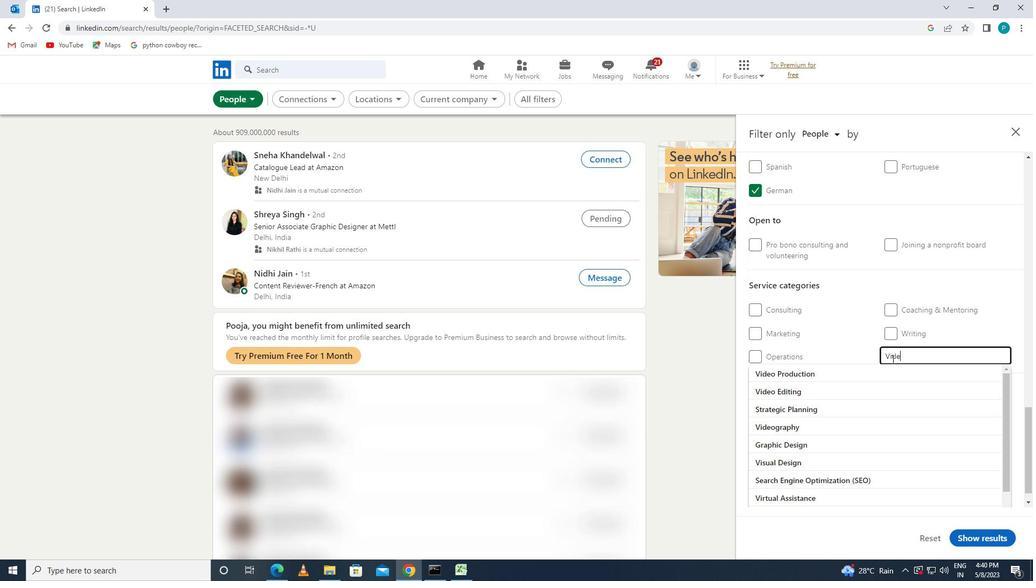 
Action: Mouse moved to (838, 410)
Screenshot: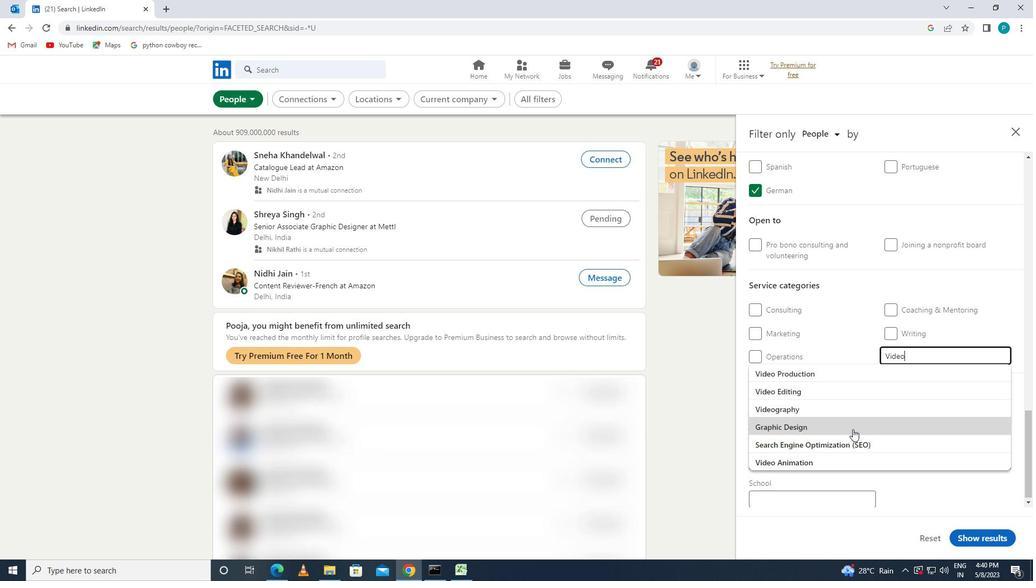 
Action: Mouse pressed left at (838, 410)
Screenshot: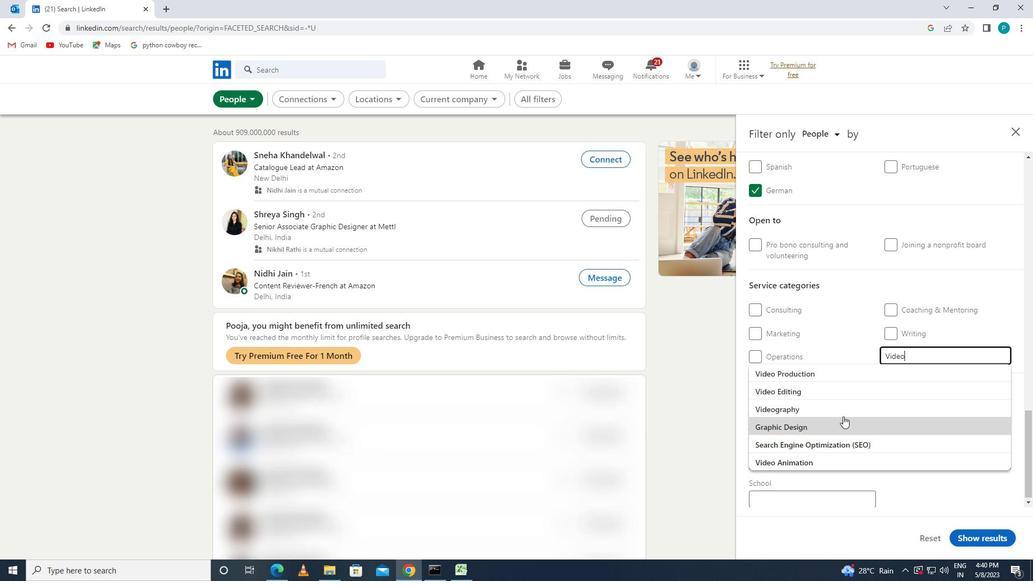 
Action: Mouse moved to (838, 409)
Screenshot: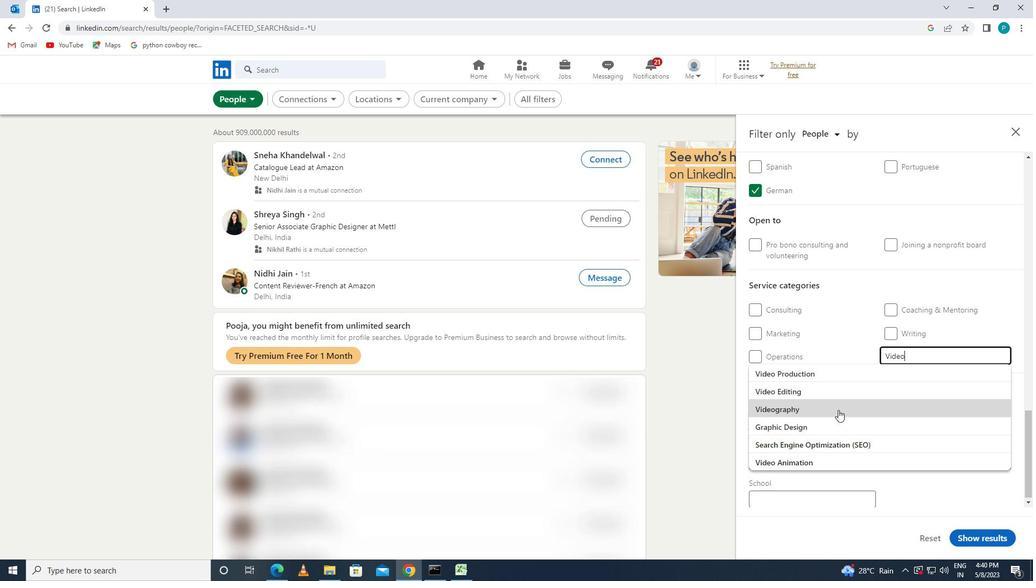 
Action: Mouse scrolled (838, 408) with delta (0, 0)
Screenshot: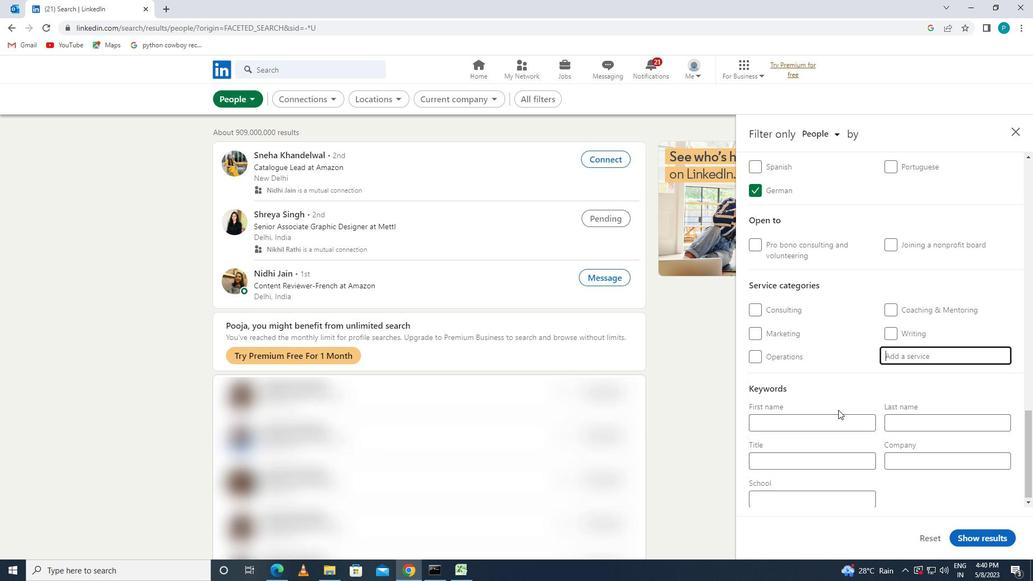 
Action: Mouse scrolled (838, 408) with delta (0, 0)
Screenshot: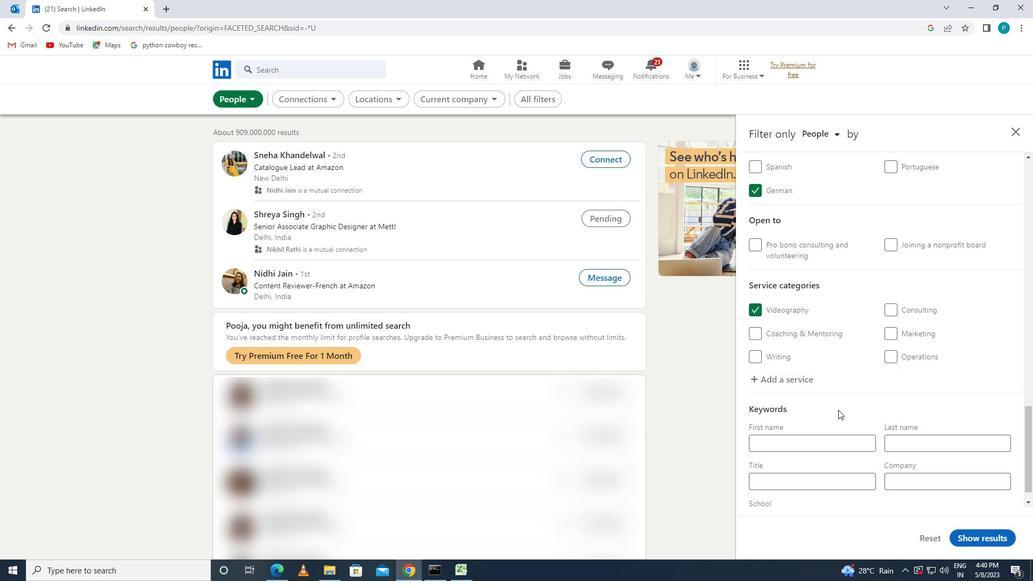 
Action: Mouse scrolled (838, 408) with delta (0, 0)
Screenshot: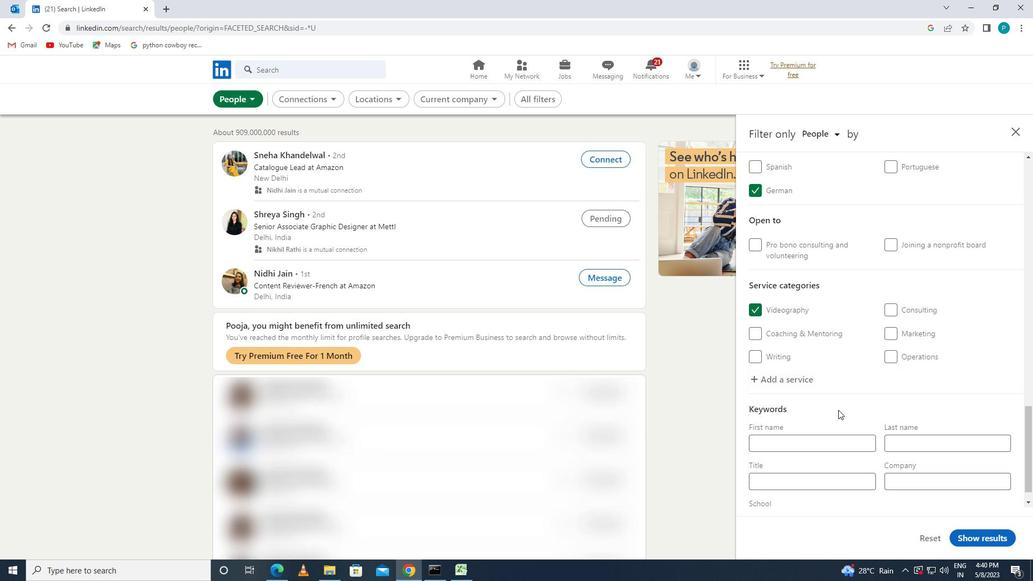 
Action: Mouse scrolled (838, 408) with delta (0, 0)
Screenshot: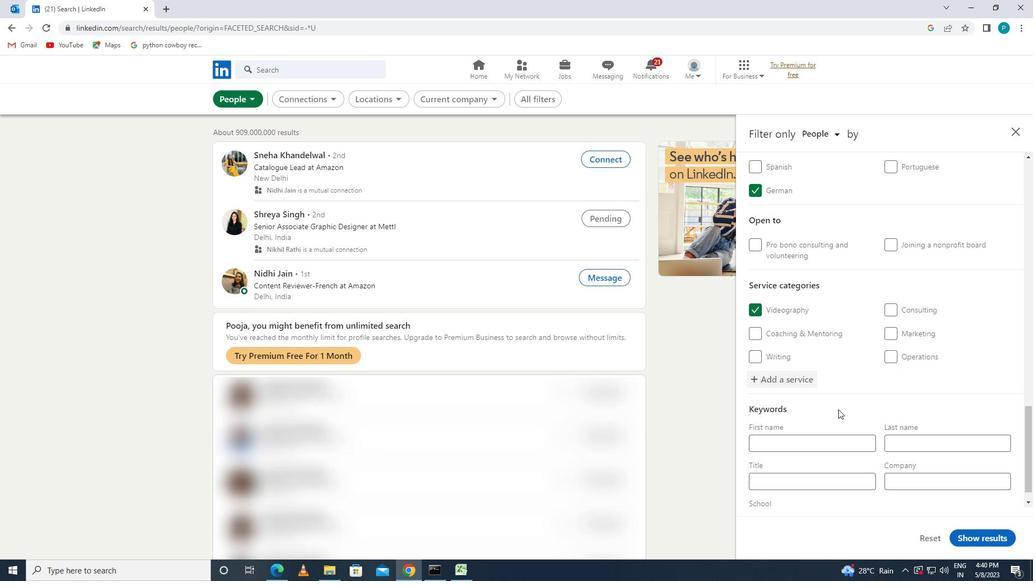 
Action: Mouse moved to (758, 455)
Screenshot: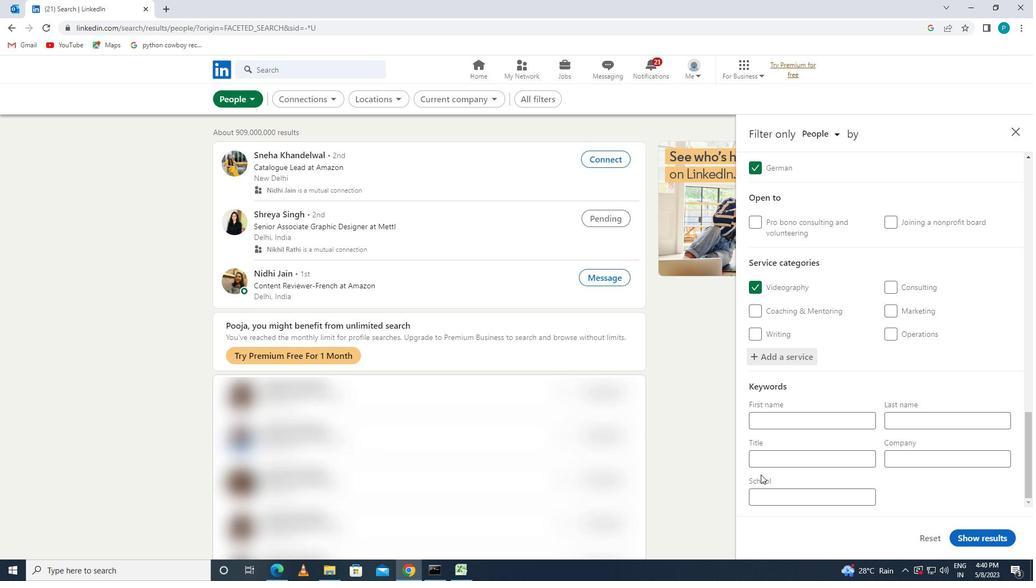 
Action: Mouse pressed left at (758, 455)
Screenshot: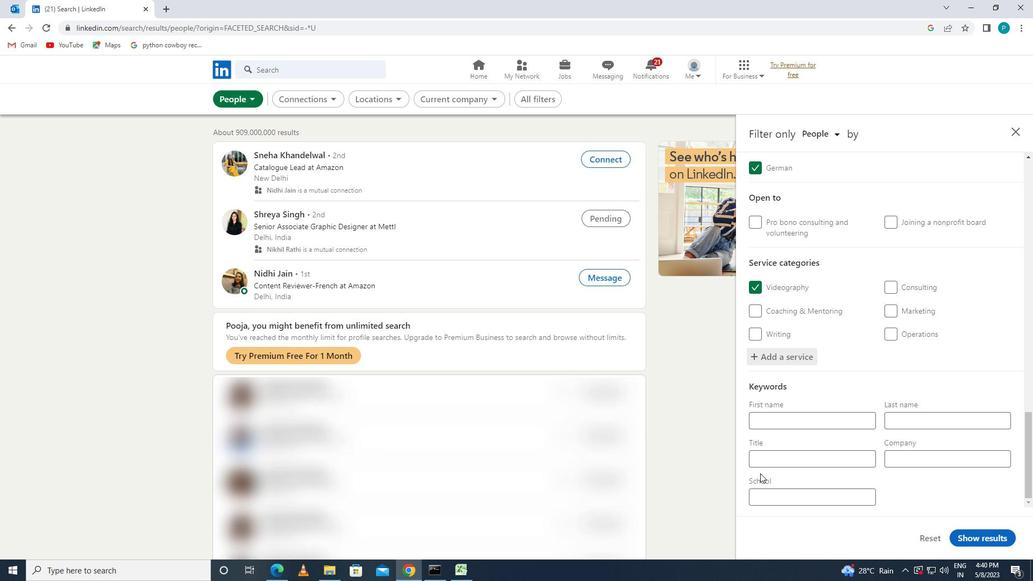 
Action: Key pressed <Key.caps_lock><Key.caps_lock><Key.caps_lock>M<Key.caps_lock>ARKEYT<Key.backspace><Key.backspace>T<Key.space><Key.caps_lock>R<Key.caps_lock>ESERCHER
Screenshot: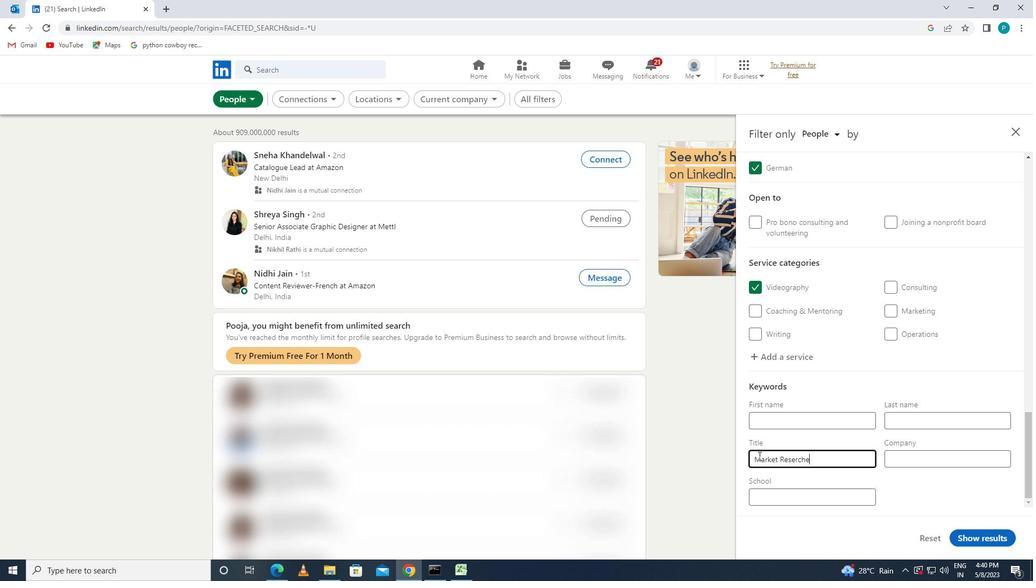 
Action: Mouse moved to (794, 460)
Screenshot: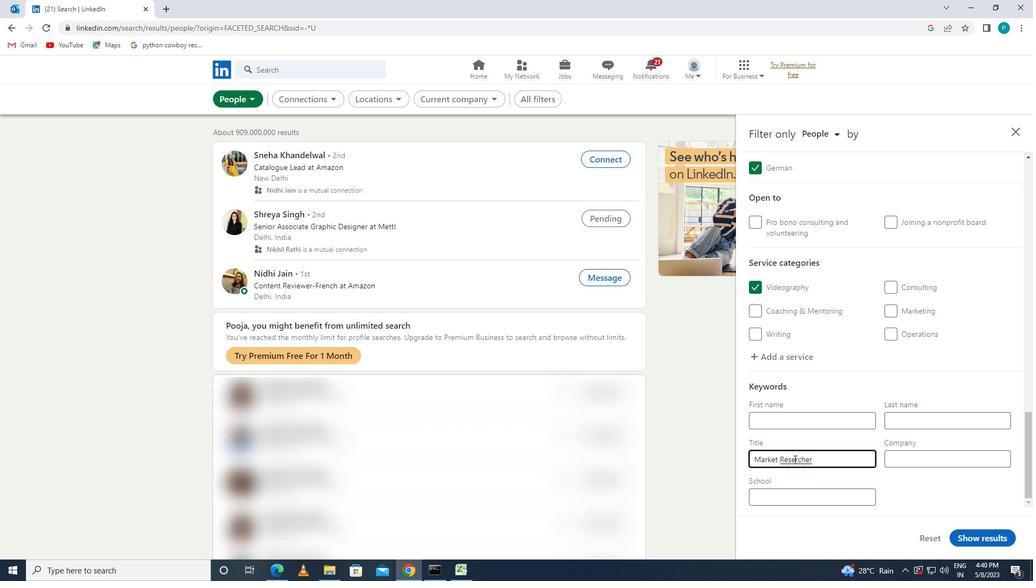 
Action: Mouse pressed left at (794, 460)
Screenshot: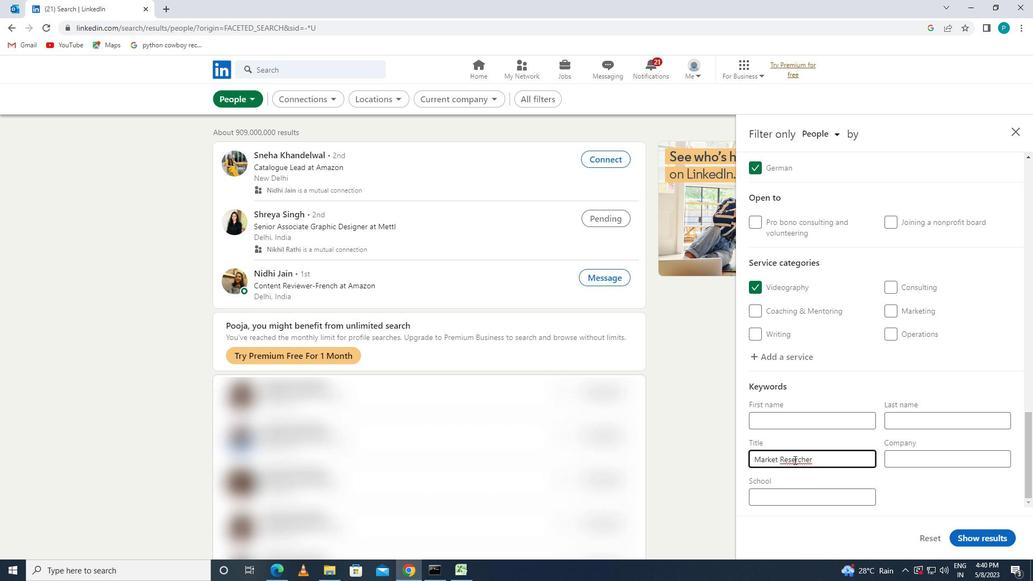 
Action: Mouse moved to (794, 461)
Screenshot: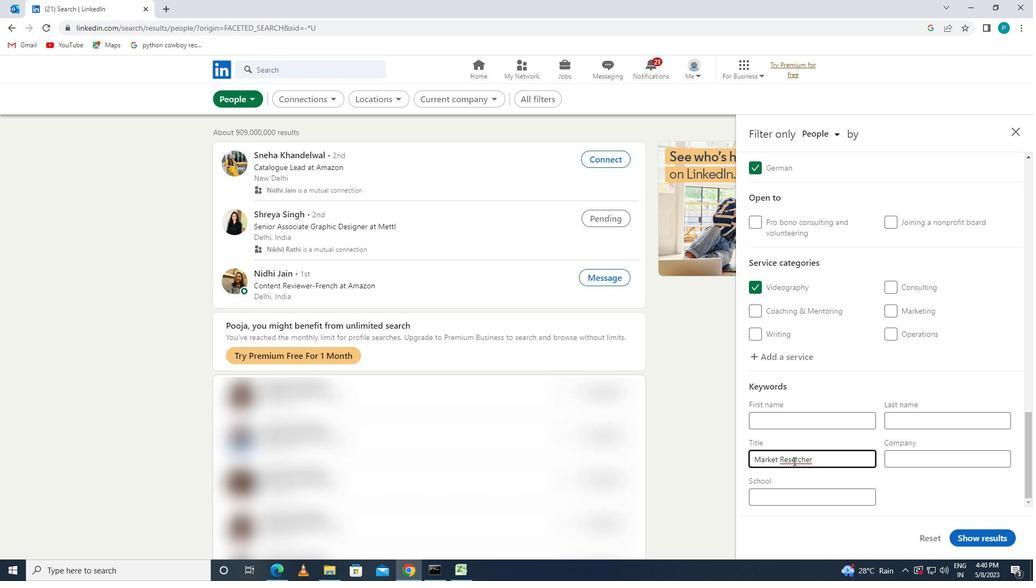 
Action: Key pressed A
Screenshot: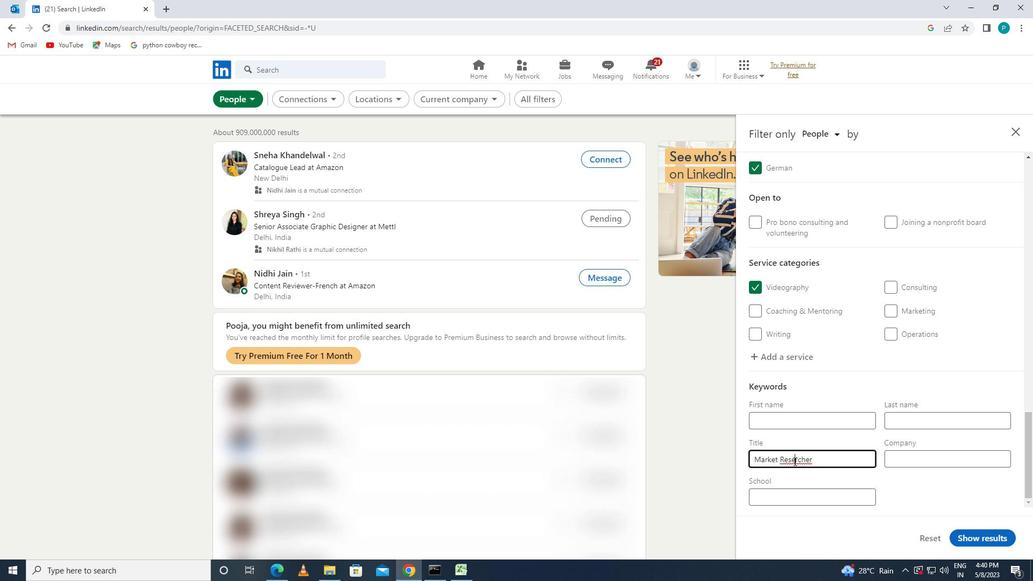 
Action: Mouse moved to (975, 536)
Screenshot: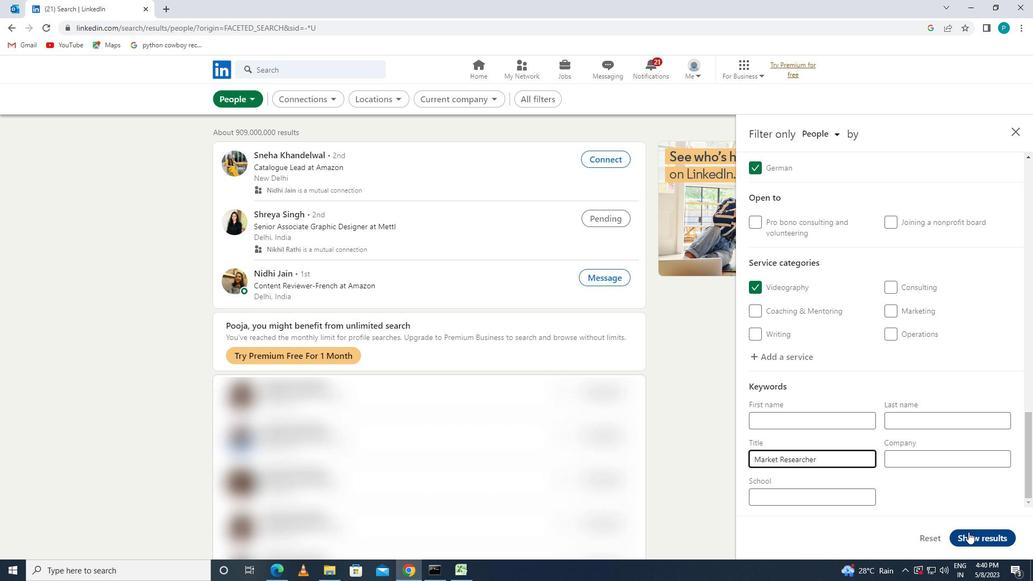 
Action: Mouse pressed left at (975, 536)
Screenshot: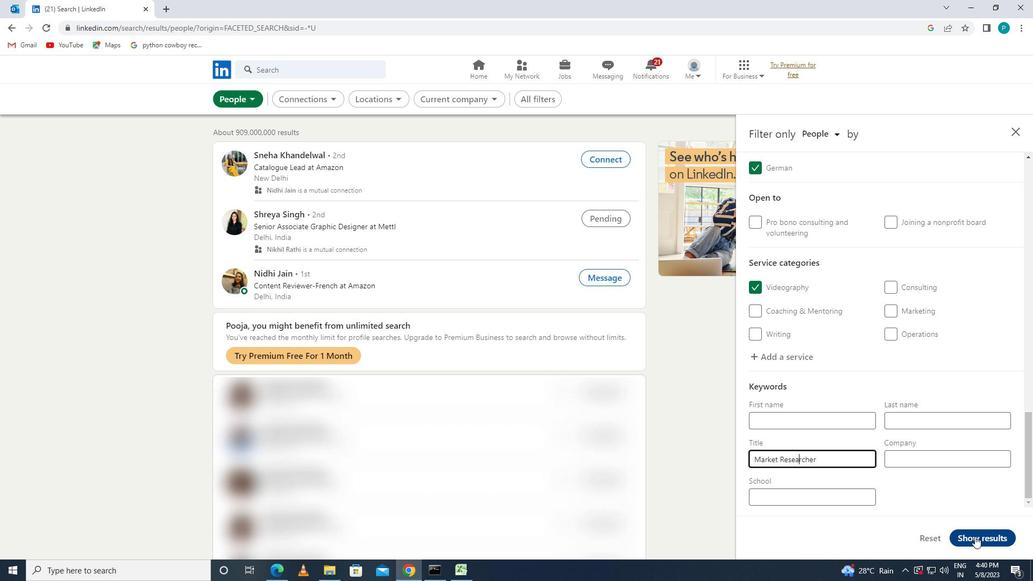 
